 Task: Find connections with filter location Hadgāon with filter topic #engineeringwith filter profile language English with filter current company UNIQLO with filter school Vidya Academy of Science and Technology with filter industry Non-profit Organizations with filter service category Virtual Assistance with filter keywords title Personal Assistant
Action: Mouse moved to (544, 77)
Screenshot: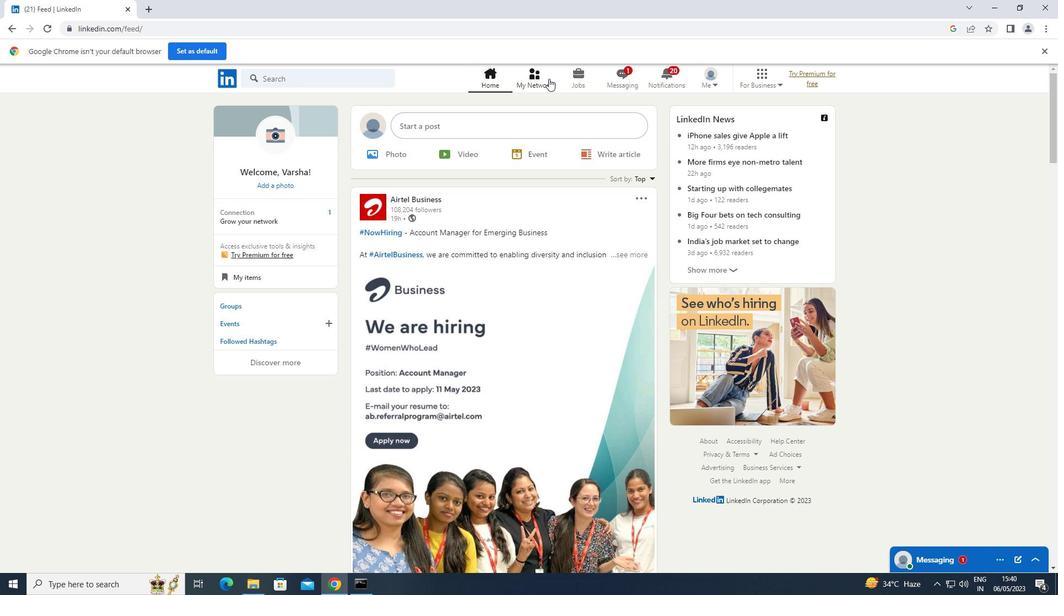 
Action: Mouse pressed left at (544, 77)
Screenshot: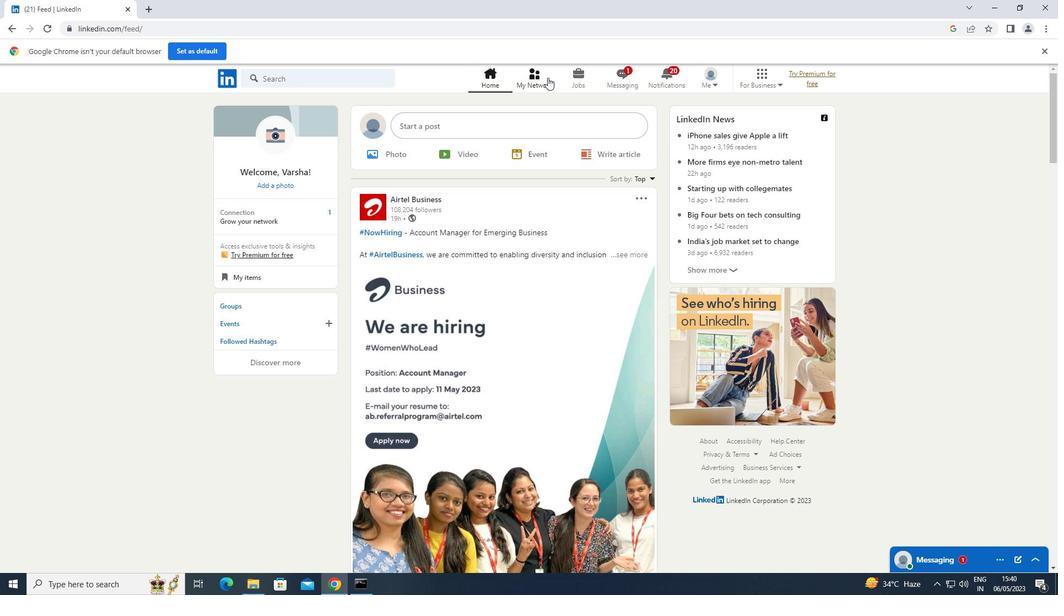 
Action: Mouse moved to (297, 133)
Screenshot: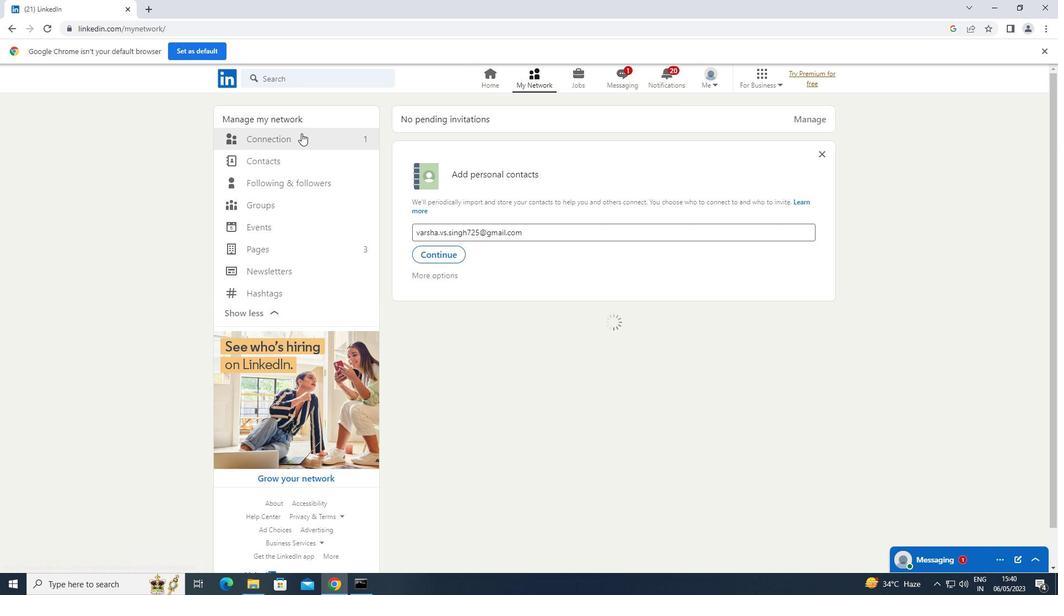 
Action: Mouse pressed left at (297, 133)
Screenshot: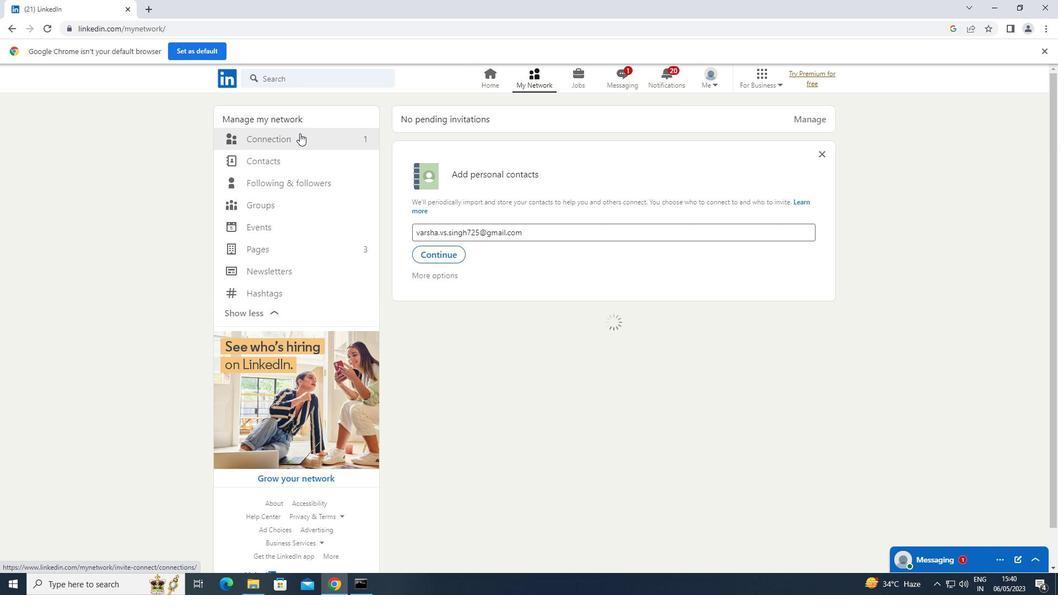 
Action: Mouse moved to (602, 136)
Screenshot: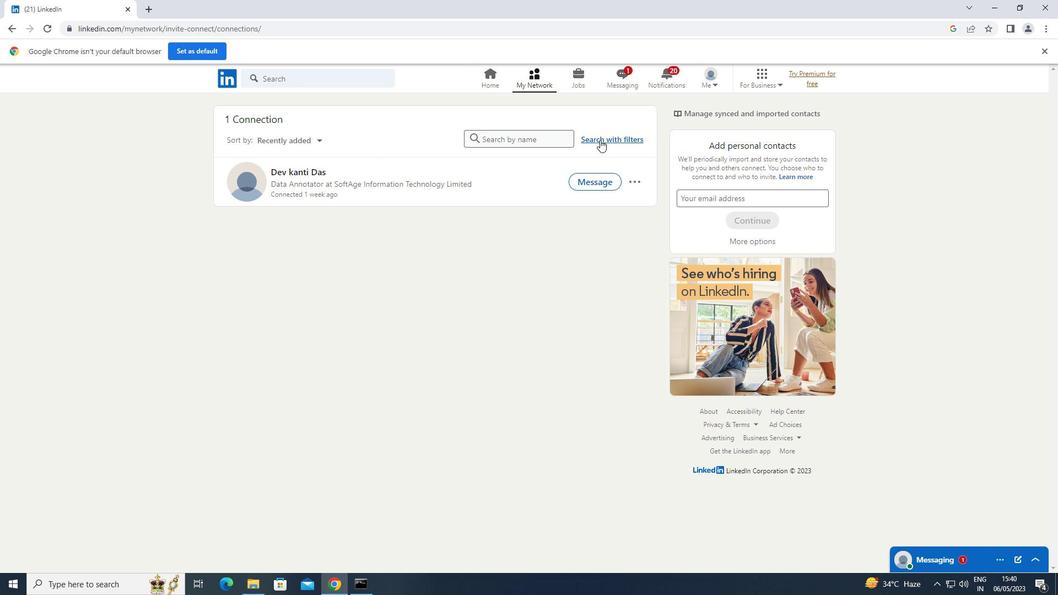 
Action: Mouse pressed left at (602, 136)
Screenshot: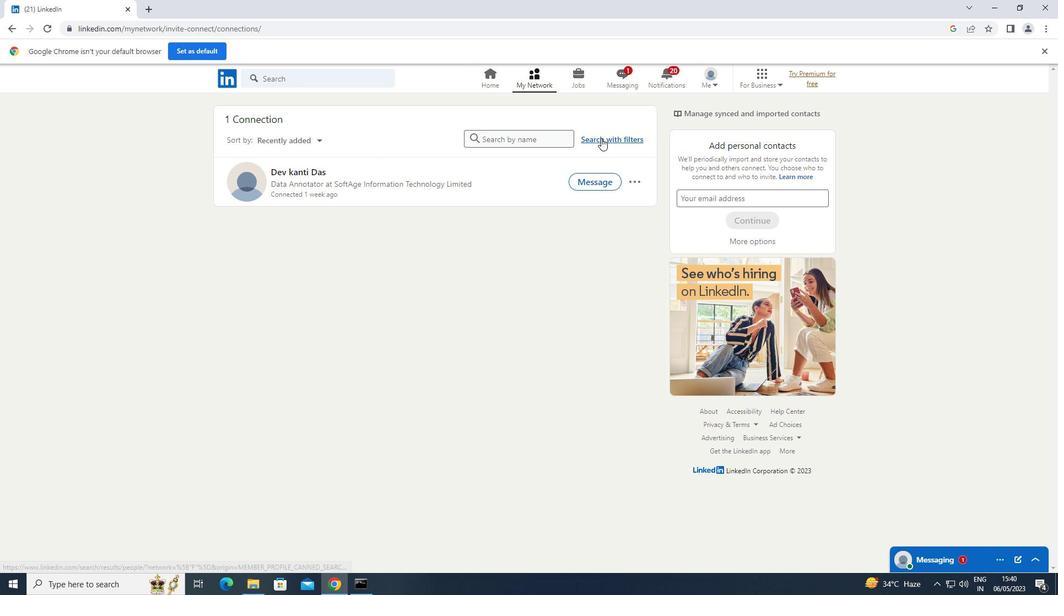 
Action: Mouse moved to (559, 110)
Screenshot: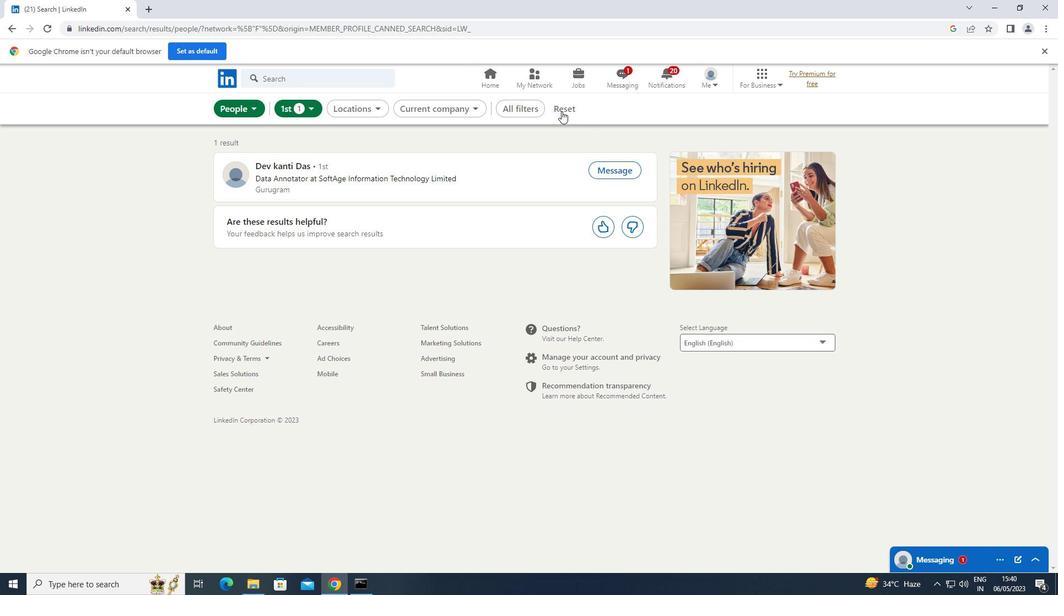 
Action: Mouse pressed left at (559, 110)
Screenshot: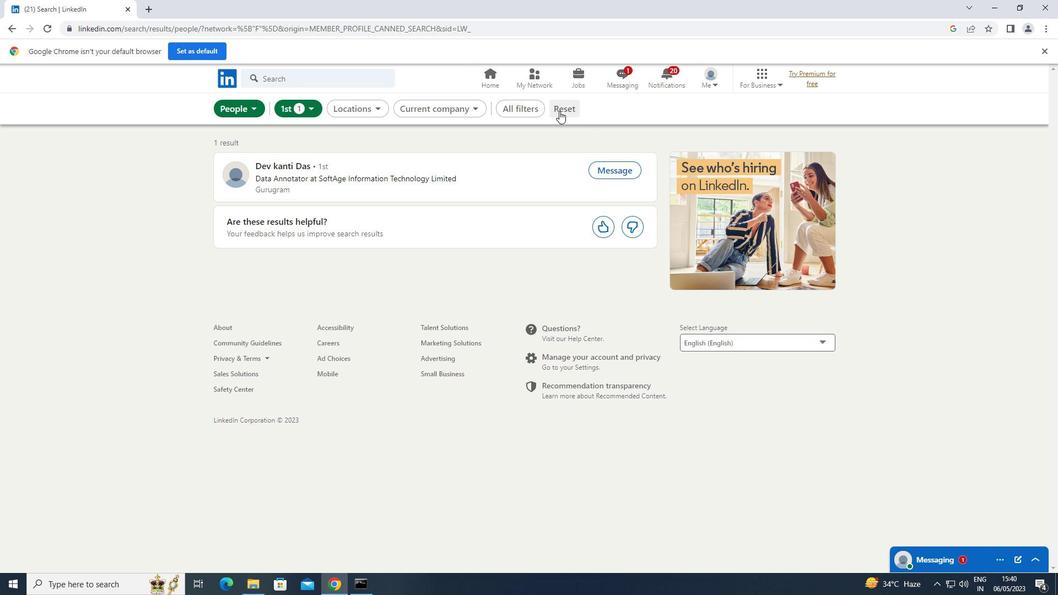 
Action: Mouse moved to (530, 102)
Screenshot: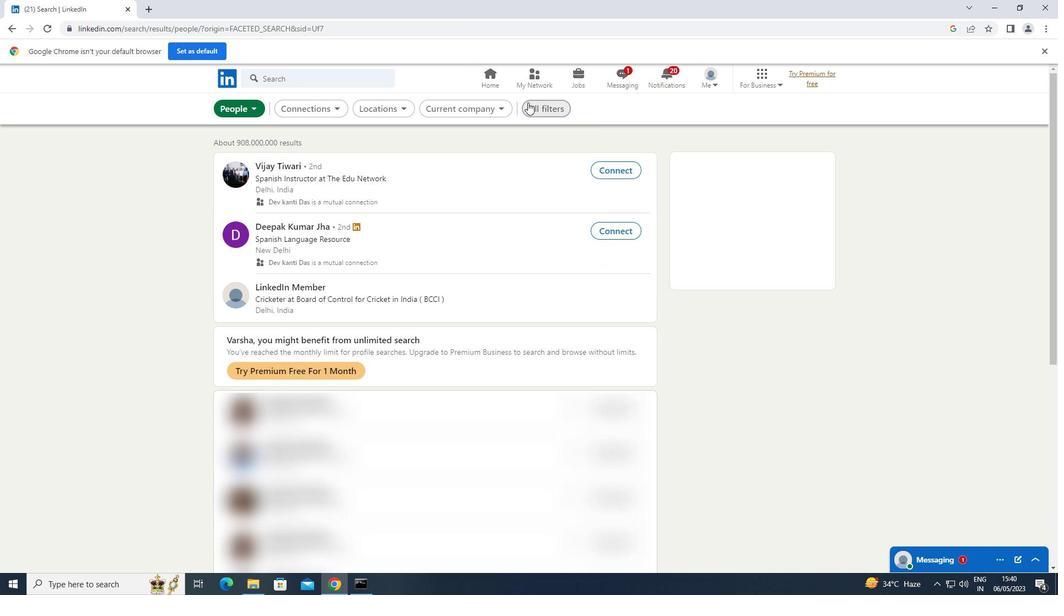 
Action: Mouse pressed left at (530, 102)
Screenshot: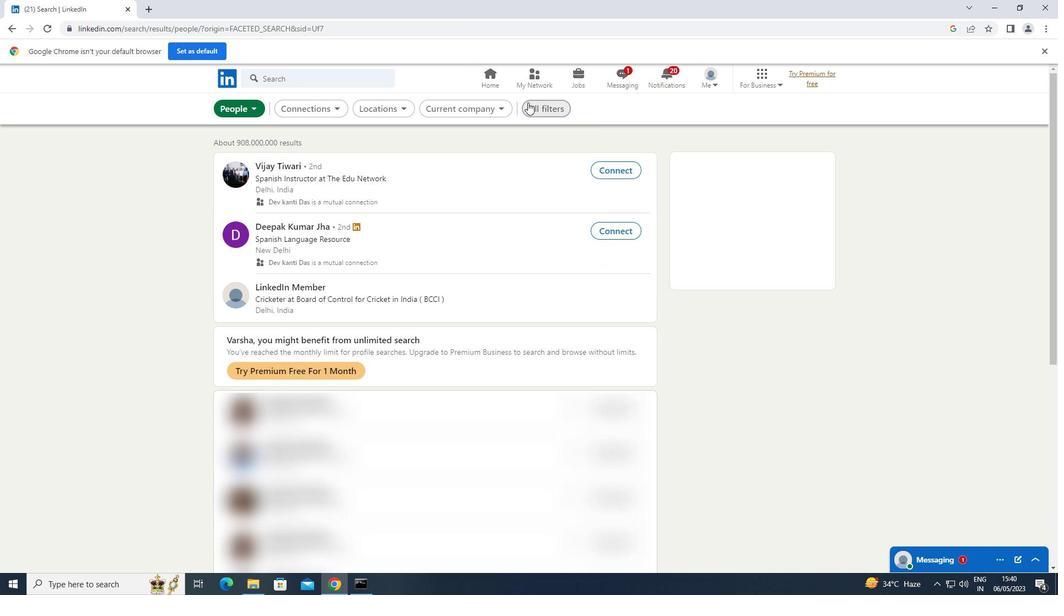 
Action: Mouse moved to (811, 269)
Screenshot: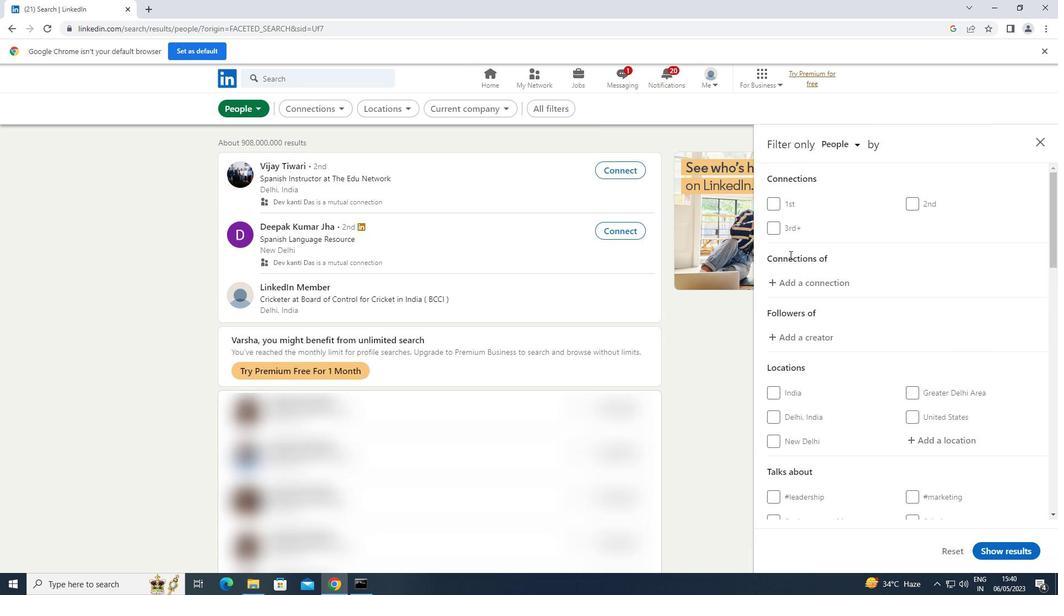 
Action: Mouse scrolled (811, 268) with delta (0, 0)
Screenshot: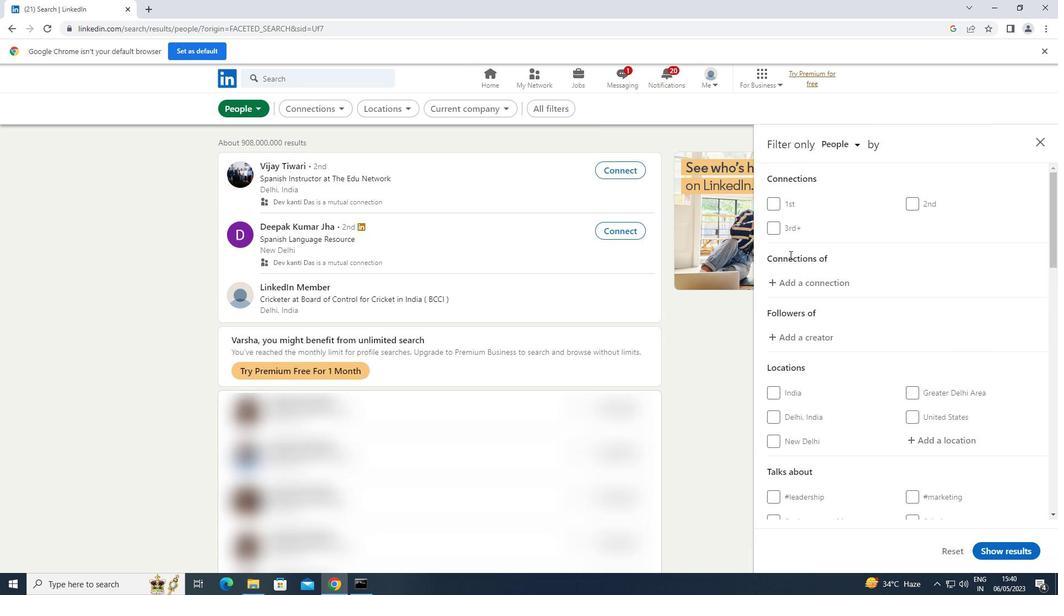
Action: Mouse scrolled (811, 268) with delta (0, 0)
Screenshot: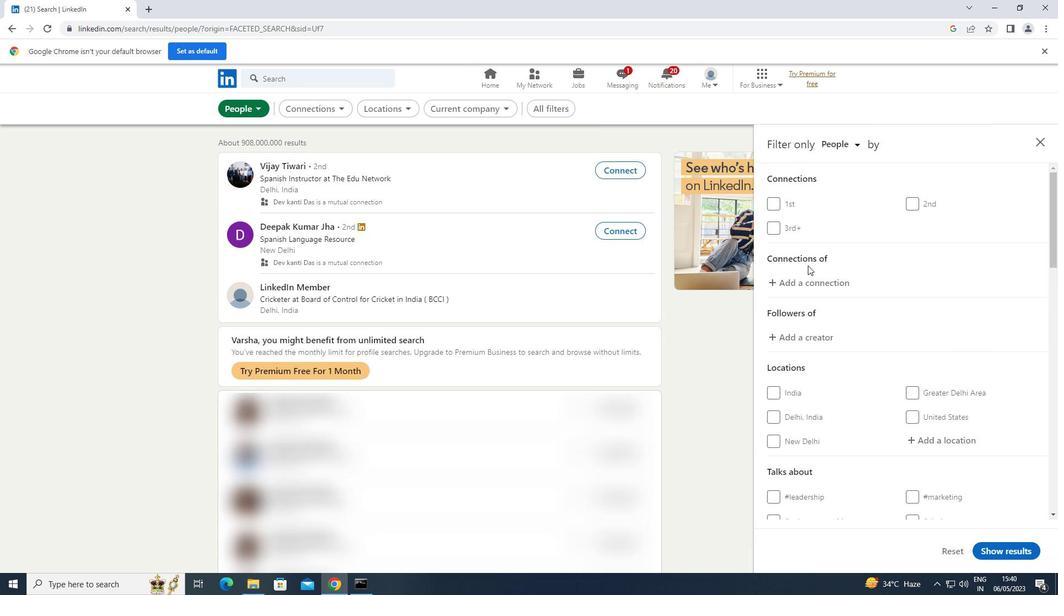 
Action: Mouse moved to (922, 327)
Screenshot: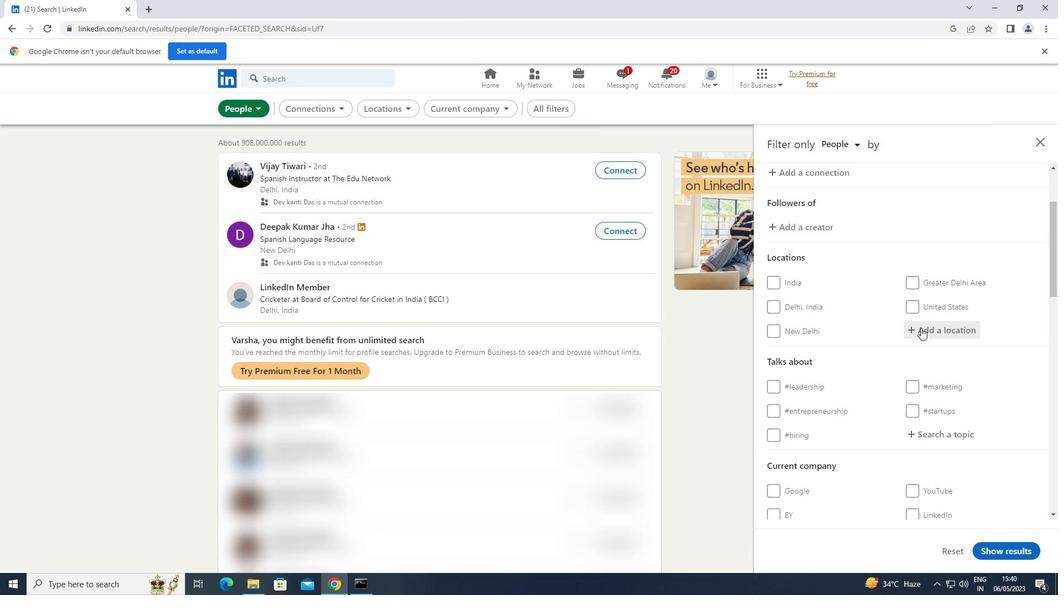 
Action: Mouse pressed left at (922, 327)
Screenshot: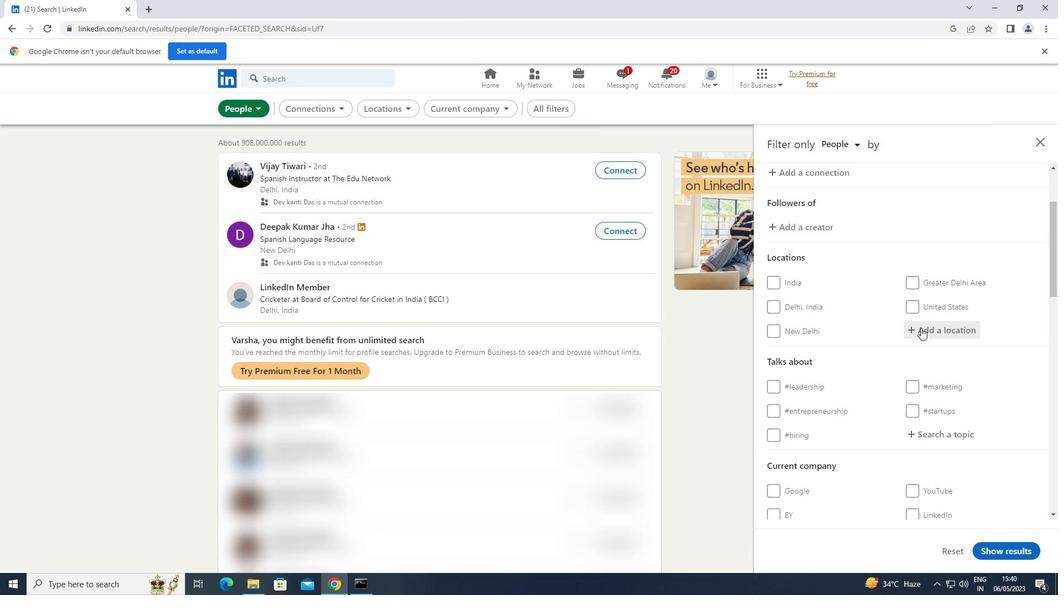 
Action: Mouse moved to (923, 327)
Screenshot: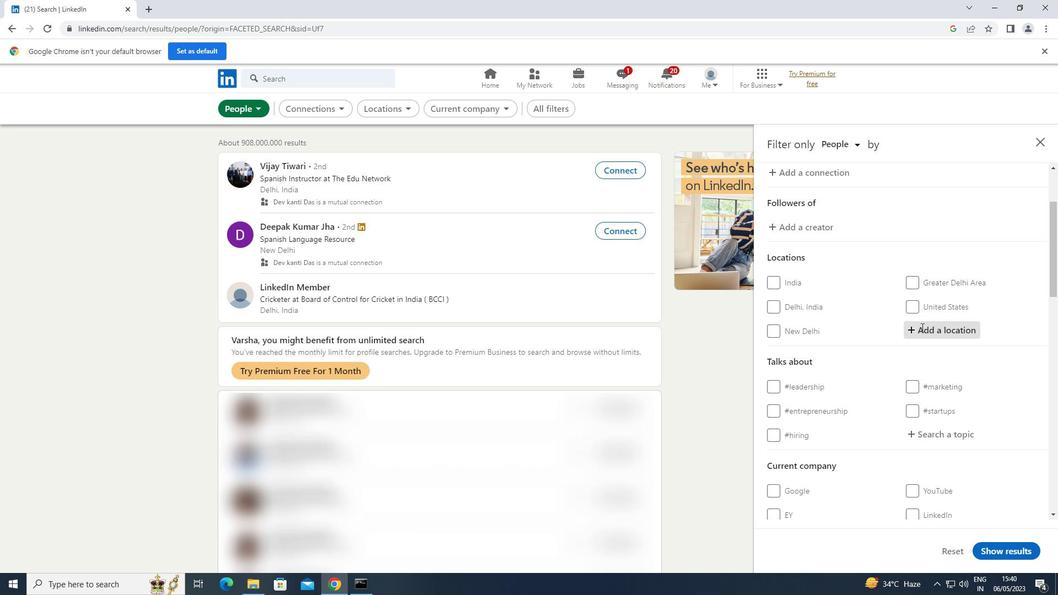 
Action: Key pressed <Key.shift>HA
Screenshot: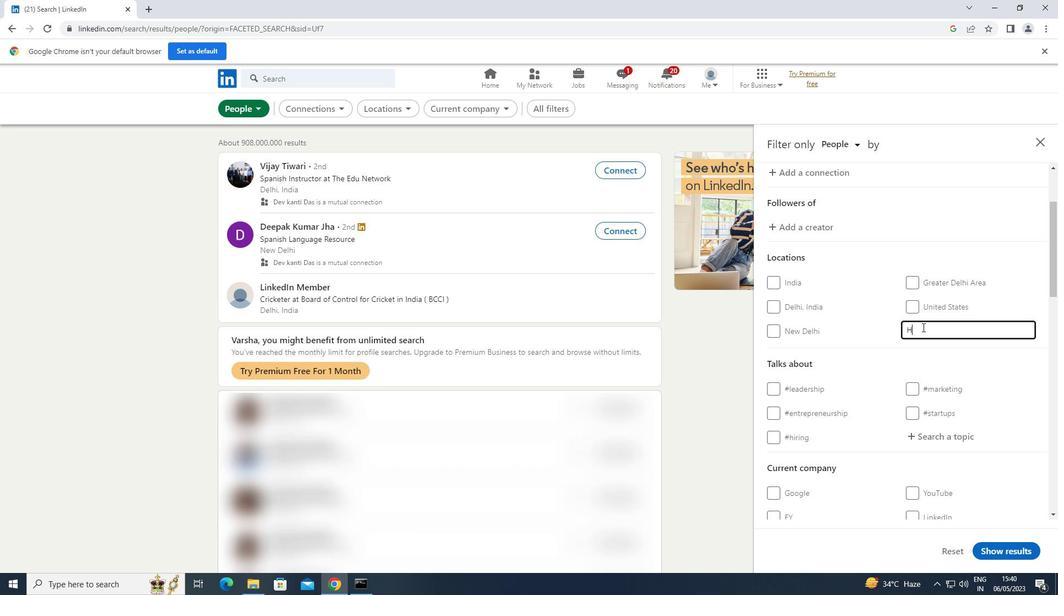 
Action: Mouse moved to (925, 326)
Screenshot: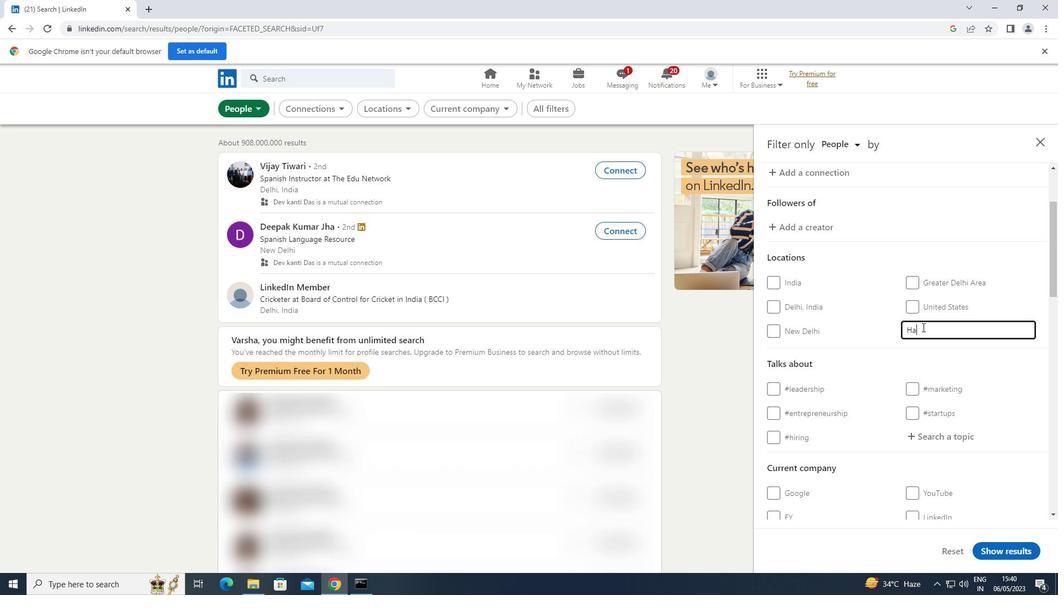 
Action: Key pressed DGAO
Screenshot: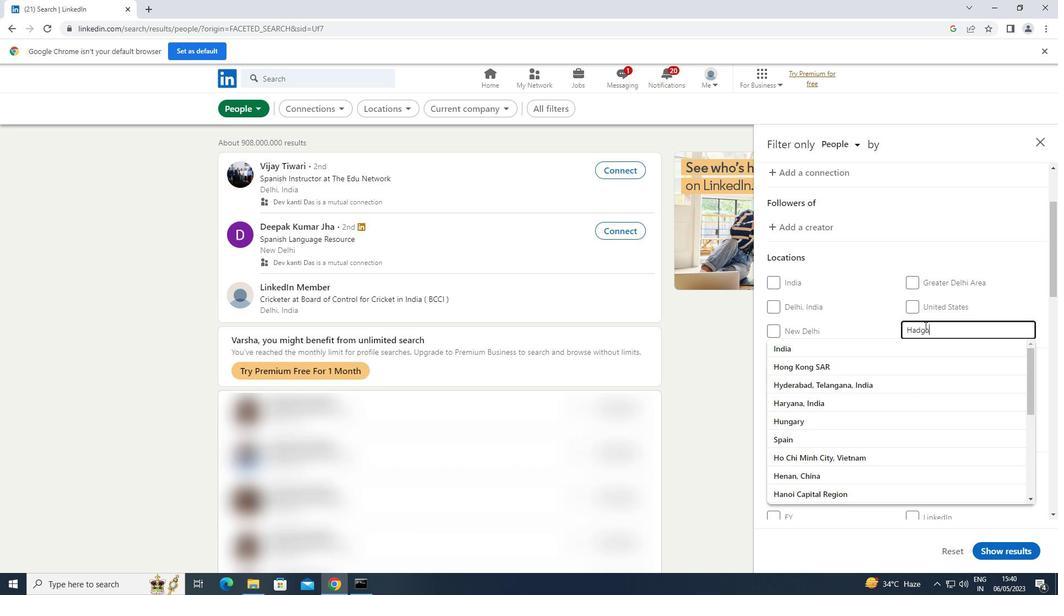 
Action: Mouse moved to (927, 325)
Screenshot: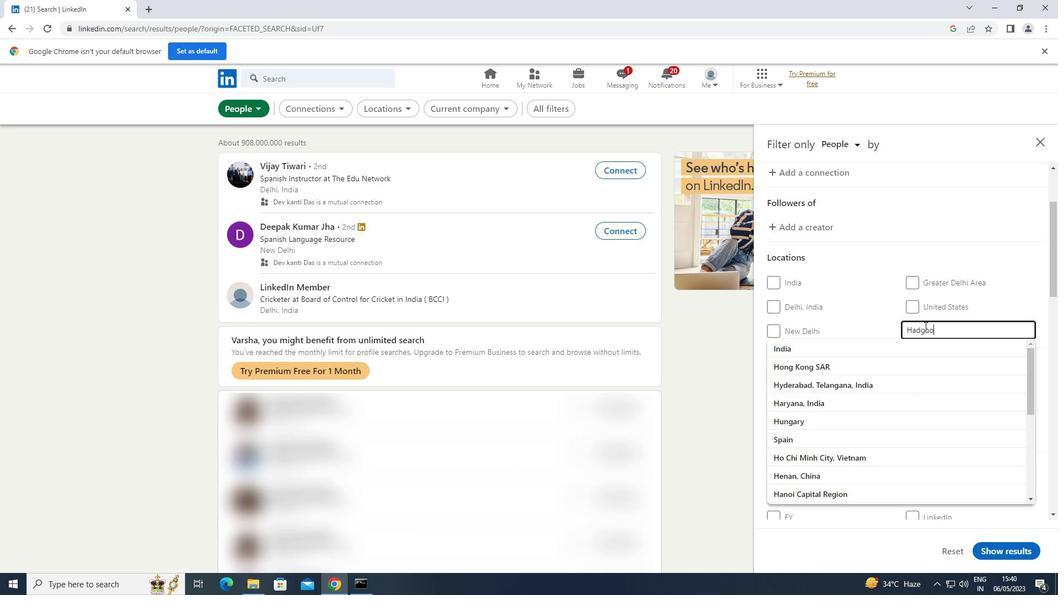 
Action: Key pressed N
Screenshot: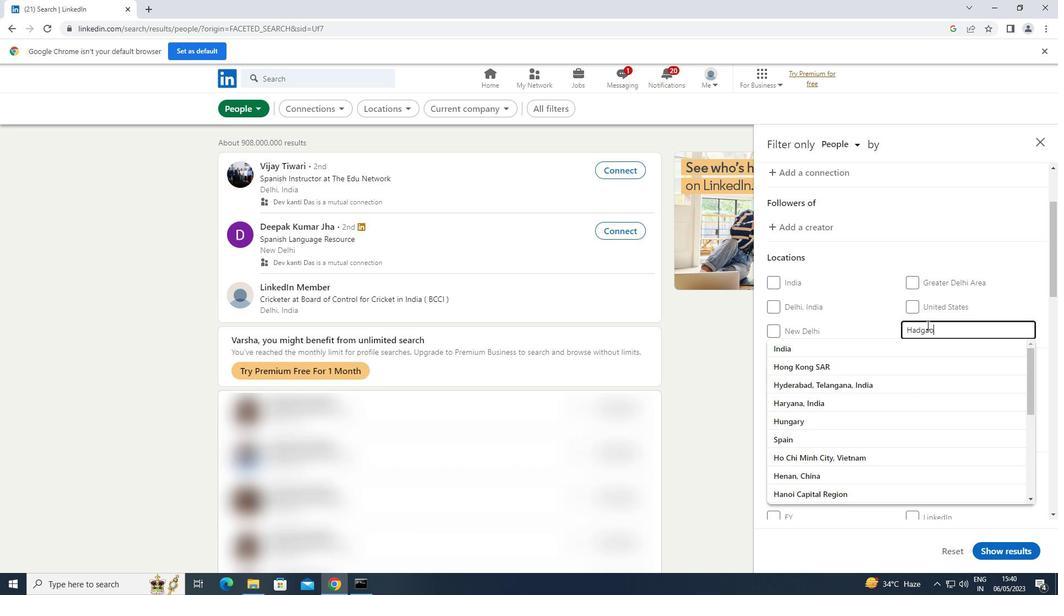 
Action: Mouse moved to (947, 432)
Screenshot: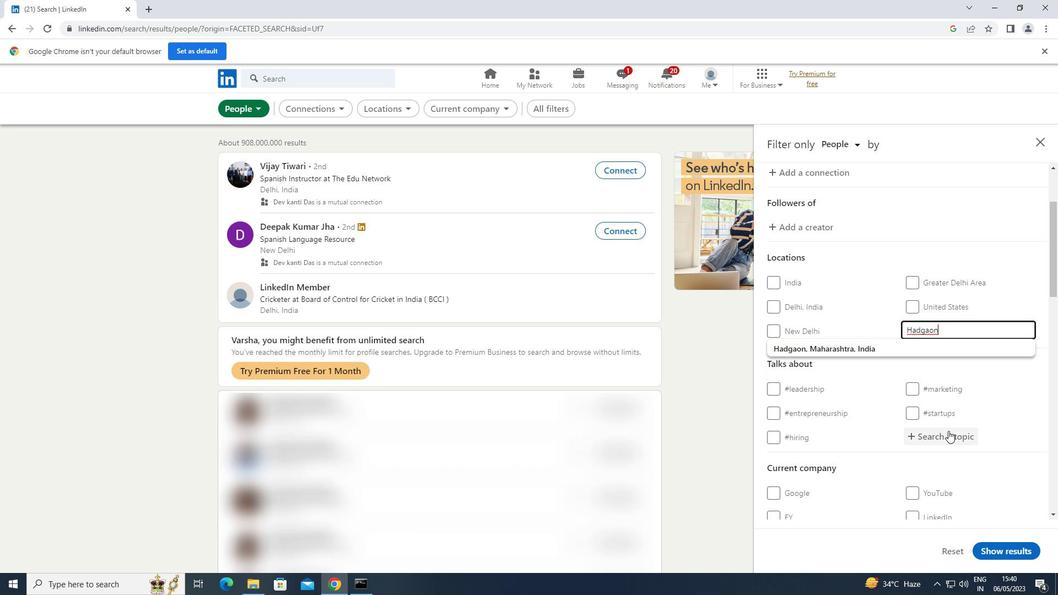 
Action: Mouse pressed left at (947, 432)
Screenshot: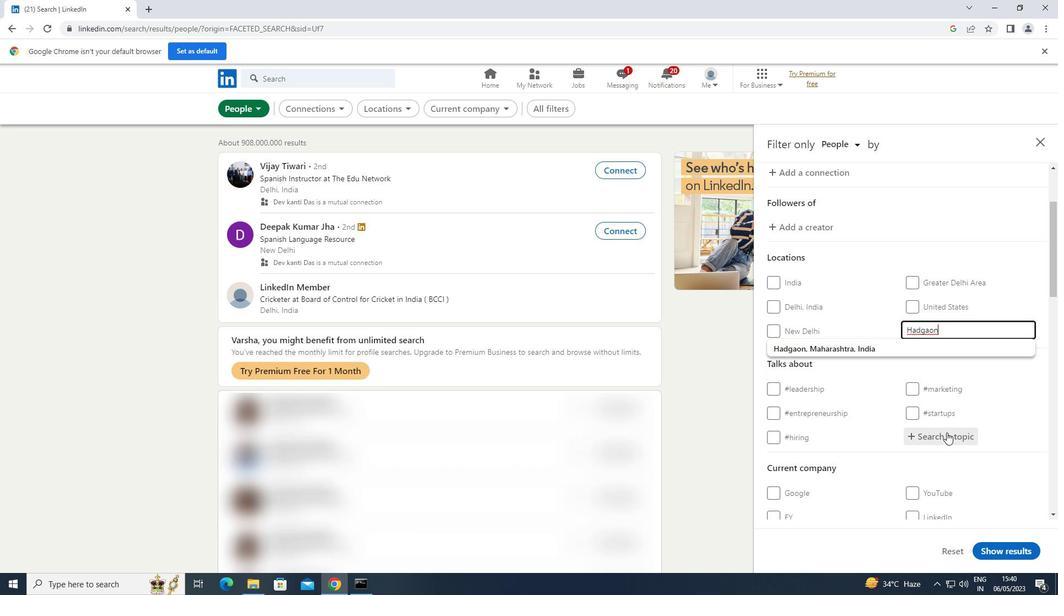 
Action: Key pressed ENGINEER
Screenshot: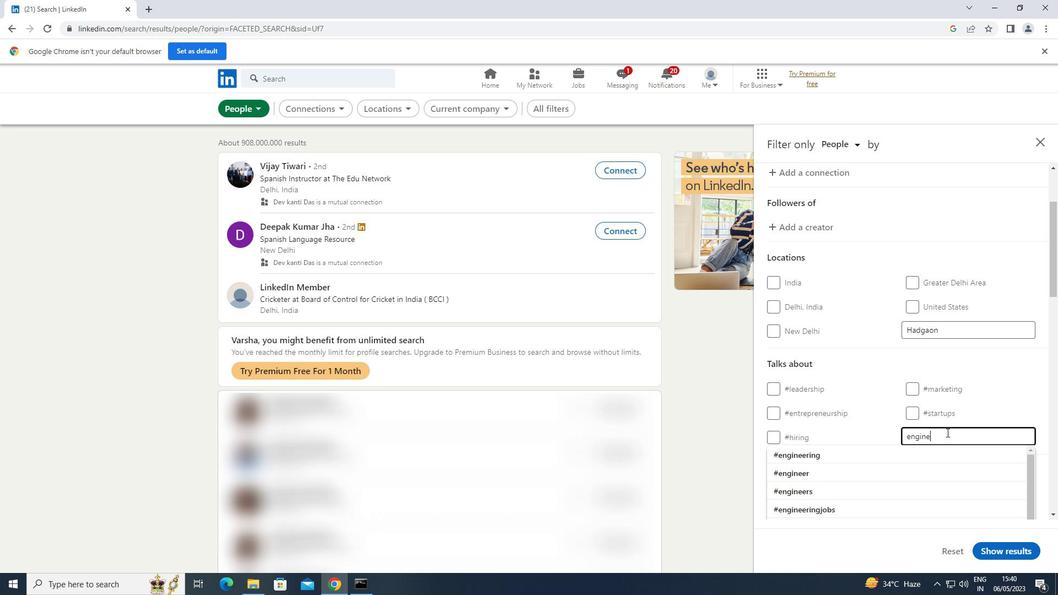 
Action: Mouse moved to (849, 454)
Screenshot: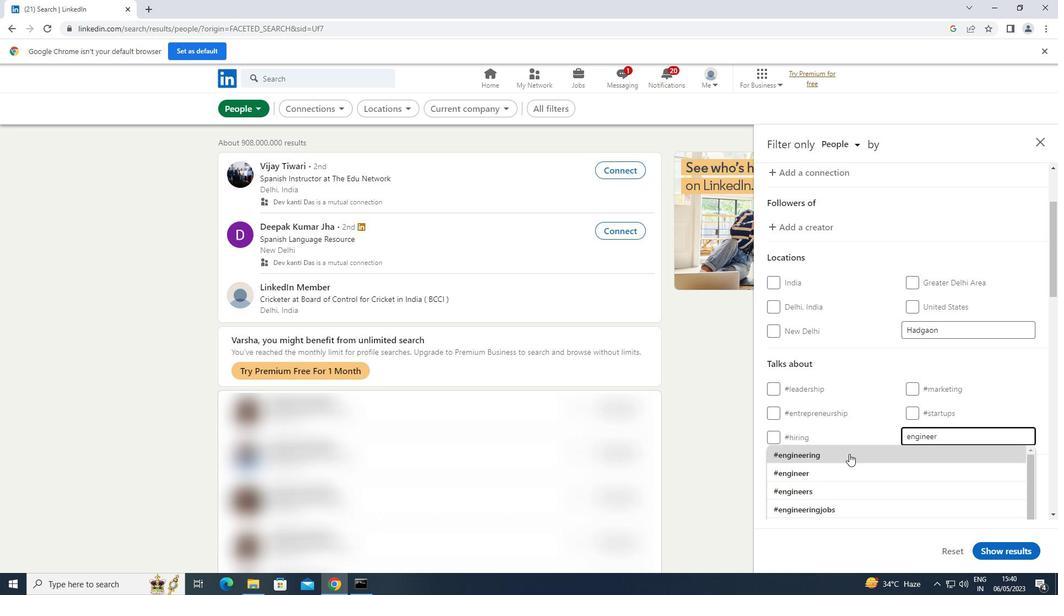 
Action: Mouse pressed left at (849, 454)
Screenshot: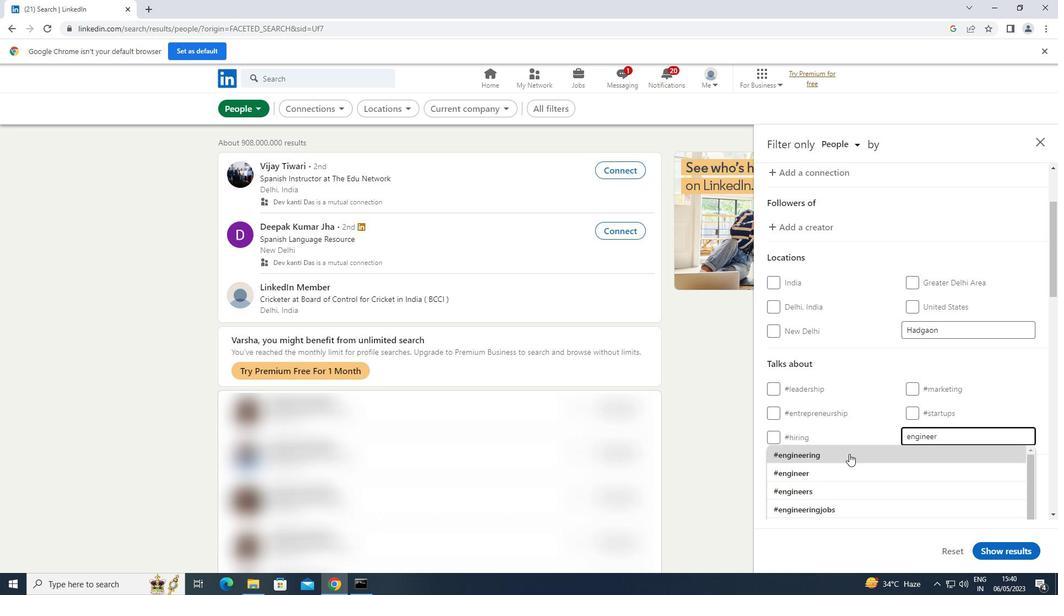 
Action: Mouse moved to (876, 437)
Screenshot: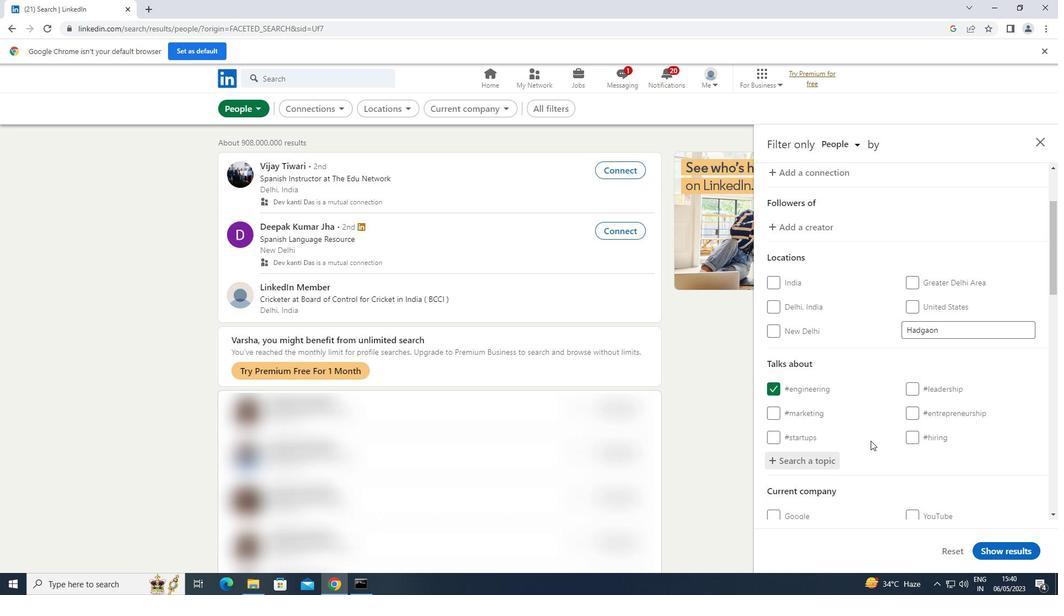 
Action: Mouse scrolled (876, 436) with delta (0, 0)
Screenshot: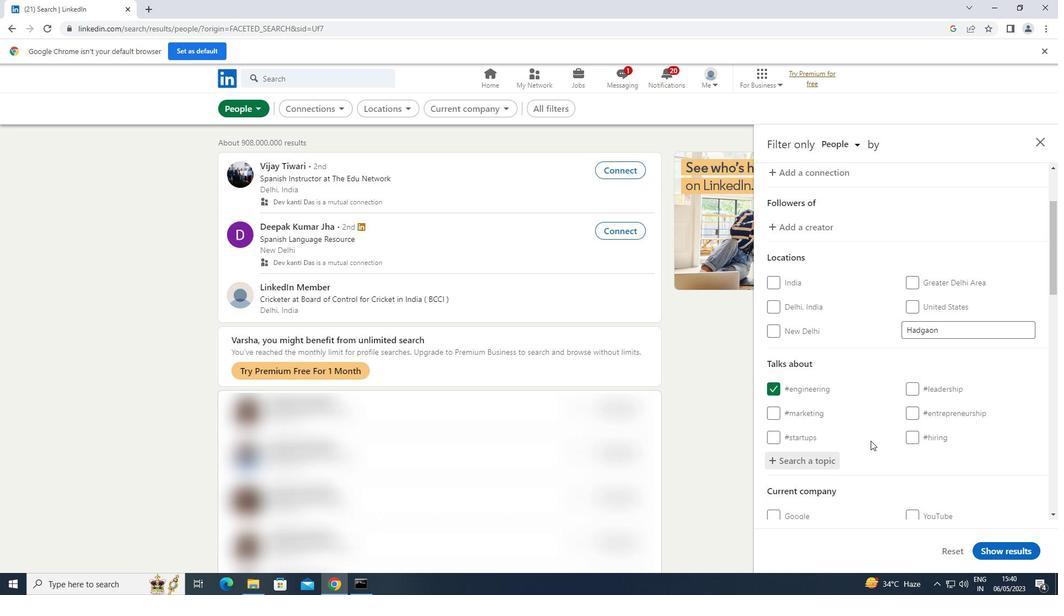 
Action: Mouse scrolled (876, 436) with delta (0, 0)
Screenshot: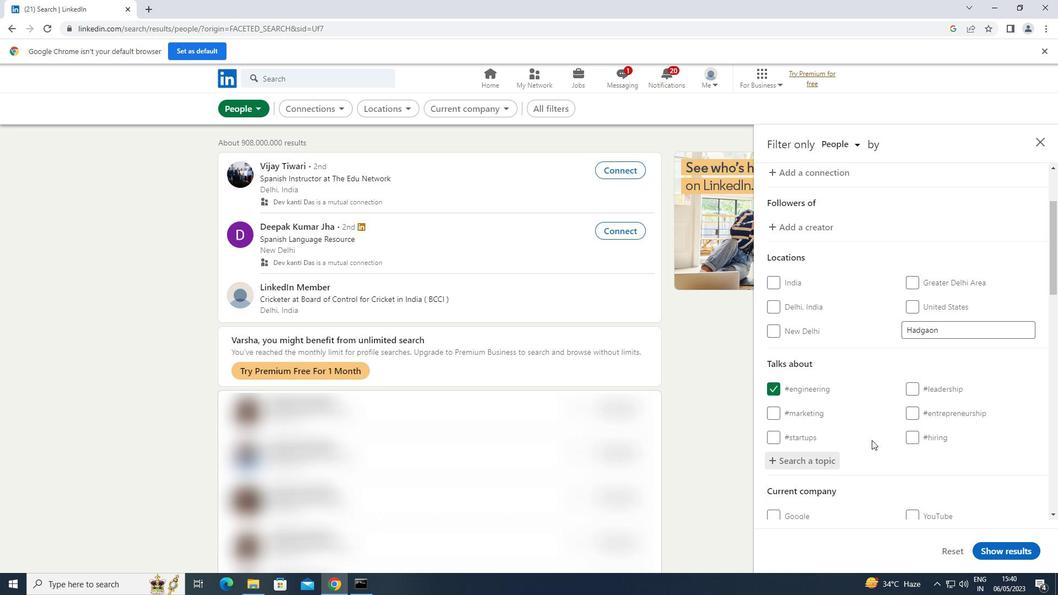 
Action: Mouse scrolled (876, 436) with delta (0, 0)
Screenshot: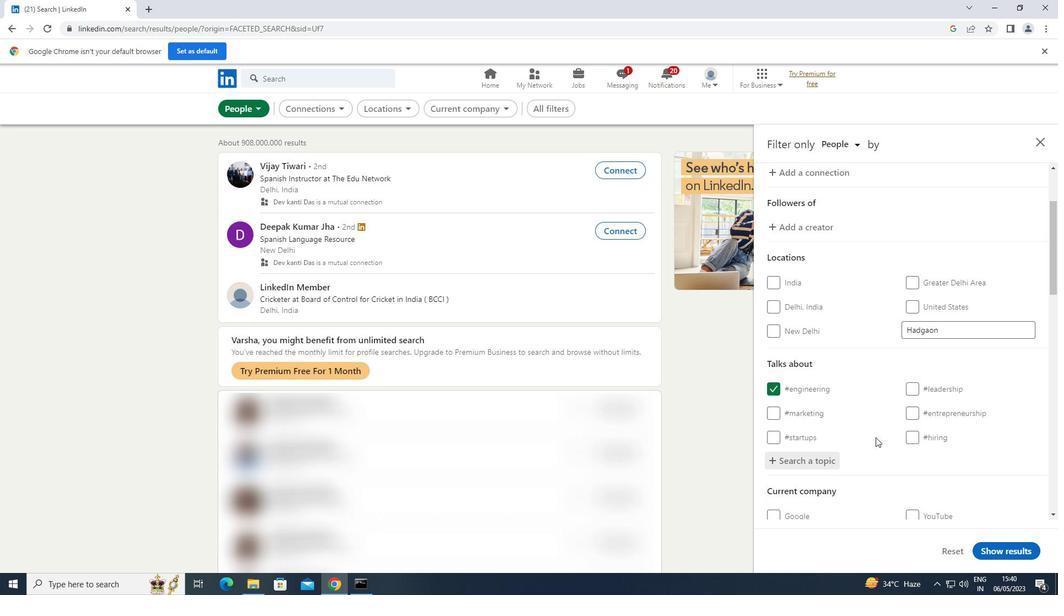 
Action: Mouse scrolled (876, 436) with delta (0, 0)
Screenshot: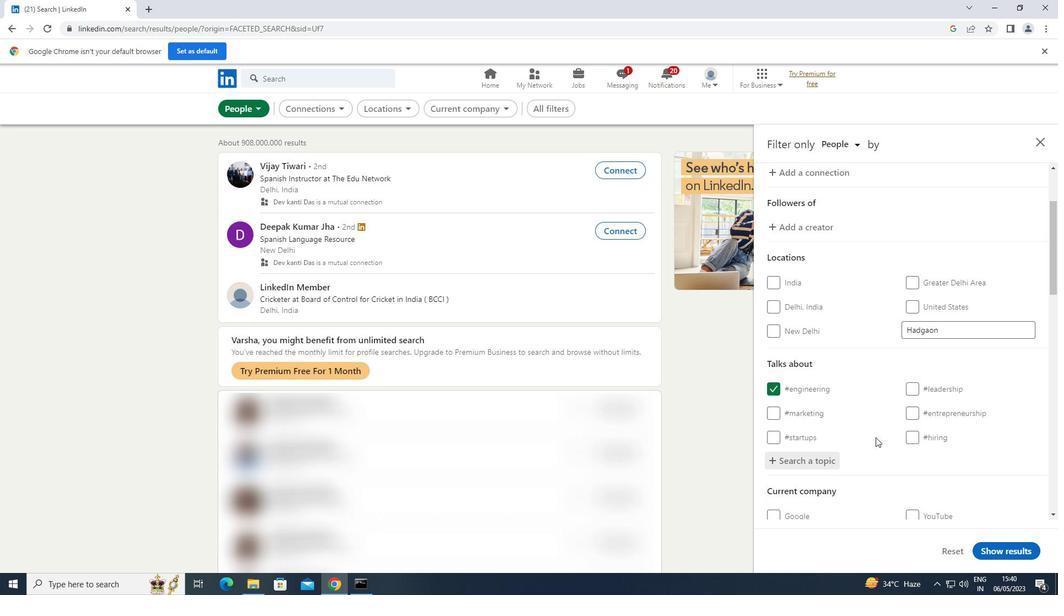 
Action: Mouse moved to (877, 437)
Screenshot: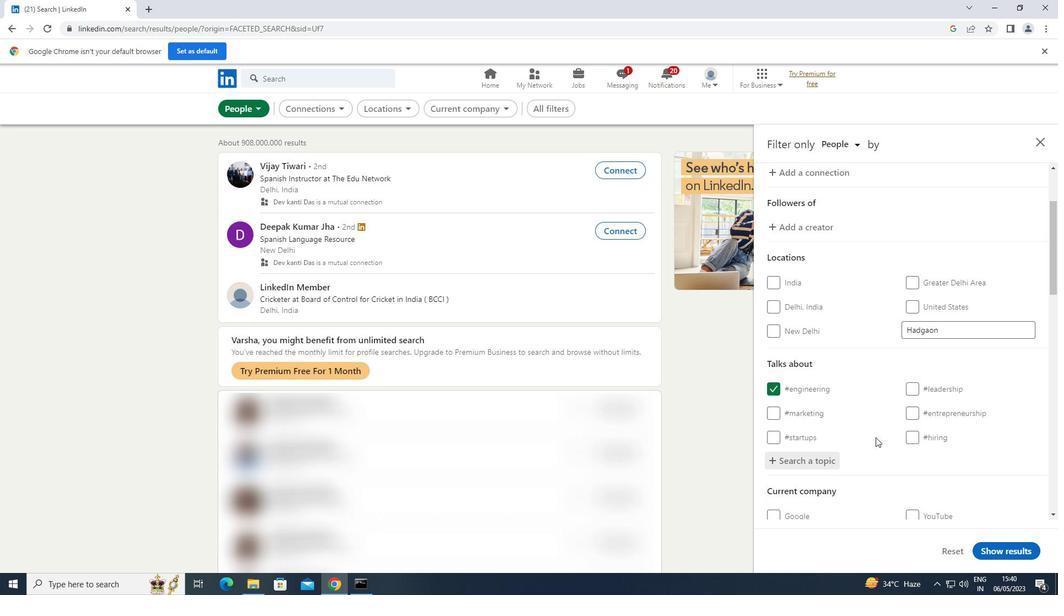 
Action: Mouse scrolled (877, 436) with delta (0, 0)
Screenshot: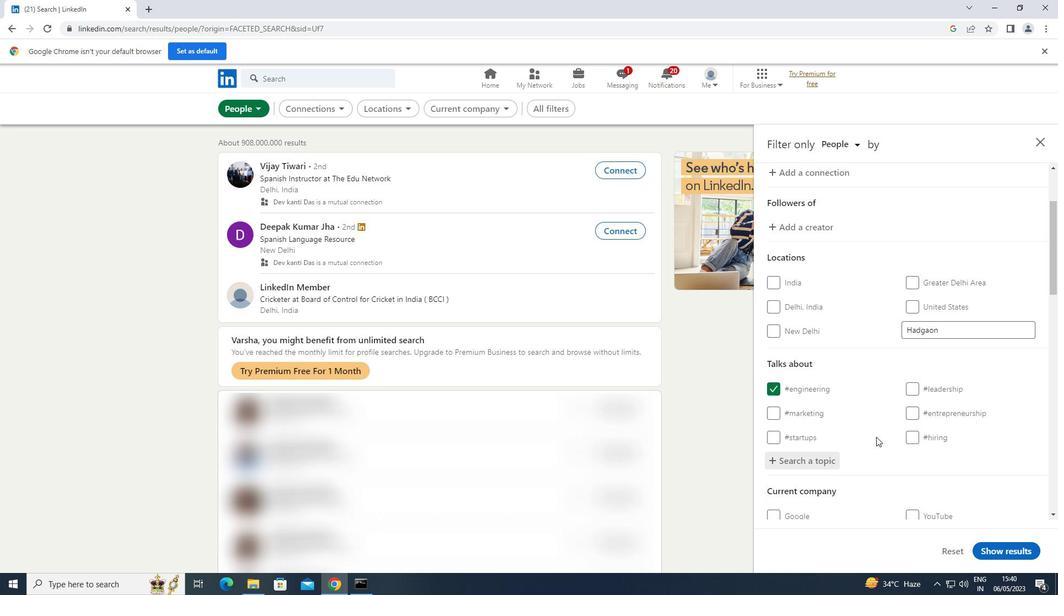 
Action: Mouse moved to (878, 436)
Screenshot: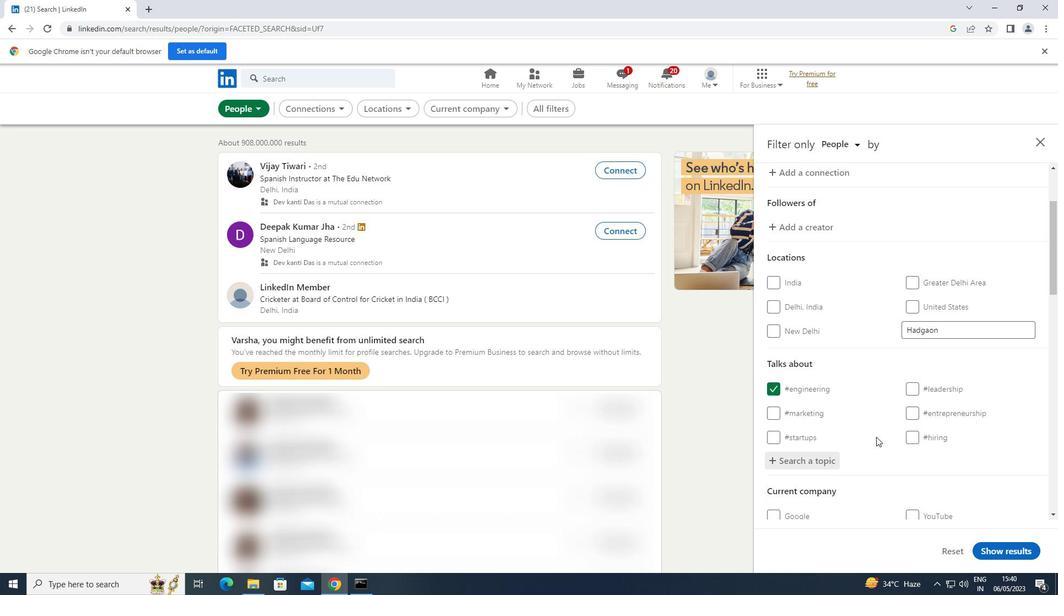
Action: Mouse scrolled (878, 436) with delta (0, 0)
Screenshot: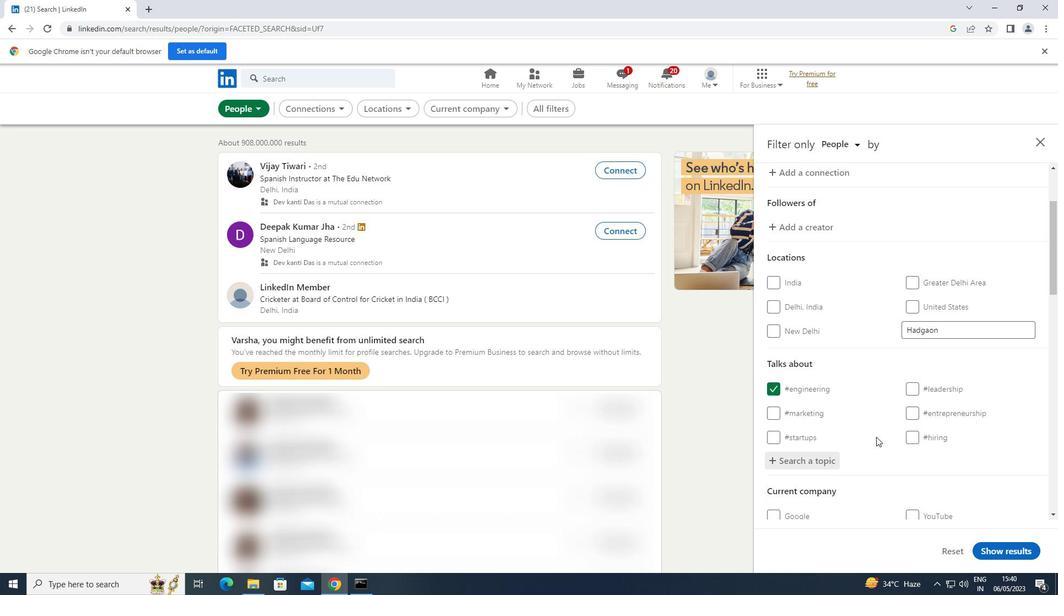 
Action: Mouse scrolled (878, 436) with delta (0, 0)
Screenshot: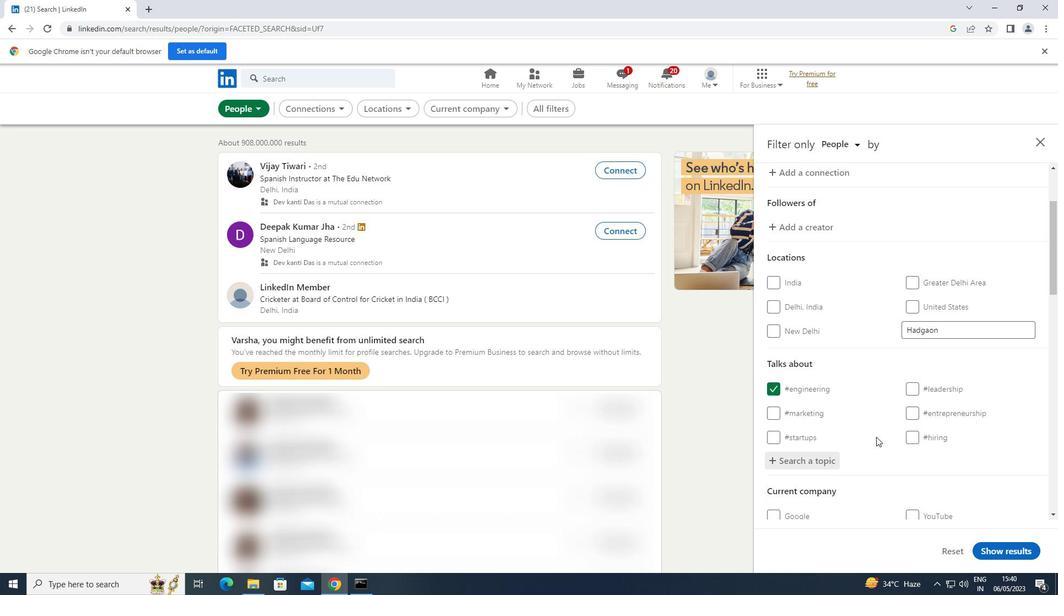 
Action: Mouse moved to (880, 432)
Screenshot: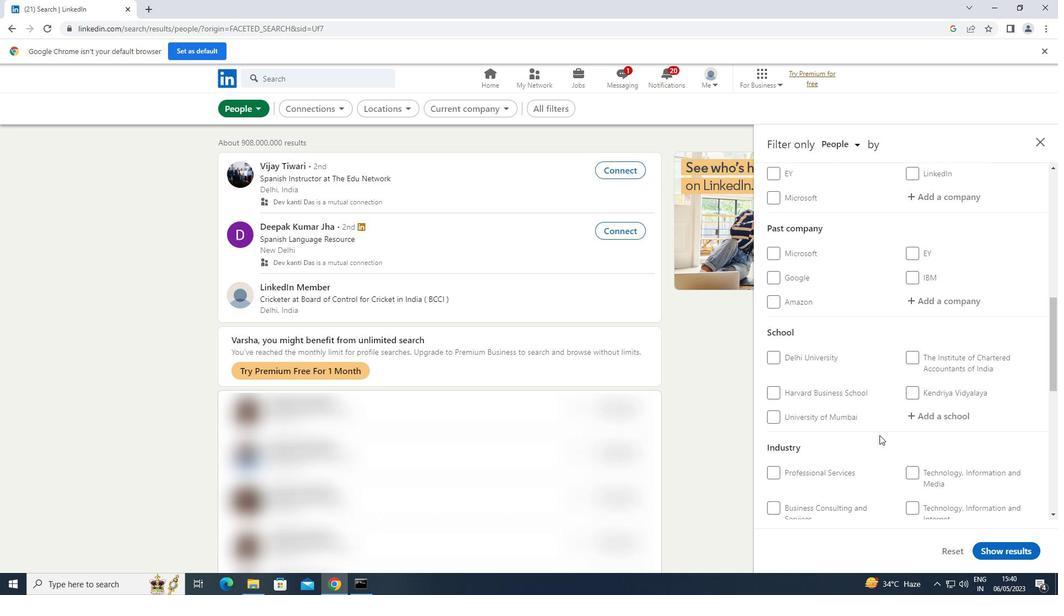 
Action: Mouse scrolled (880, 431) with delta (0, 0)
Screenshot: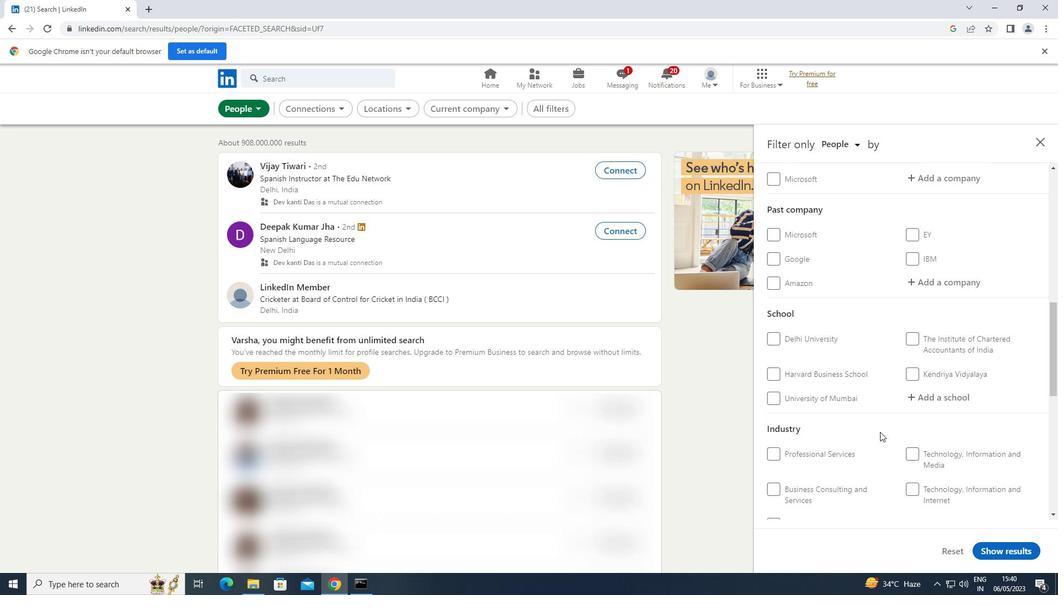 
Action: Mouse moved to (880, 432)
Screenshot: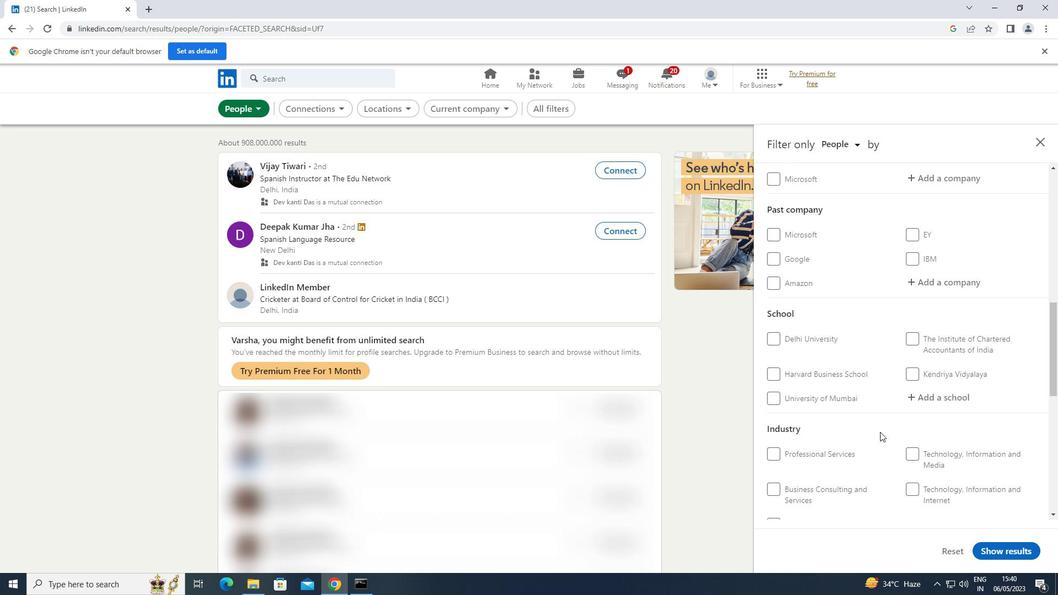 
Action: Mouse scrolled (880, 431) with delta (0, 0)
Screenshot: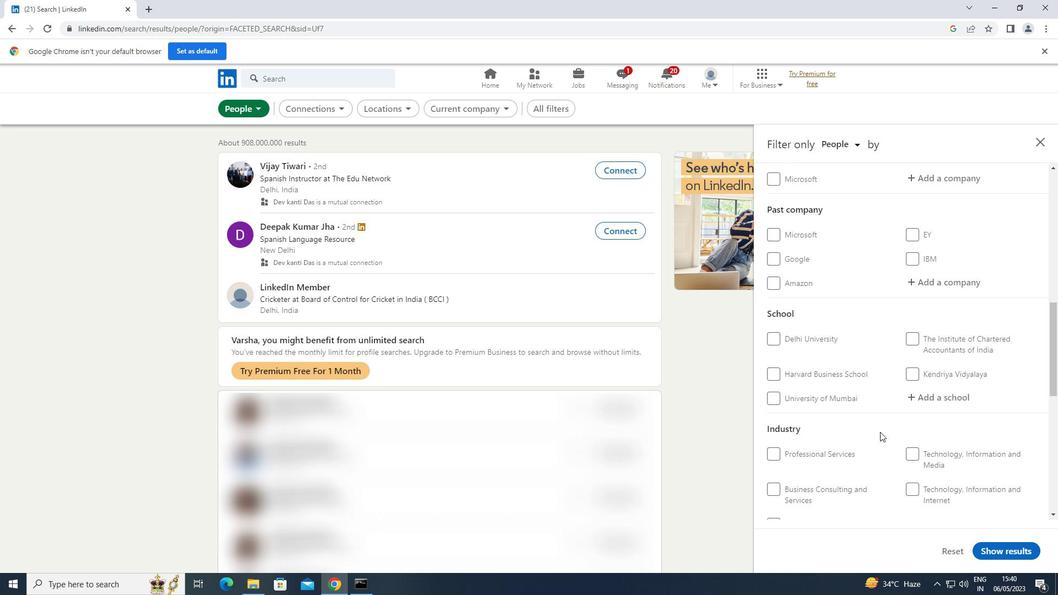 
Action: Mouse moved to (880, 432)
Screenshot: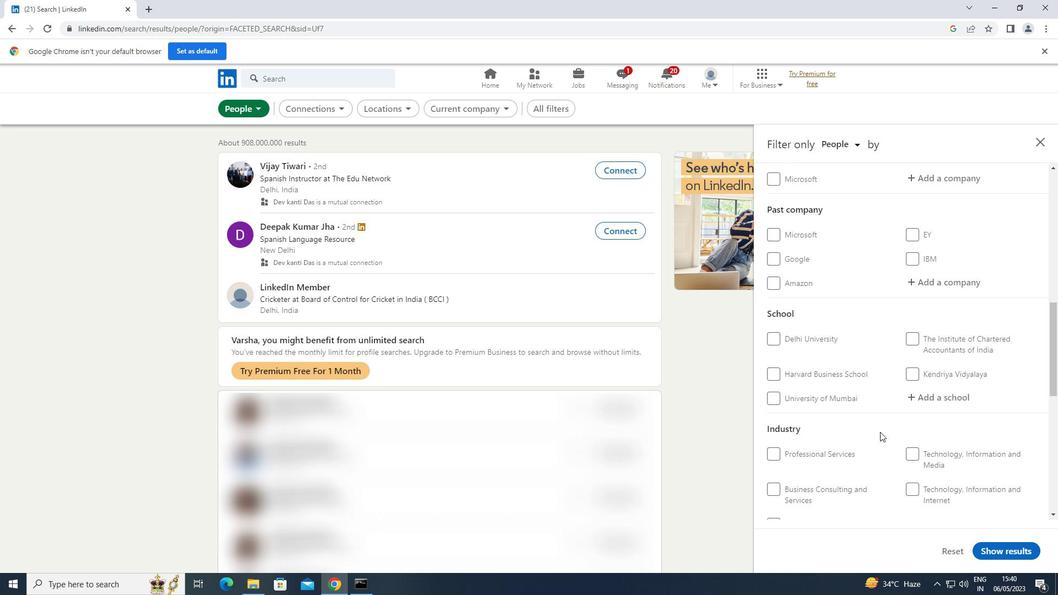 
Action: Mouse scrolled (880, 432) with delta (0, 0)
Screenshot: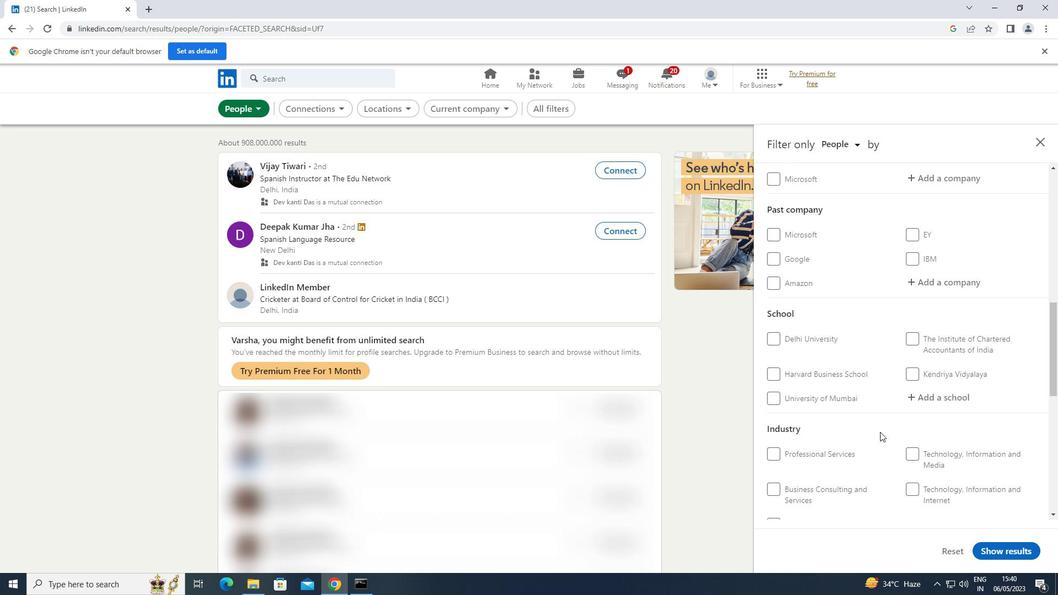 
Action: Mouse moved to (880, 434)
Screenshot: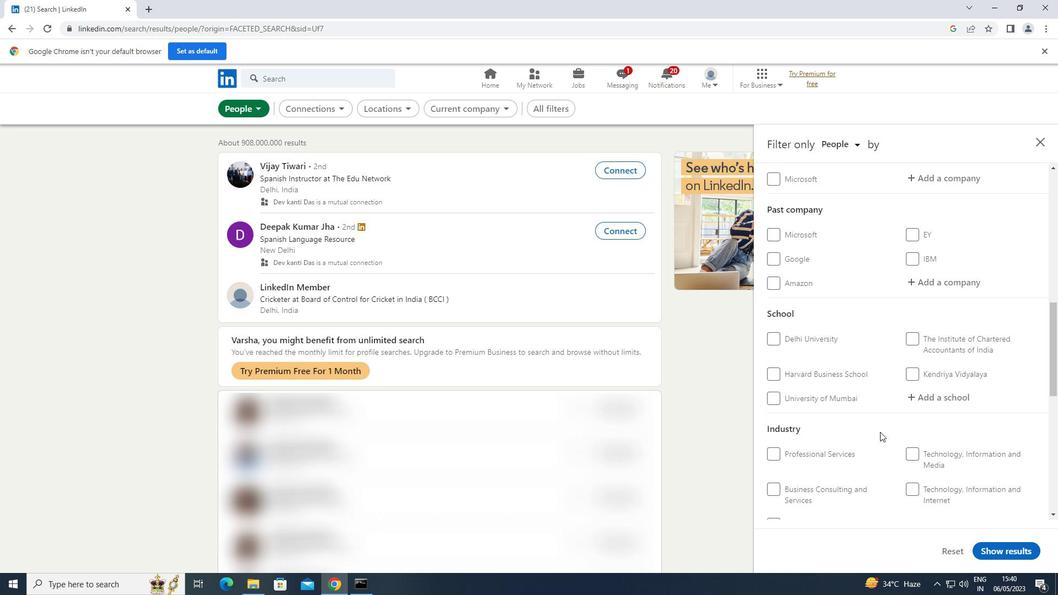 
Action: Mouse scrolled (880, 433) with delta (0, 0)
Screenshot: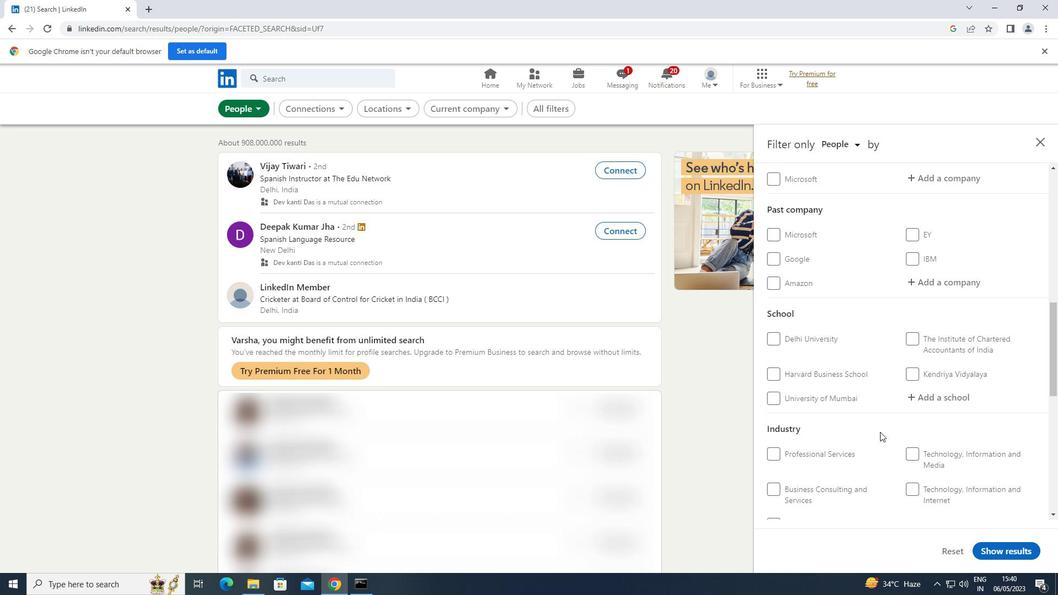 
Action: Mouse moved to (842, 447)
Screenshot: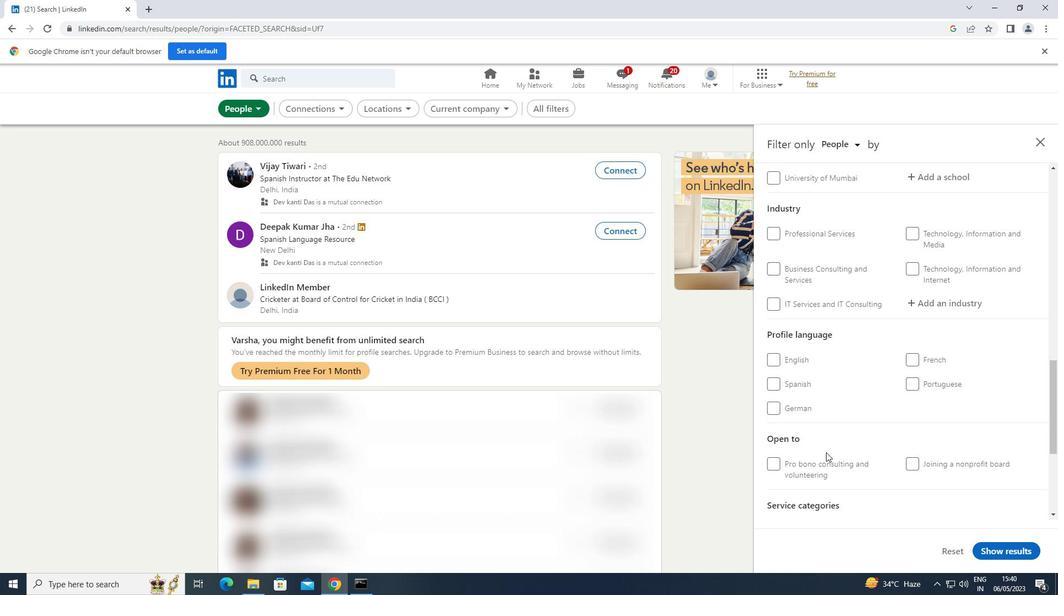 
Action: Mouse scrolled (842, 446) with delta (0, 0)
Screenshot: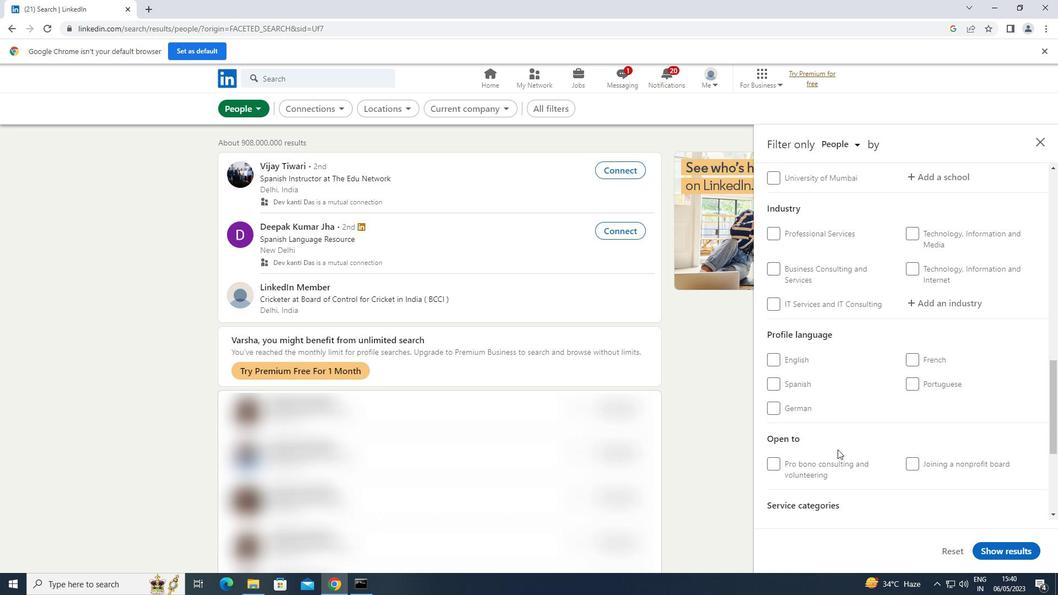 
Action: Mouse scrolled (842, 446) with delta (0, 0)
Screenshot: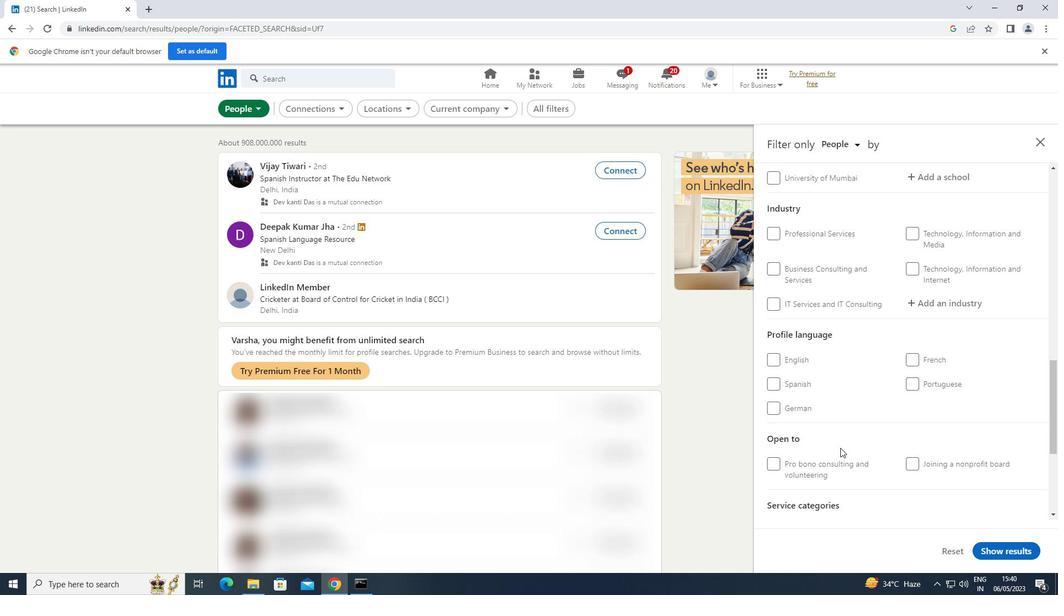 
Action: Mouse moved to (769, 247)
Screenshot: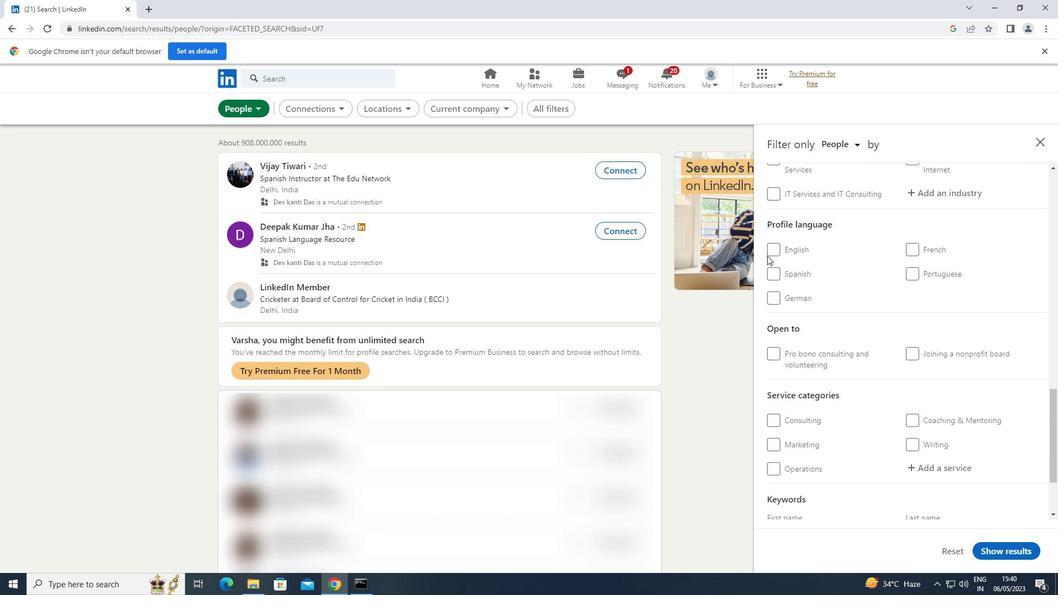 
Action: Mouse pressed left at (769, 247)
Screenshot: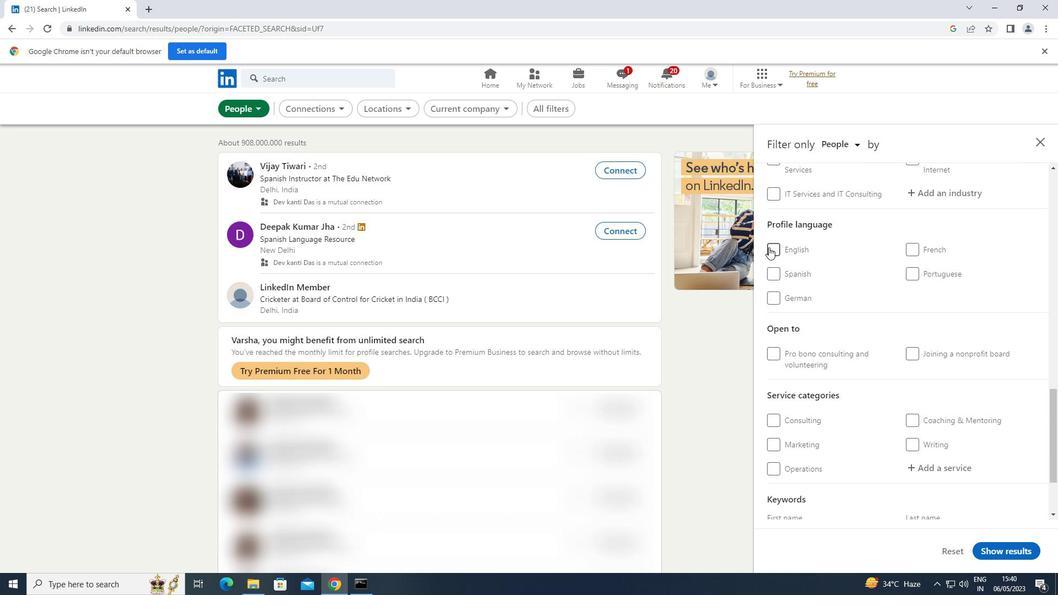 
Action: Mouse moved to (844, 305)
Screenshot: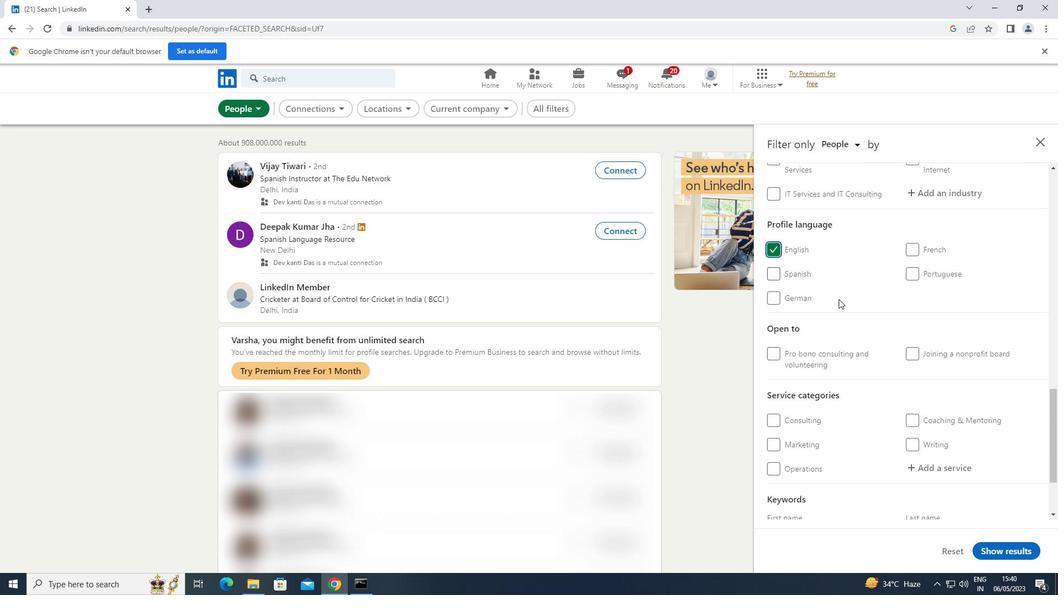 
Action: Mouse scrolled (844, 306) with delta (0, 0)
Screenshot: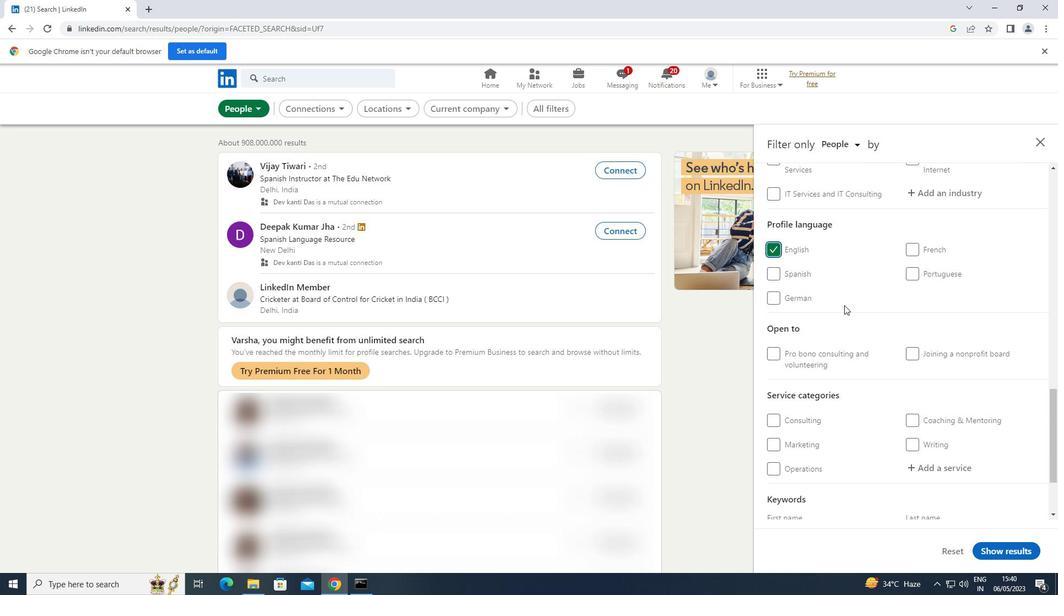 
Action: Mouse scrolled (844, 306) with delta (0, 0)
Screenshot: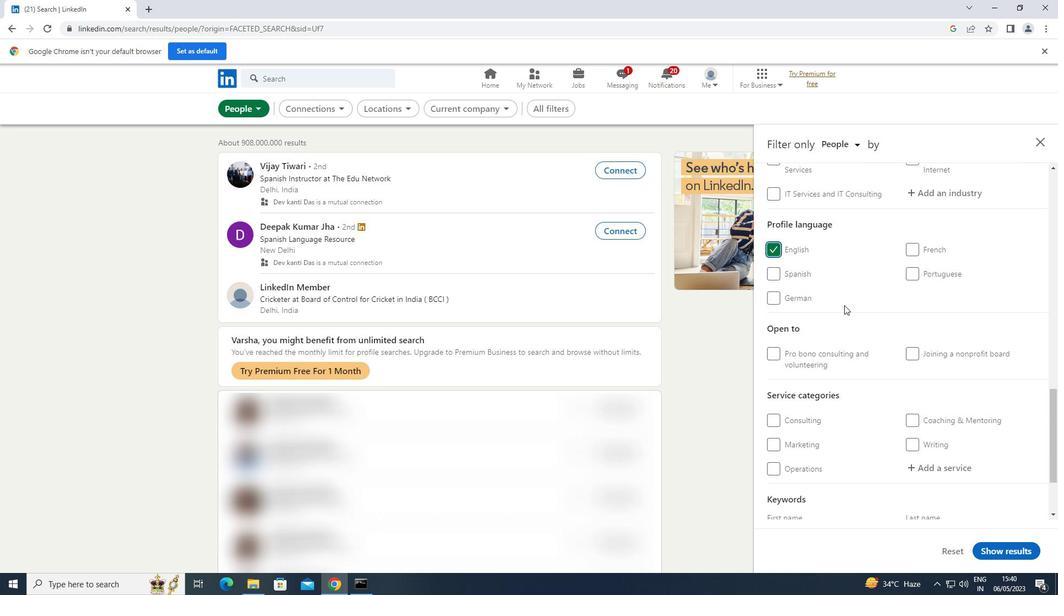 
Action: Mouse moved to (843, 306)
Screenshot: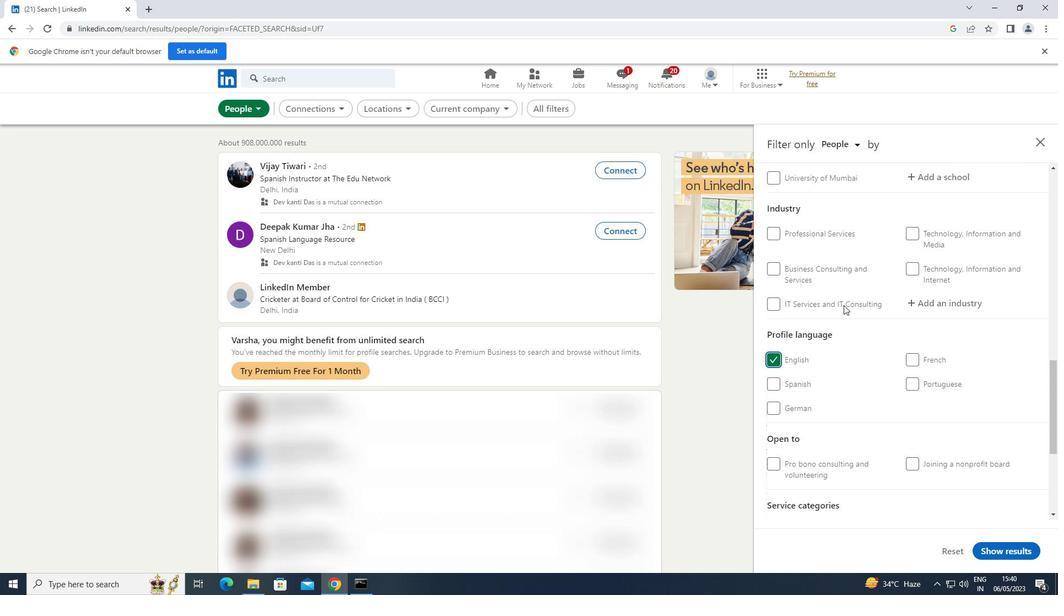 
Action: Mouse scrolled (843, 306) with delta (0, 0)
Screenshot: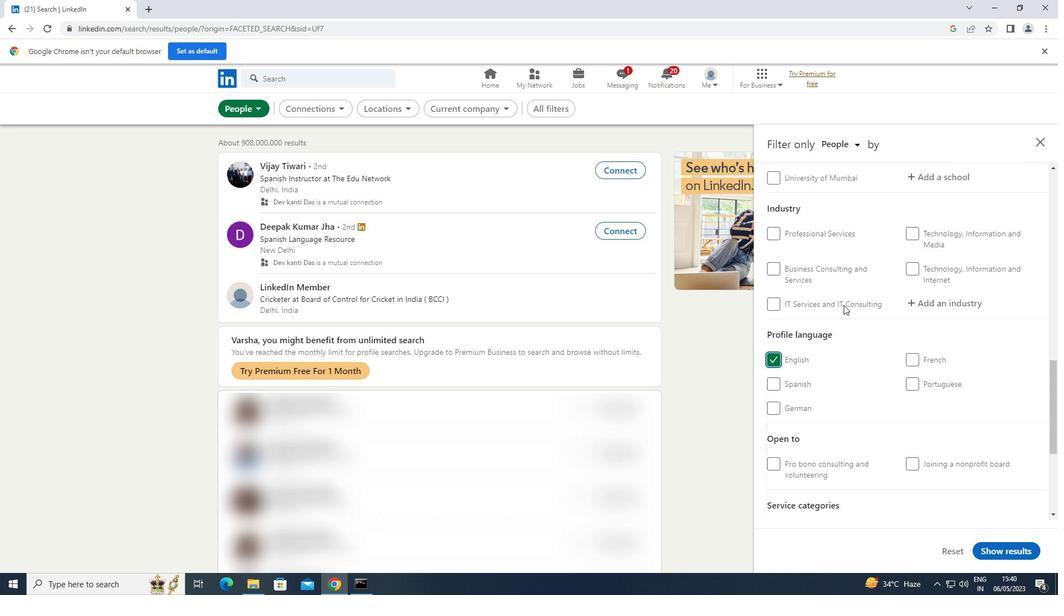 
Action: Mouse scrolled (843, 306) with delta (0, 0)
Screenshot: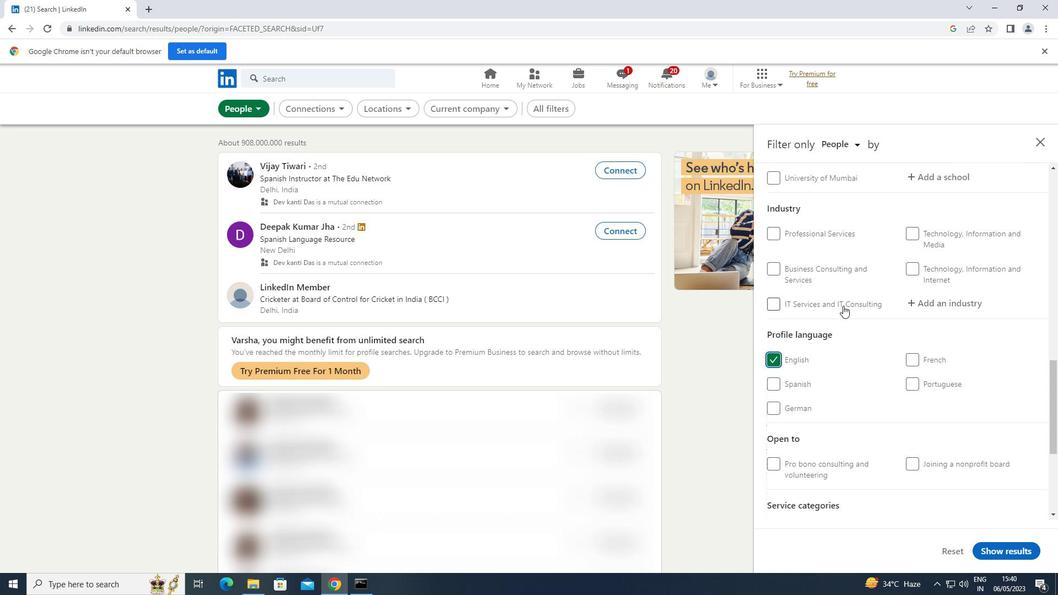 
Action: Mouse scrolled (843, 306) with delta (0, 0)
Screenshot: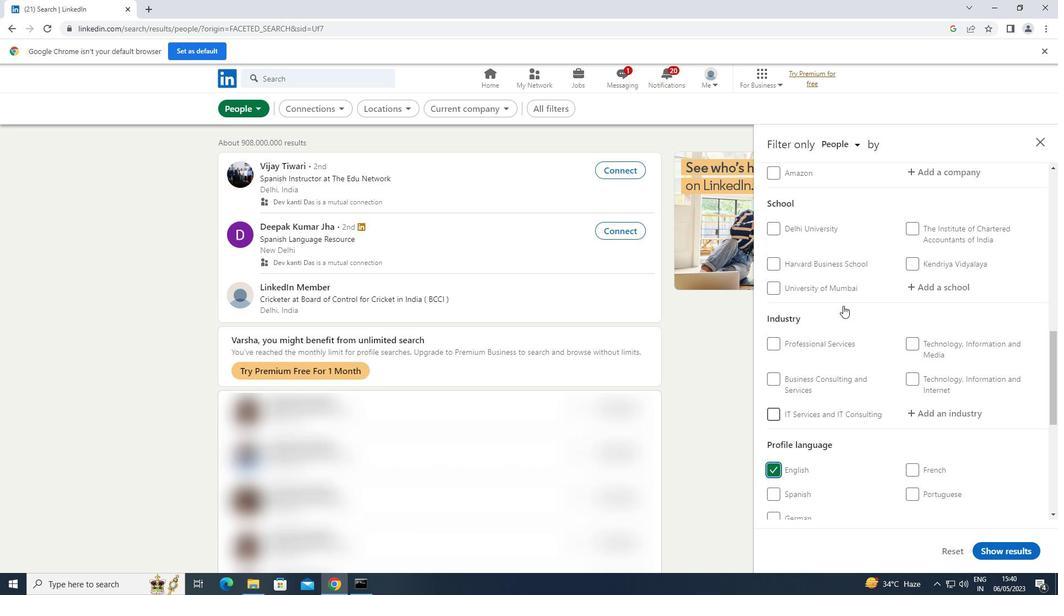 
Action: Mouse moved to (856, 291)
Screenshot: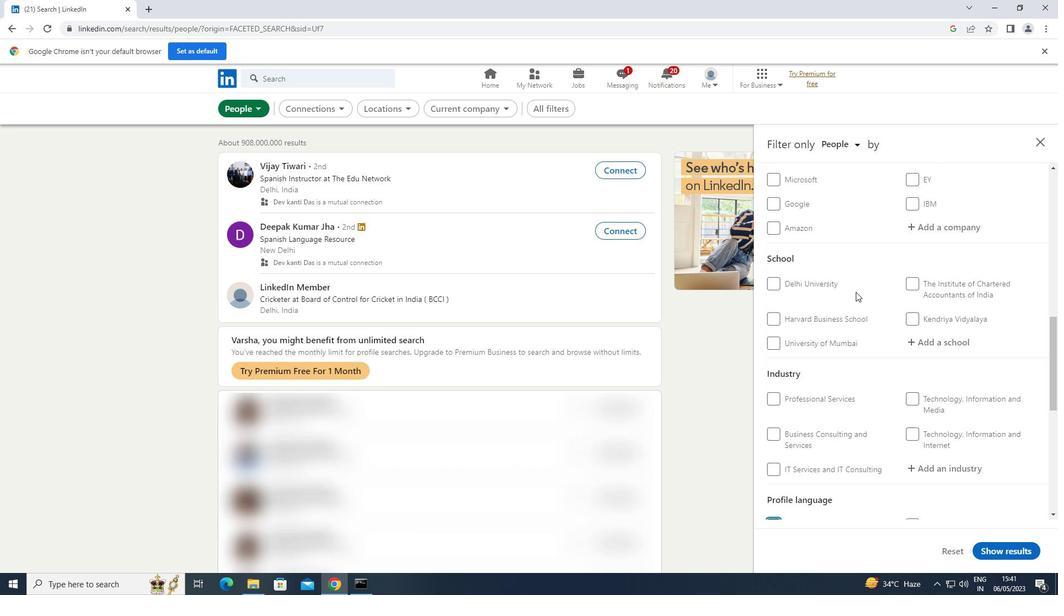 
Action: Mouse scrolled (856, 292) with delta (0, 0)
Screenshot: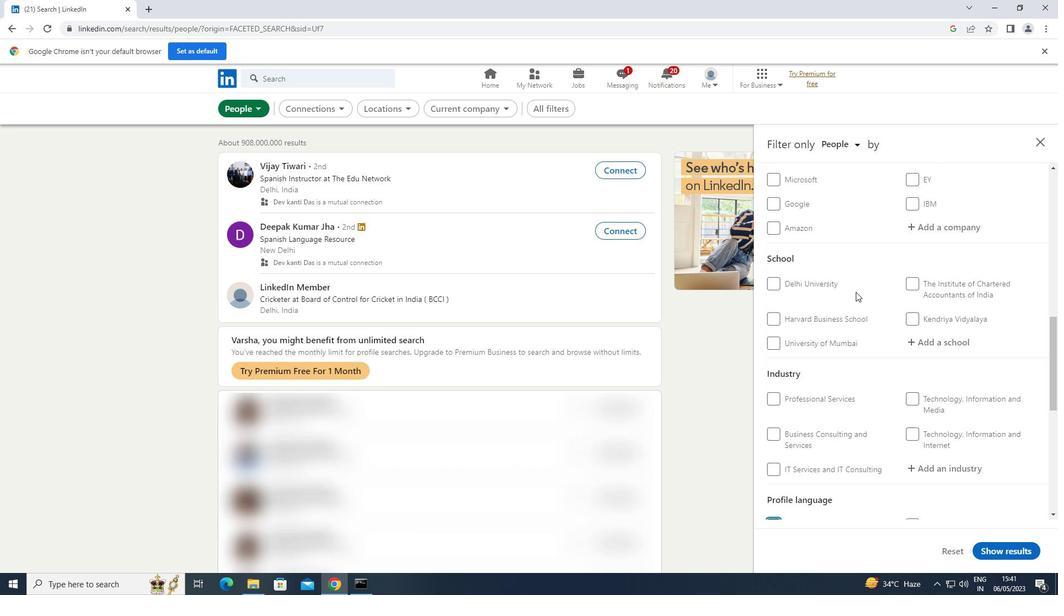 
Action: Mouse moved to (857, 290)
Screenshot: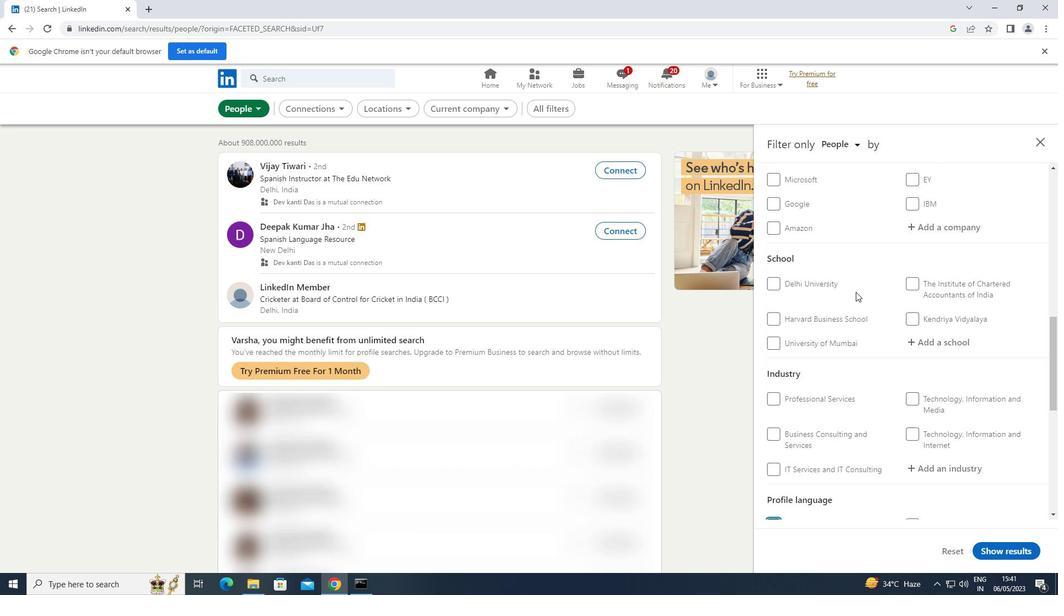
Action: Mouse scrolled (857, 291) with delta (0, 0)
Screenshot: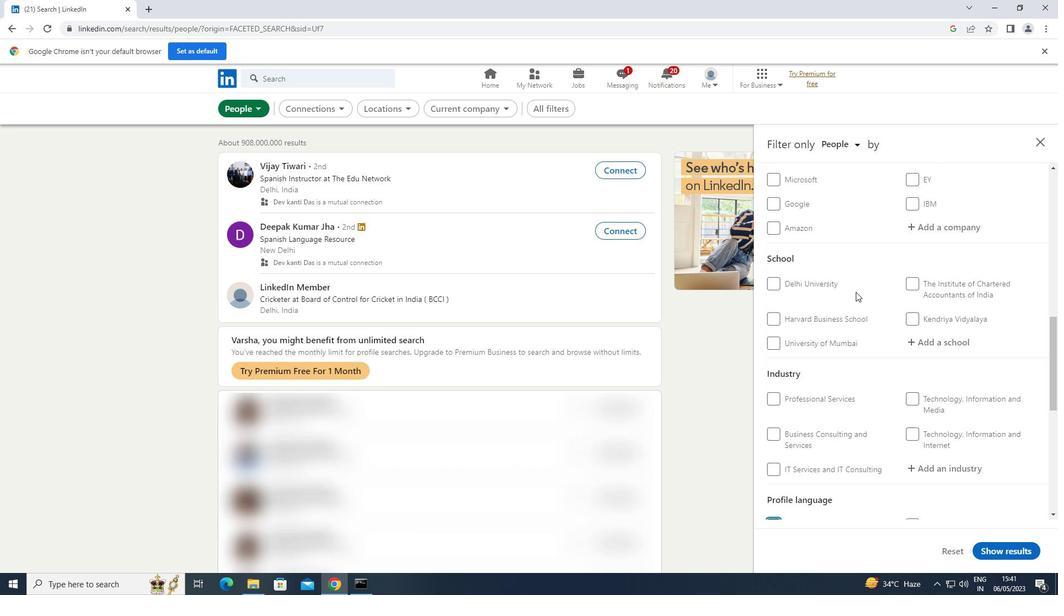 
Action: Mouse scrolled (857, 291) with delta (0, 0)
Screenshot: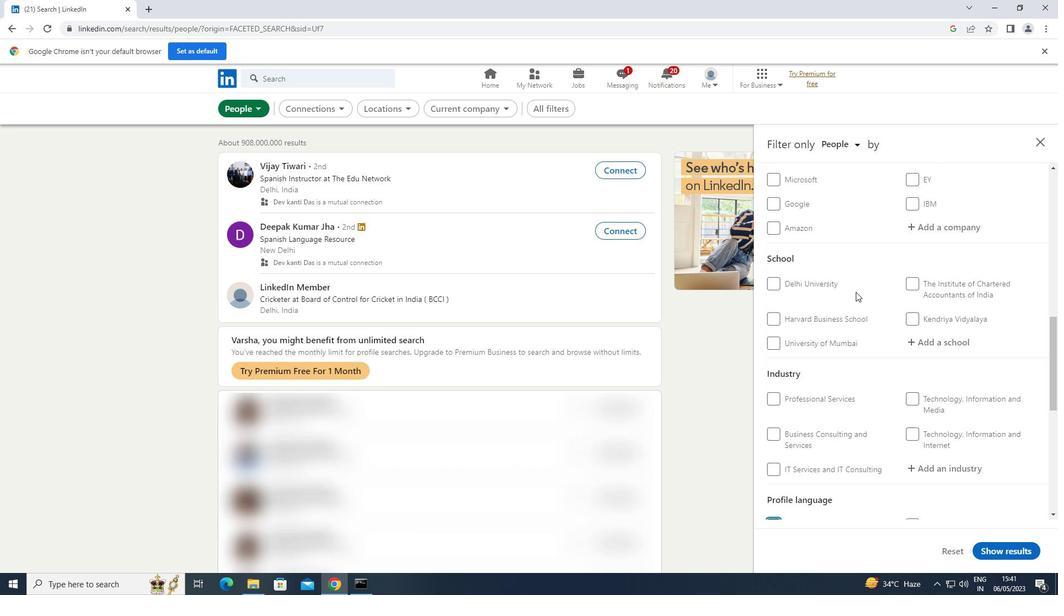 
Action: Mouse moved to (945, 282)
Screenshot: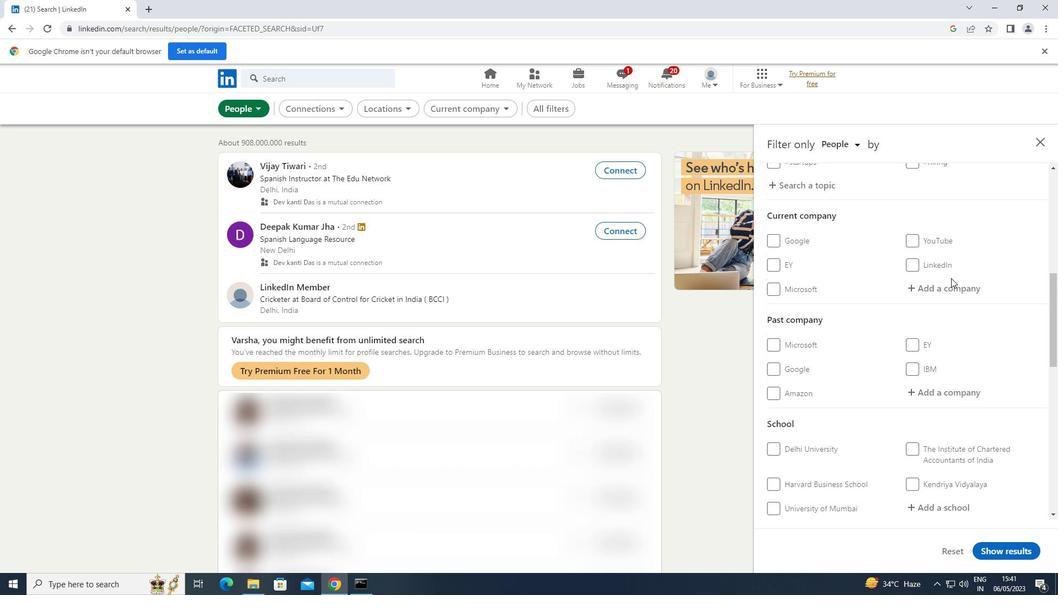 
Action: Mouse pressed left at (945, 282)
Screenshot: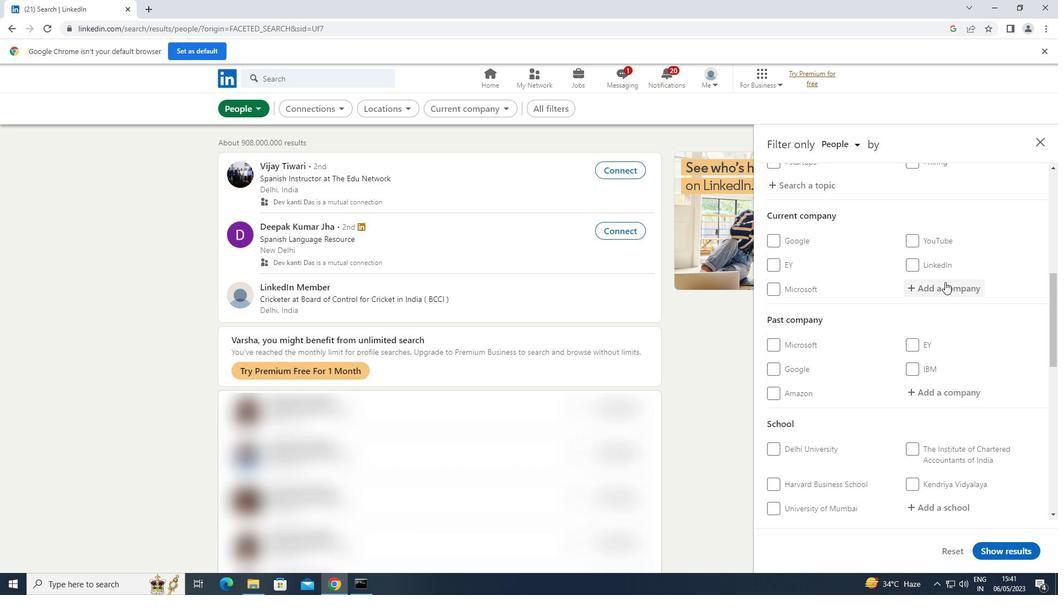 
Action: Mouse moved to (944, 285)
Screenshot: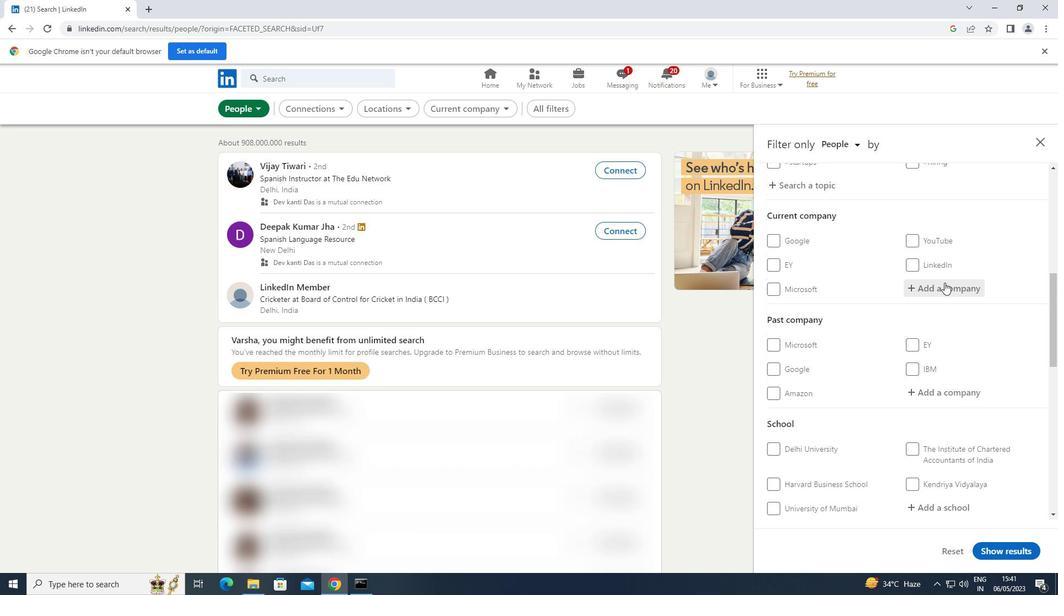 
Action: Key pressed <Key.shift>UNIQLO
Screenshot: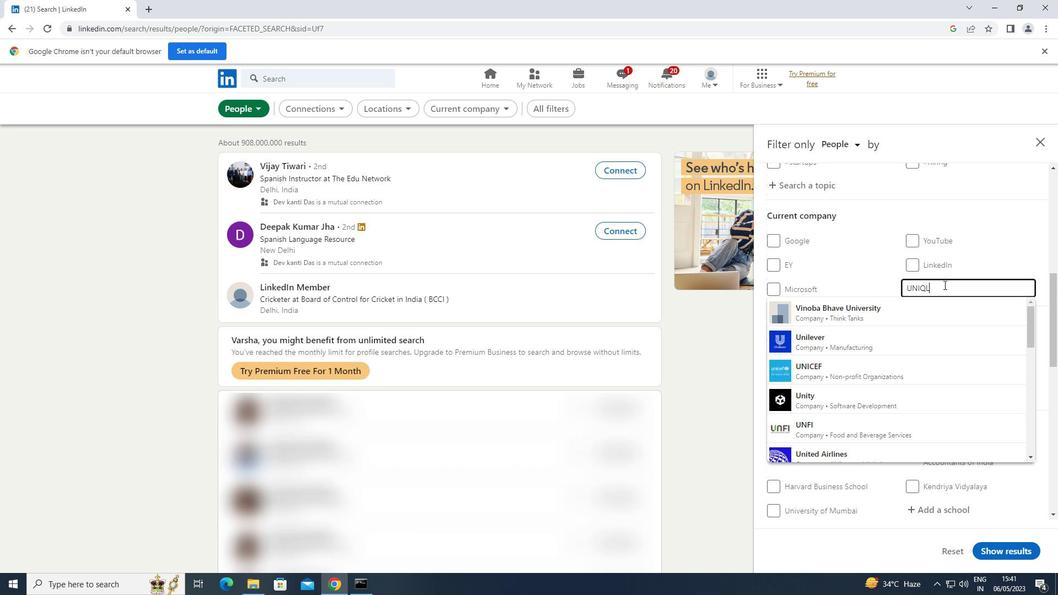 
Action: Mouse moved to (859, 302)
Screenshot: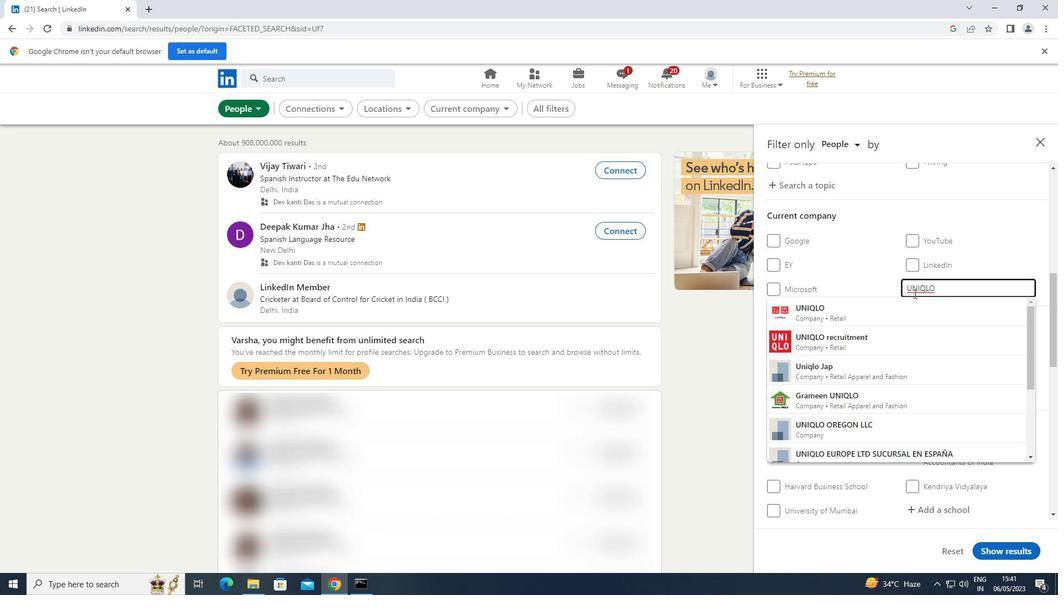 
Action: Mouse pressed left at (859, 302)
Screenshot: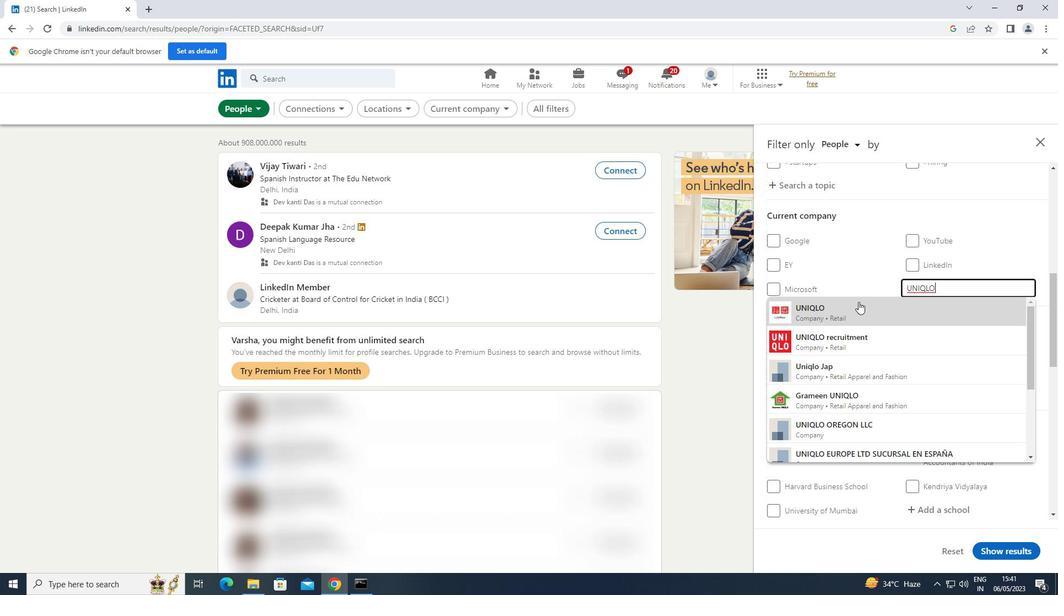 
Action: Mouse moved to (860, 301)
Screenshot: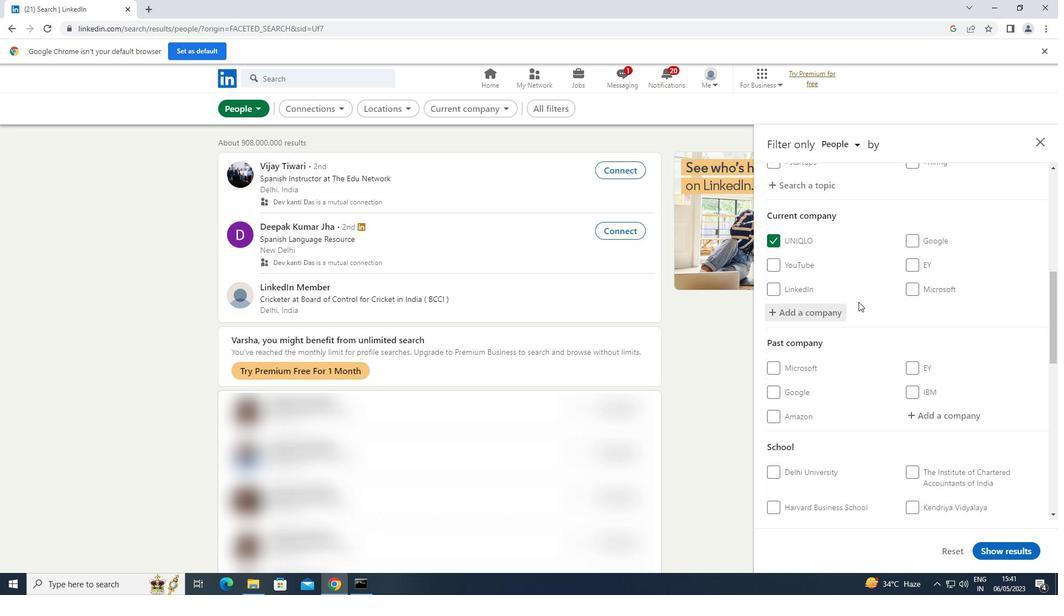 
Action: Mouse scrolled (860, 300) with delta (0, 0)
Screenshot: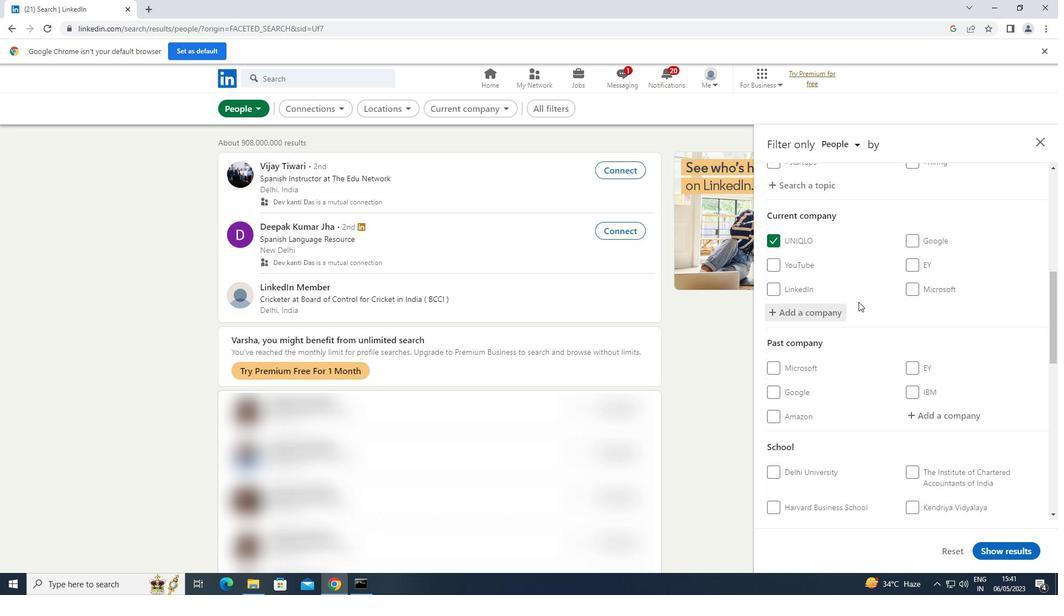 
Action: Mouse scrolled (860, 300) with delta (0, 0)
Screenshot: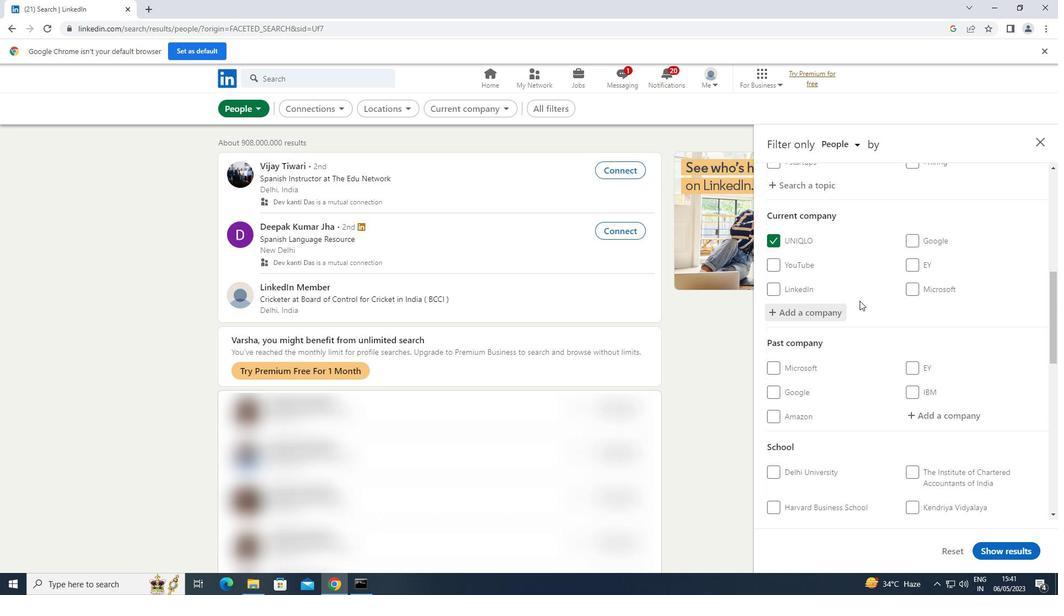 
Action: Mouse scrolled (860, 300) with delta (0, 0)
Screenshot: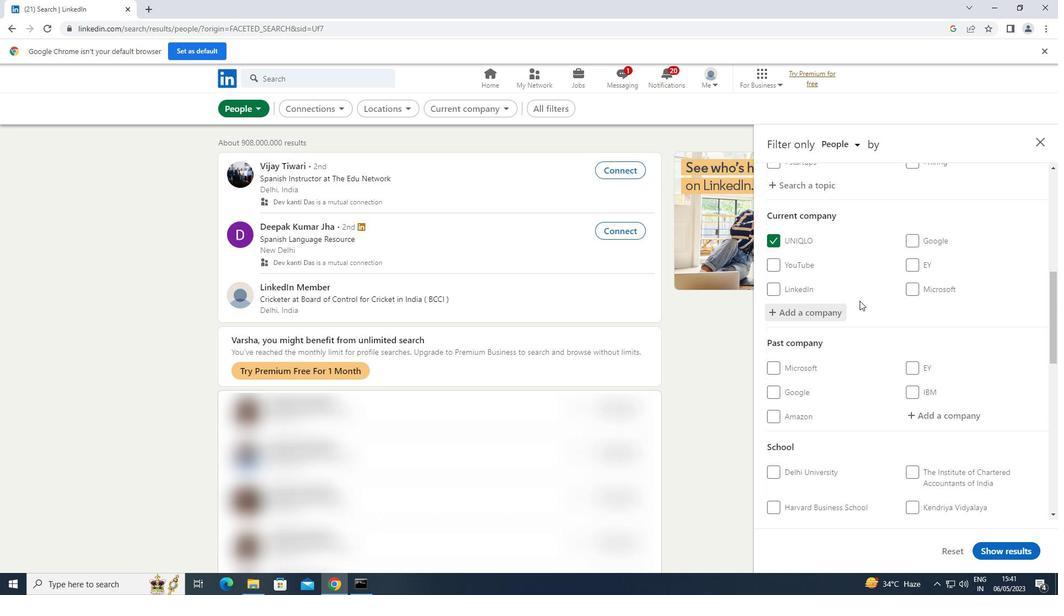 
Action: Mouse scrolled (860, 300) with delta (0, 0)
Screenshot: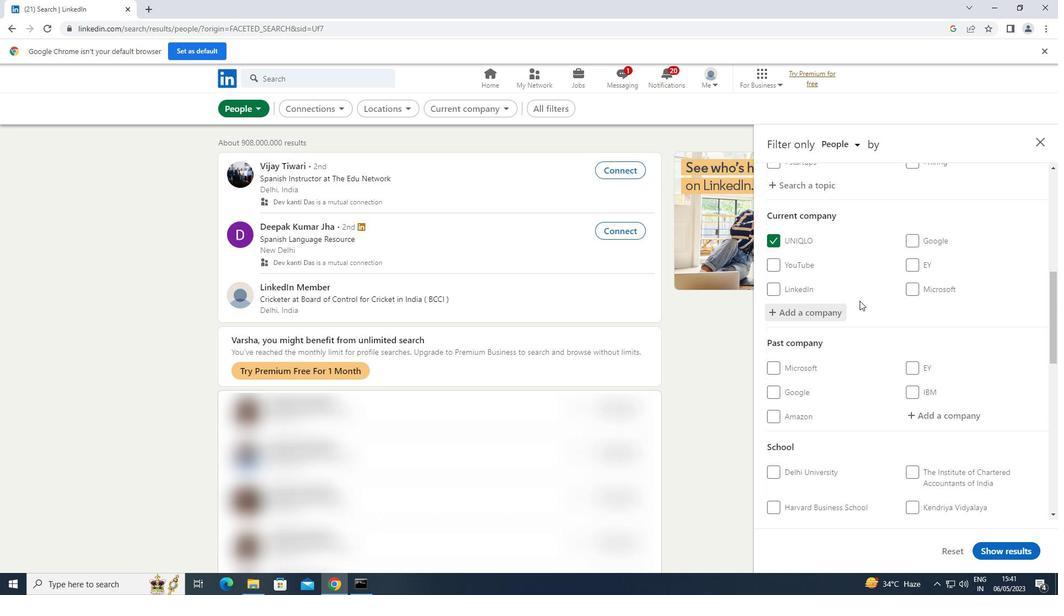 
Action: Mouse moved to (929, 305)
Screenshot: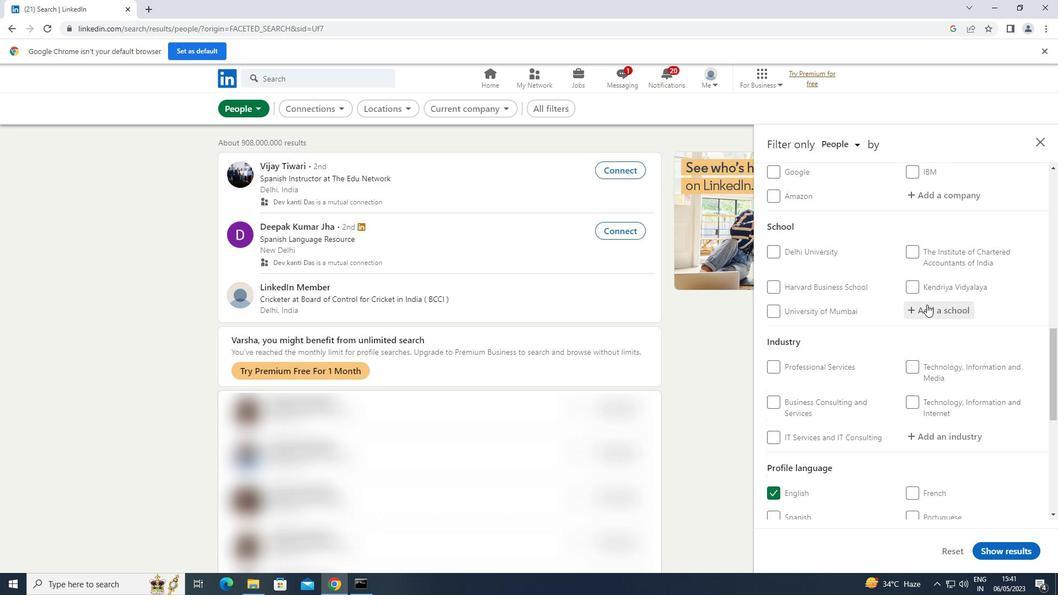 
Action: Mouse pressed left at (929, 305)
Screenshot: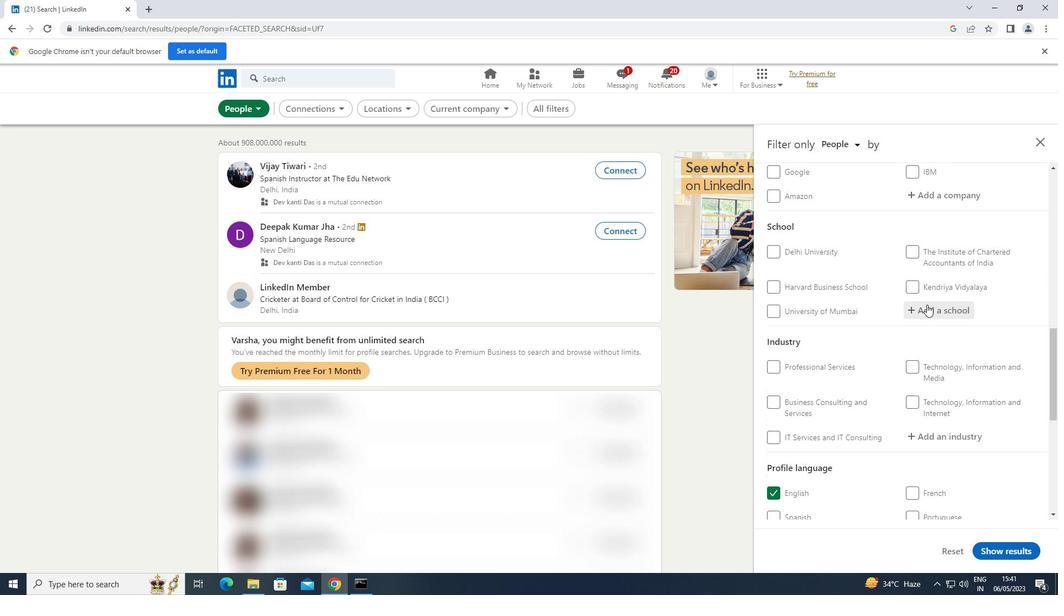 
Action: Key pressed <Key.shift>VIDYA<Key.space><Key.shift>ACADEM
Screenshot: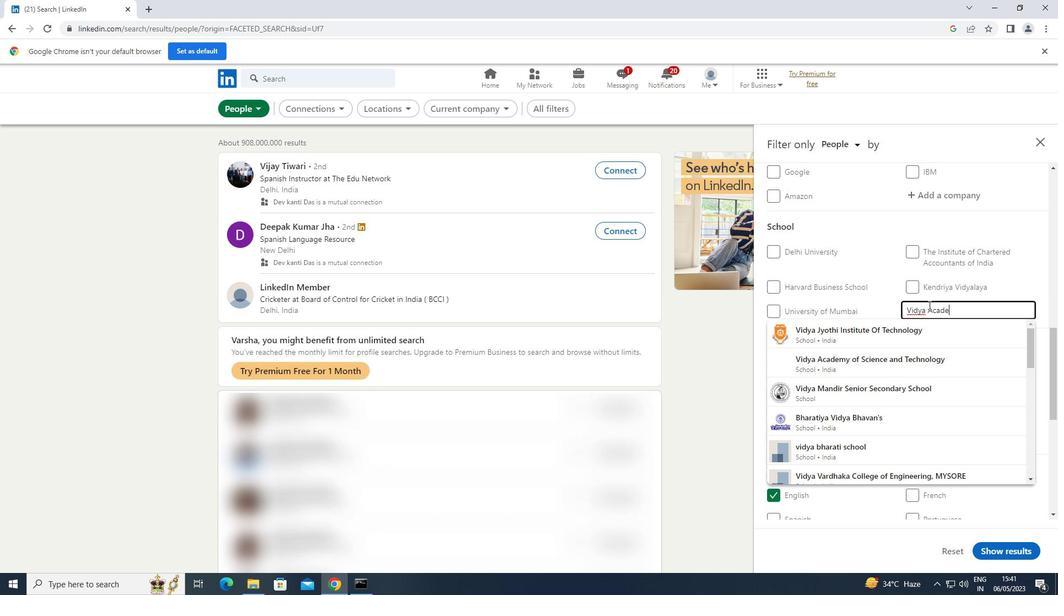 
Action: Mouse moved to (819, 328)
Screenshot: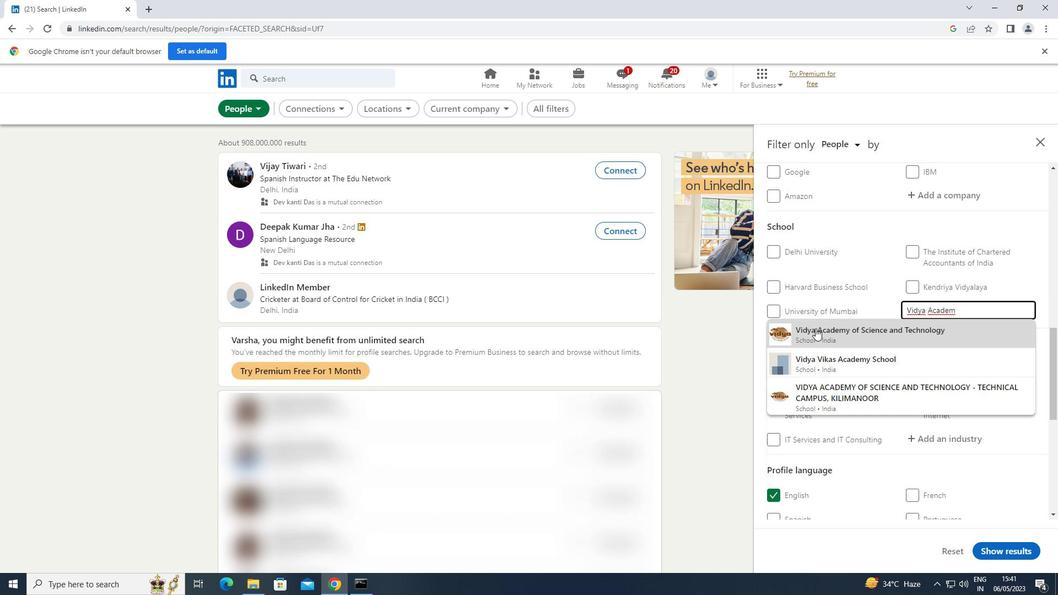 
Action: Mouse pressed left at (819, 328)
Screenshot: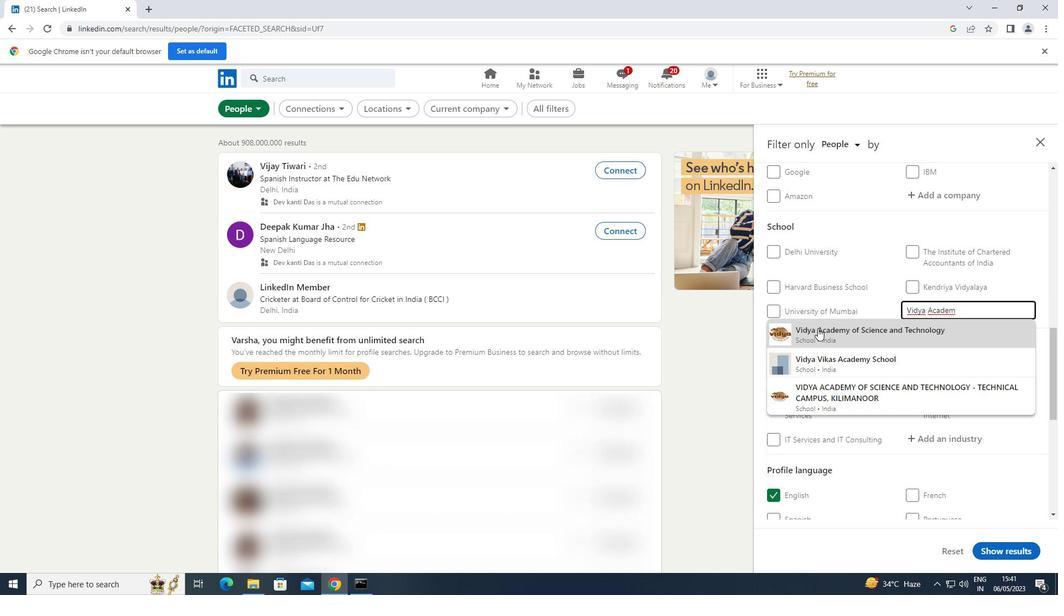 
Action: Mouse moved to (840, 320)
Screenshot: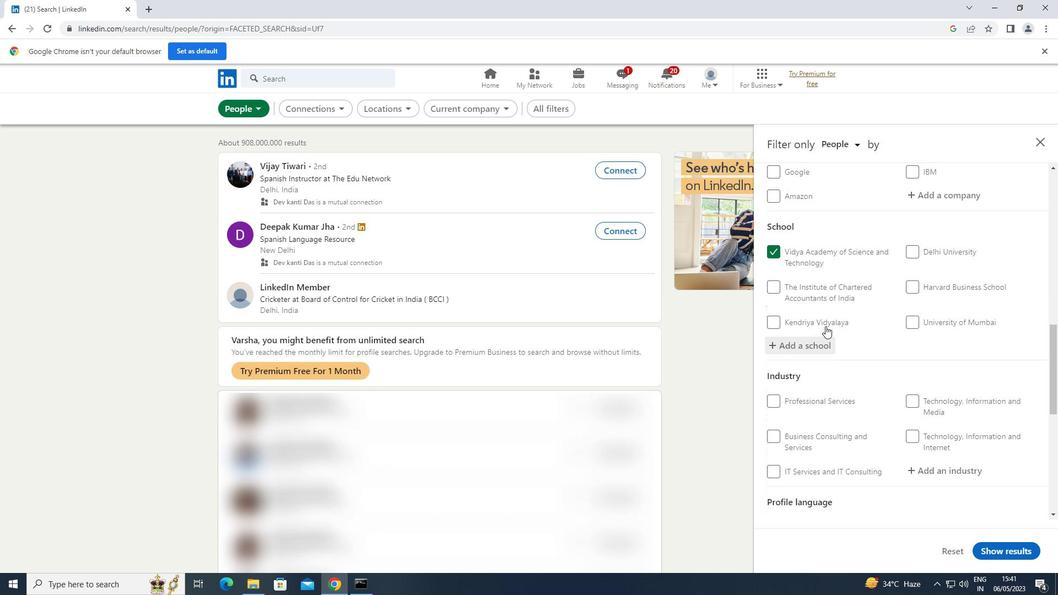 
Action: Mouse scrolled (840, 319) with delta (0, 0)
Screenshot: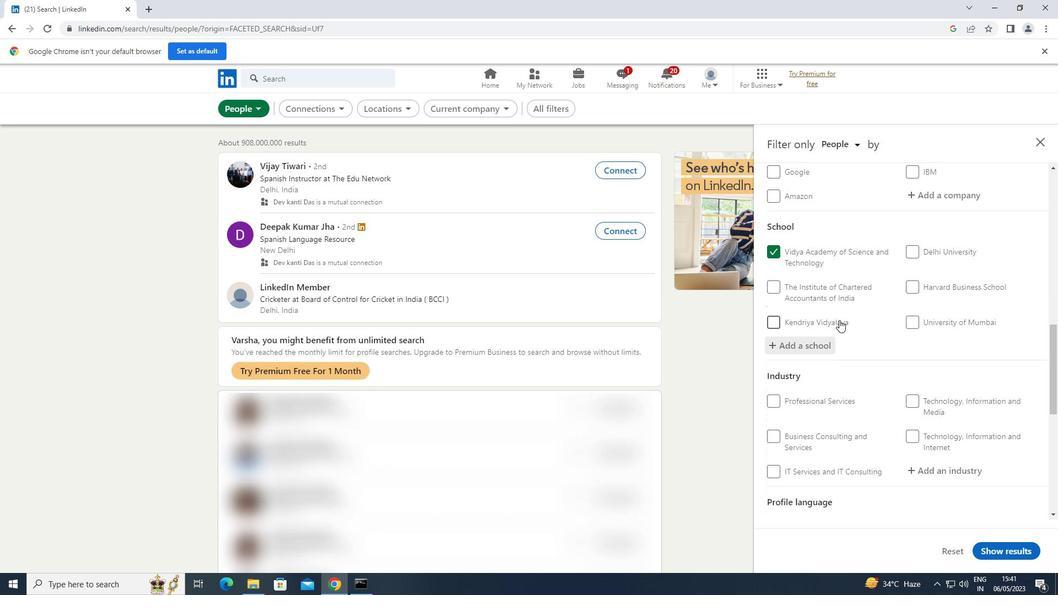 
Action: Mouse scrolled (840, 319) with delta (0, 0)
Screenshot: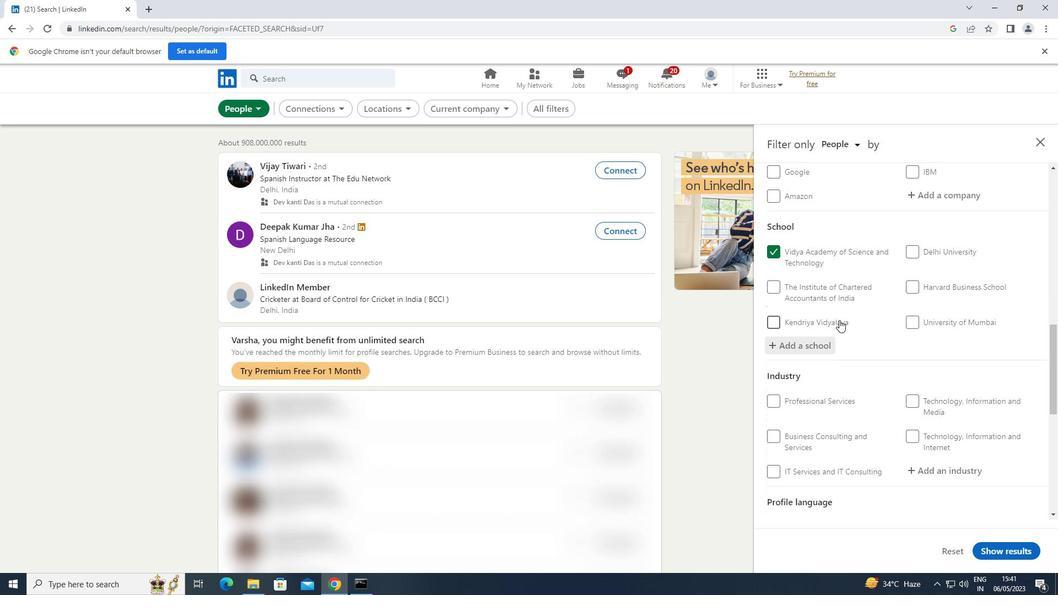 
Action: Mouse scrolled (840, 319) with delta (0, 0)
Screenshot: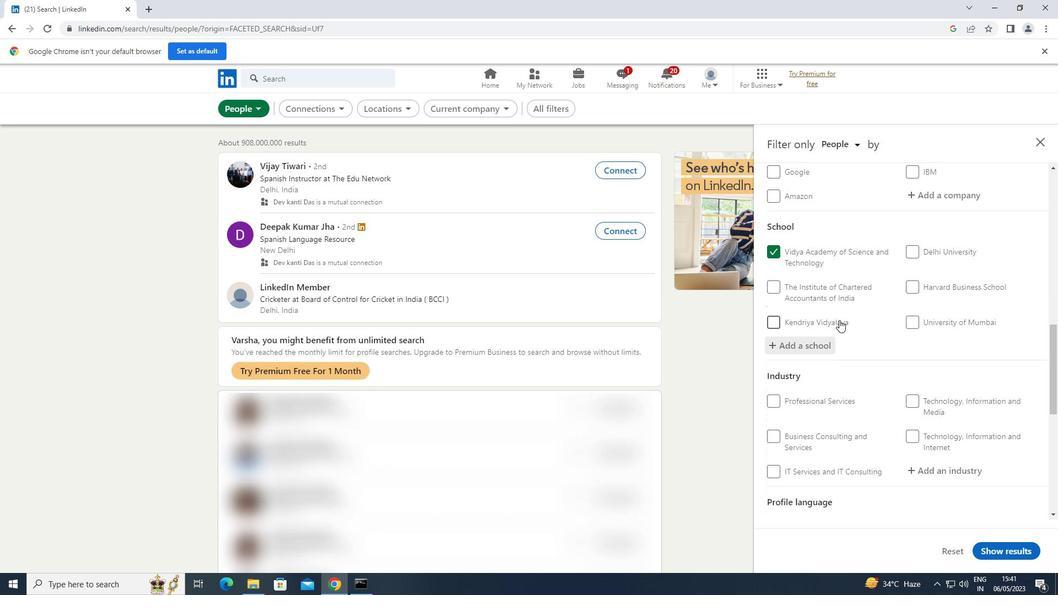 
Action: Mouse moved to (944, 304)
Screenshot: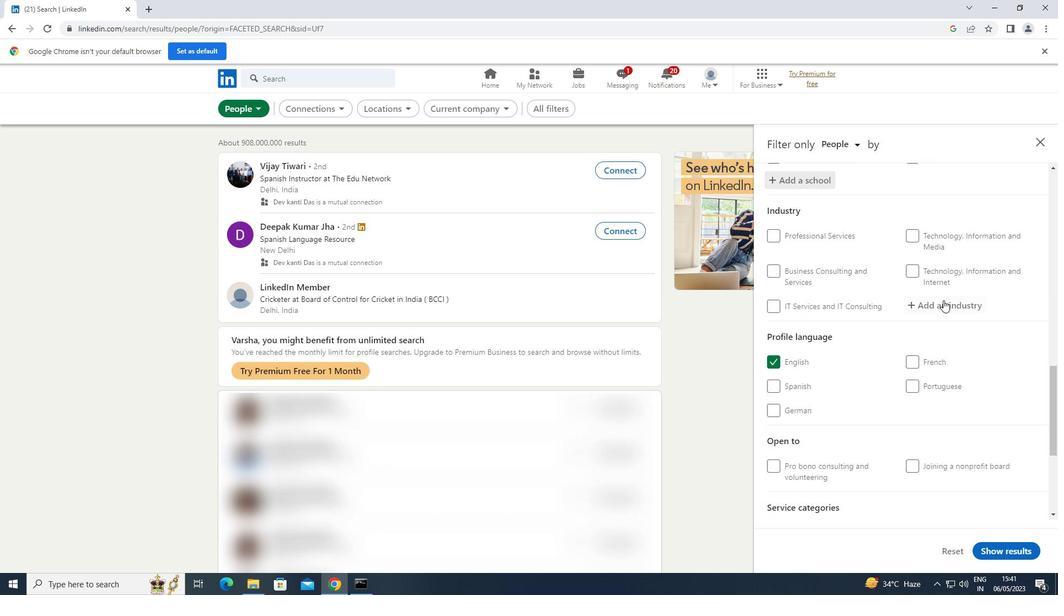 
Action: Mouse pressed left at (944, 304)
Screenshot: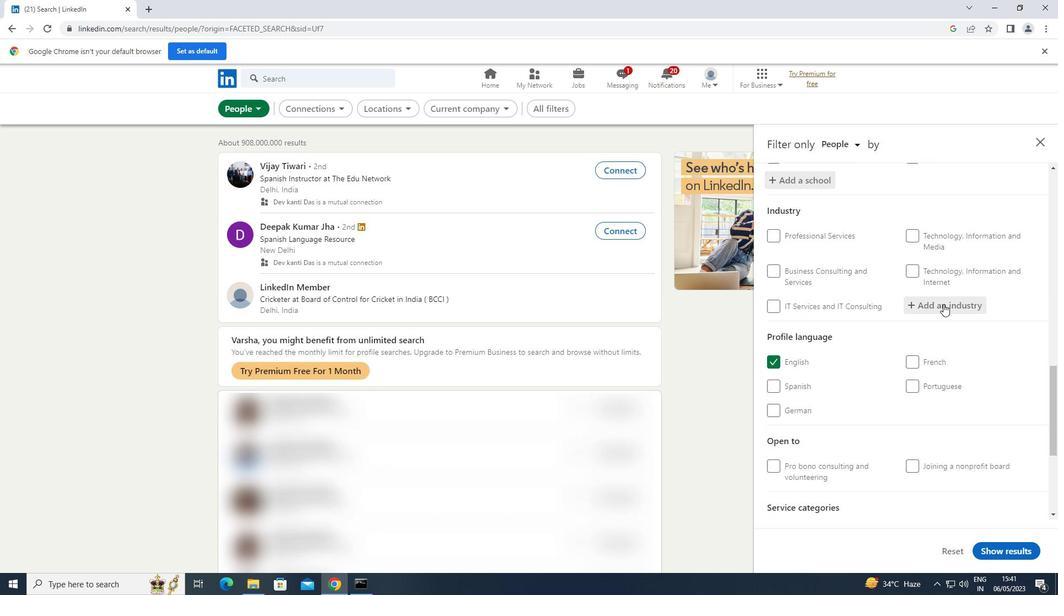 
Action: Key pressed <Key.shift>NON
Screenshot: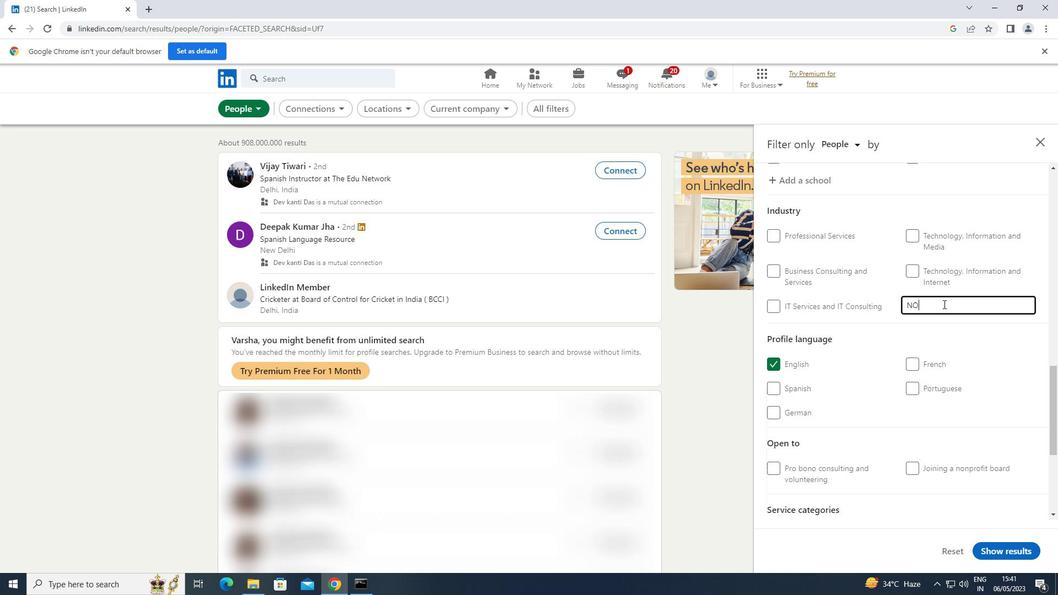 
Action: Mouse moved to (845, 320)
Screenshot: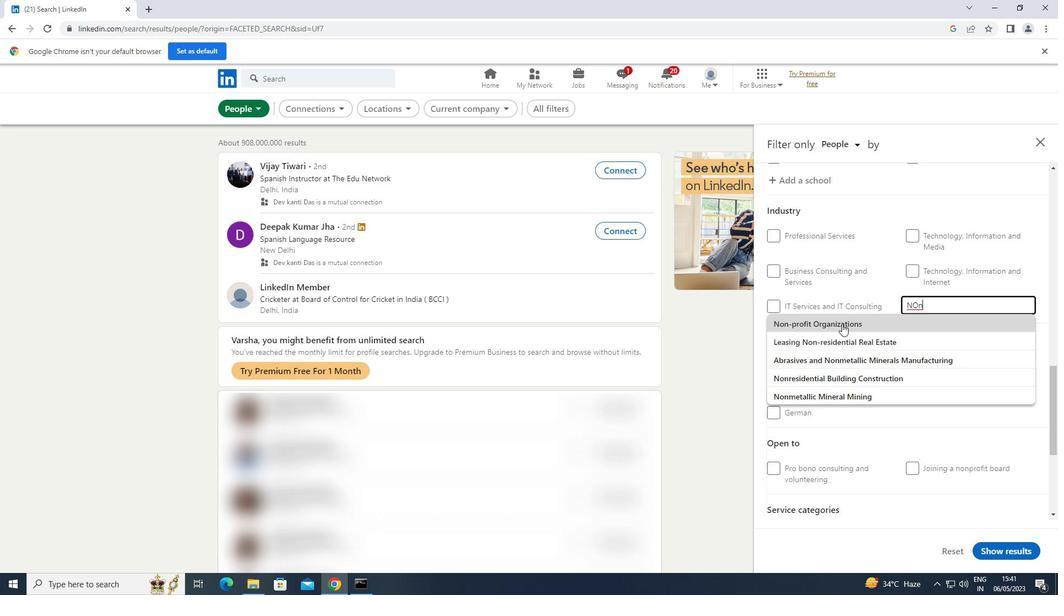 
Action: Mouse pressed left at (845, 320)
Screenshot: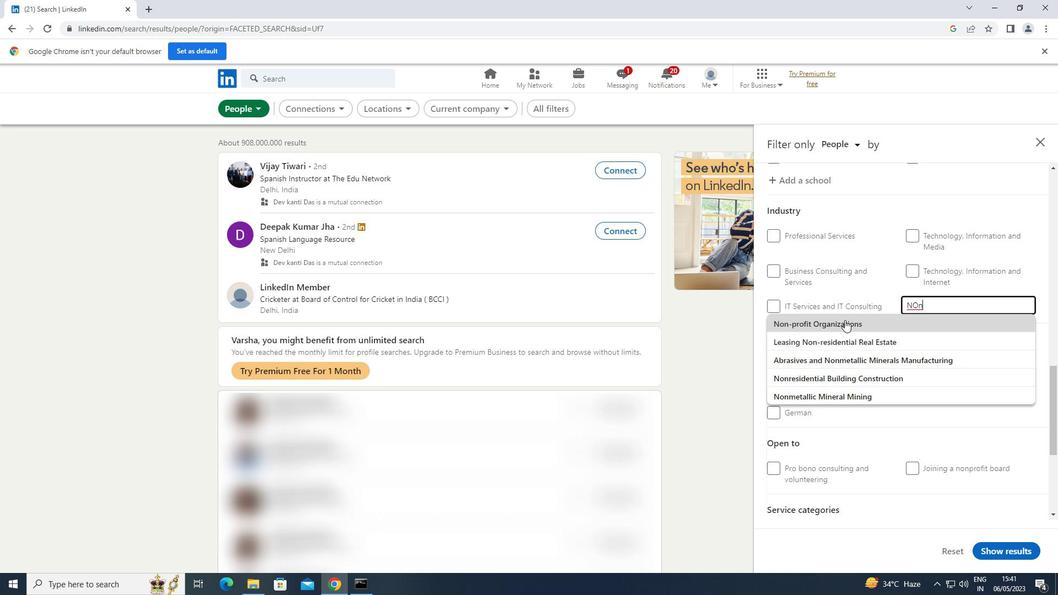 
Action: Mouse moved to (845, 320)
Screenshot: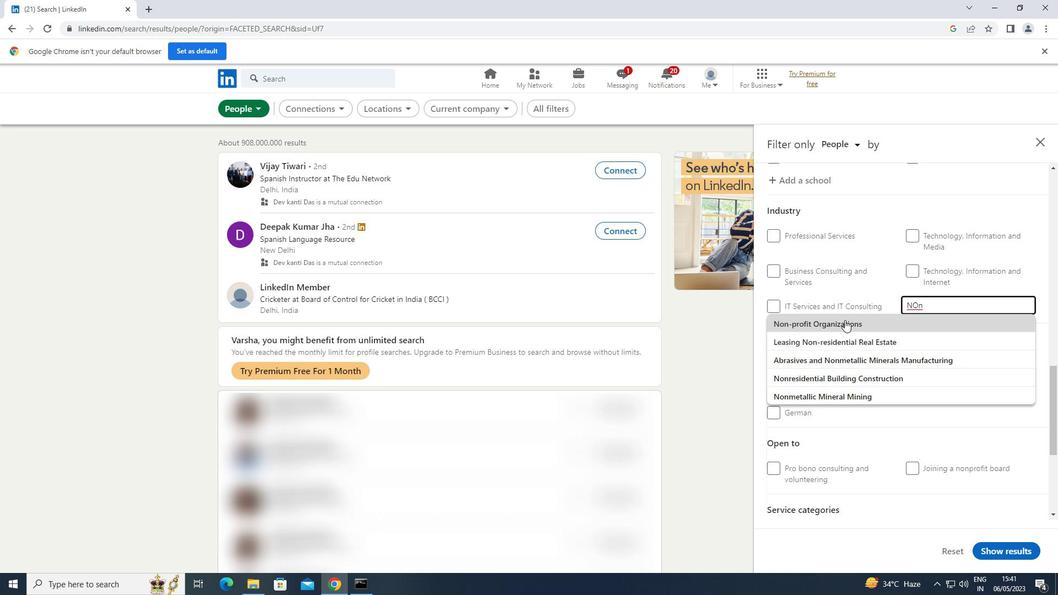 
Action: Mouse scrolled (845, 319) with delta (0, 0)
Screenshot: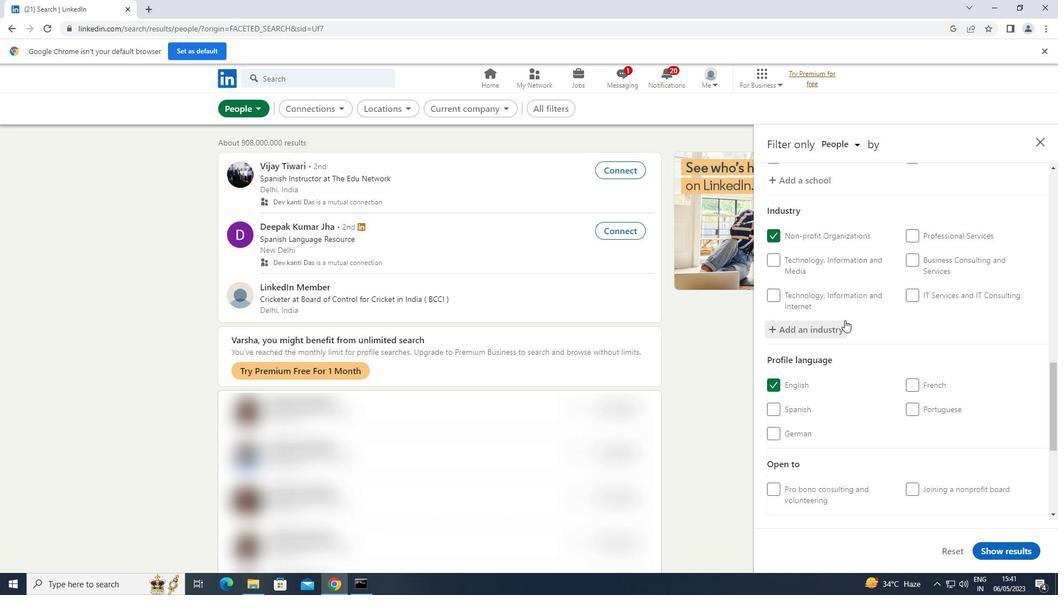 
Action: Mouse scrolled (845, 319) with delta (0, 0)
Screenshot: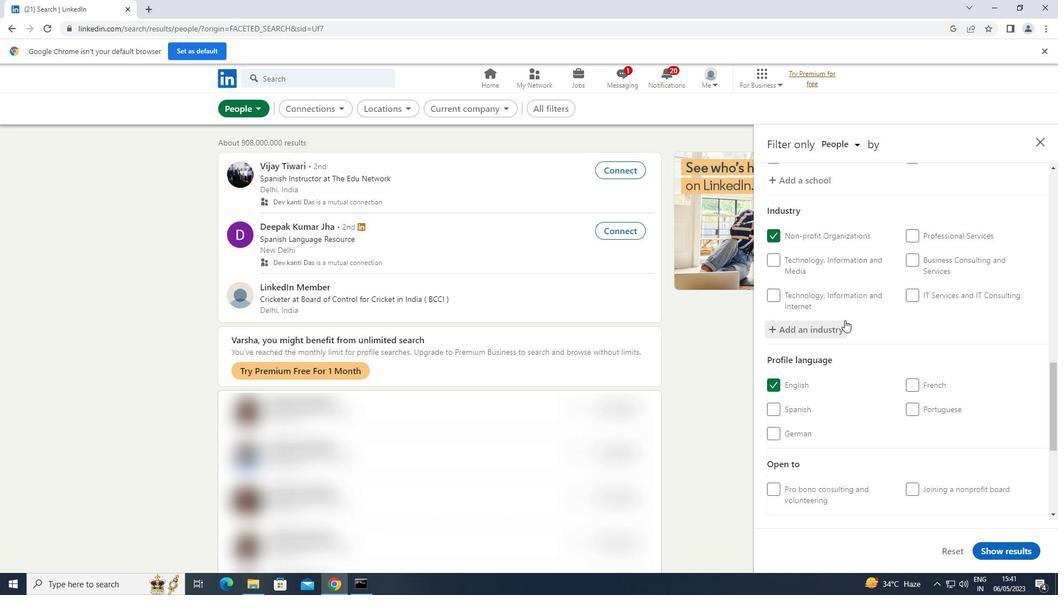 
Action: Mouse scrolled (845, 319) with delta (0, 0)
Screenshot: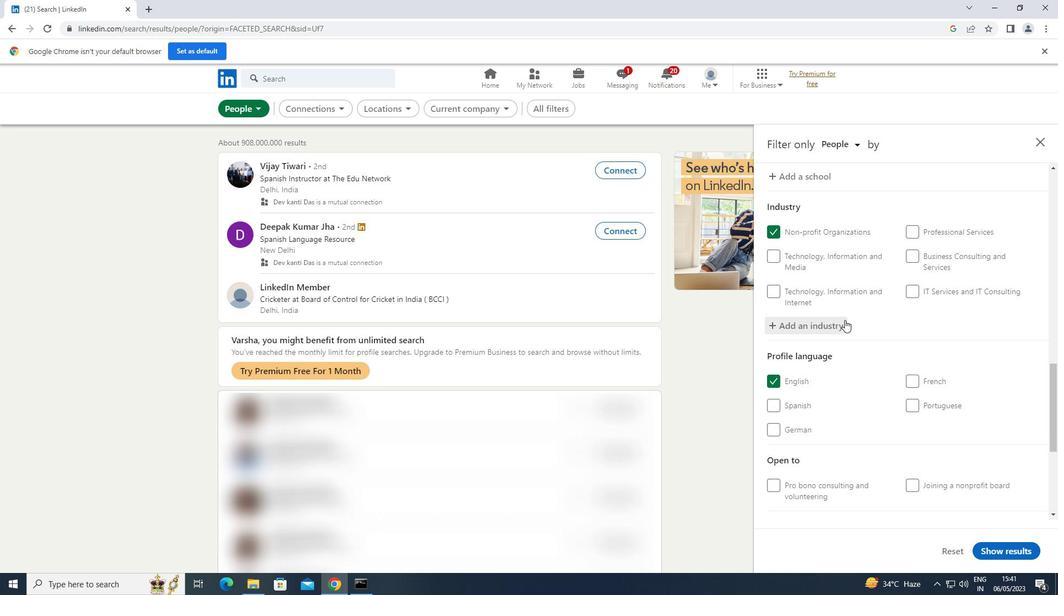 
Action: Mouse scrolled (845, 319) with delta (0, 0)
Screenshot: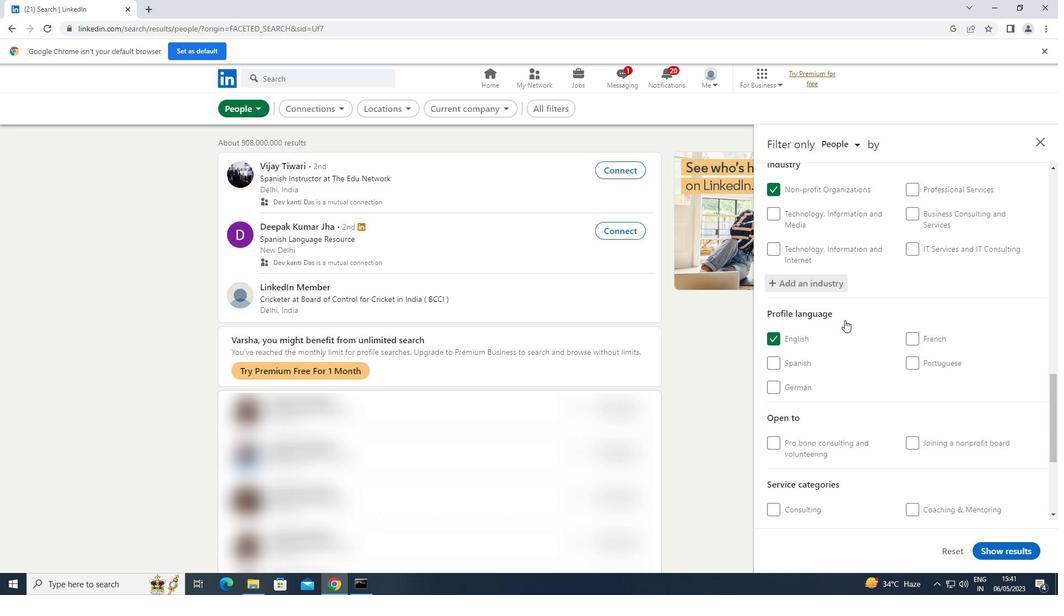 
Action: Mouse moved to (950, 377)
Screenshot: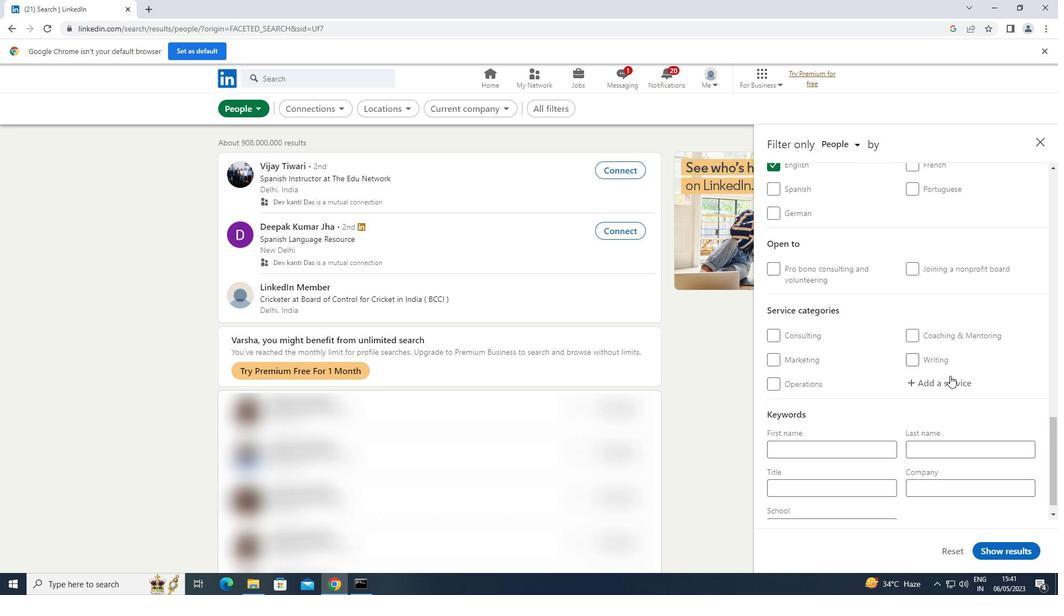
Action: Mouse pressed left at (950, 377)
Screenshot: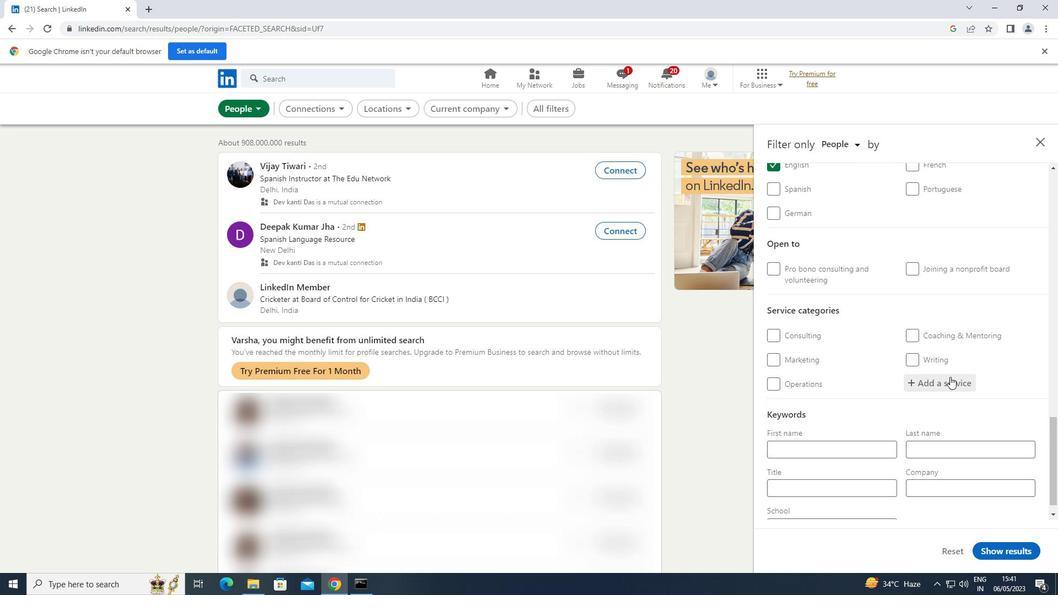 
Action: Key pressed <Key.shift>VIRTUAL
Screenshot: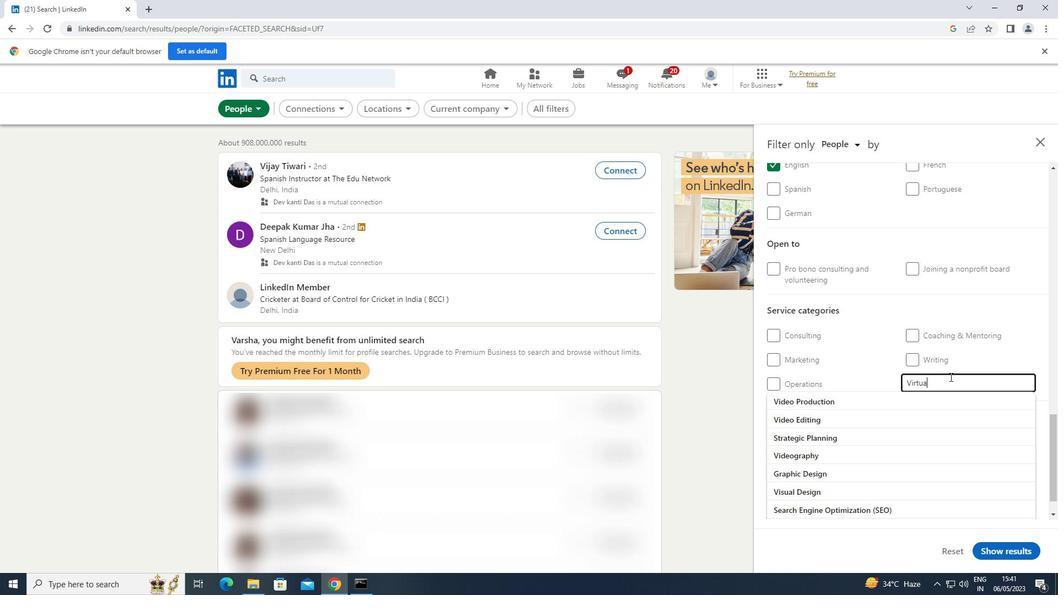 
Action: Mouse moved to (845, 396)
Screenshot: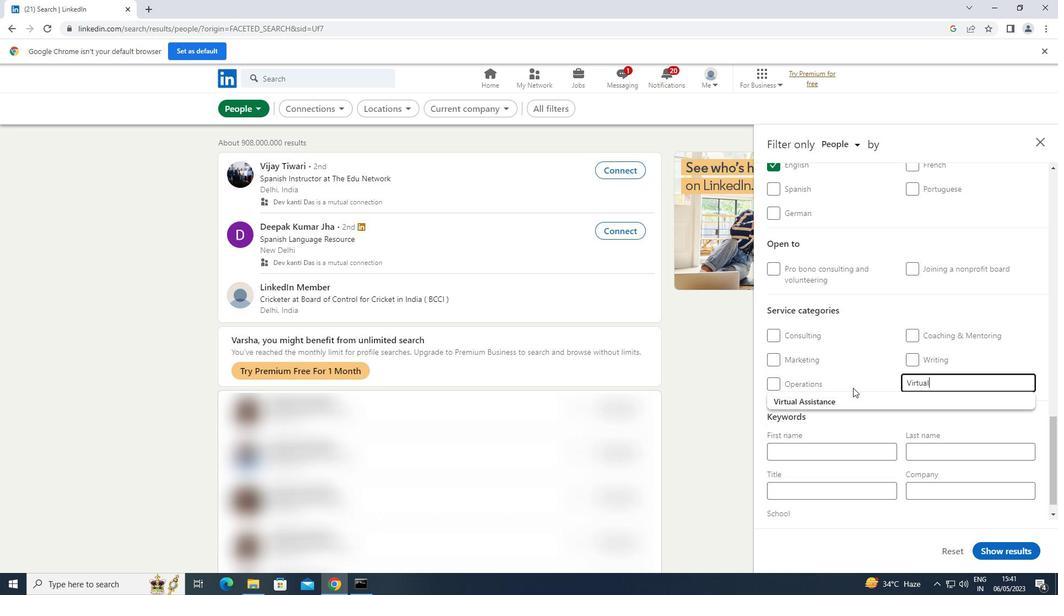 
Action: Mouse pressed left at (845, 396)
Screenshot: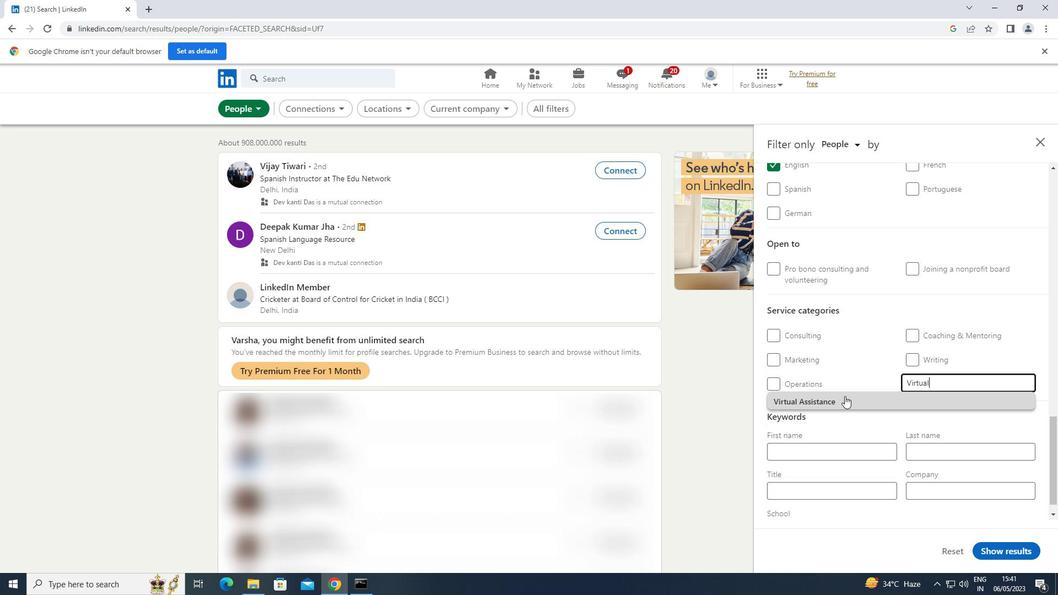 
Action: Mouse moved to (851, 383)
Screenshot: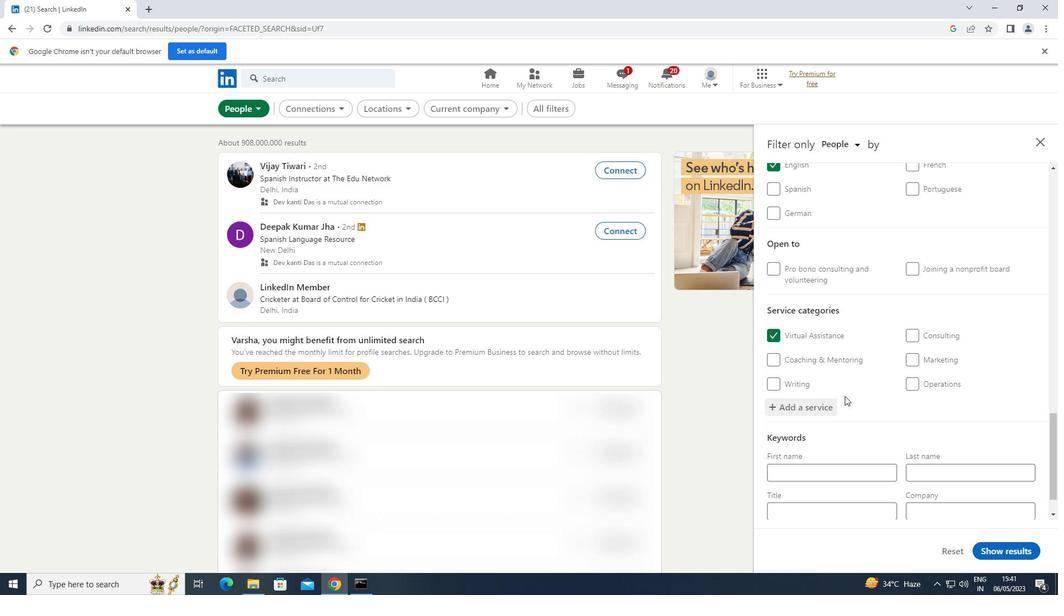 
Action: Mouse scrolled (851, 383) with delta (0, 0)
Screenshot: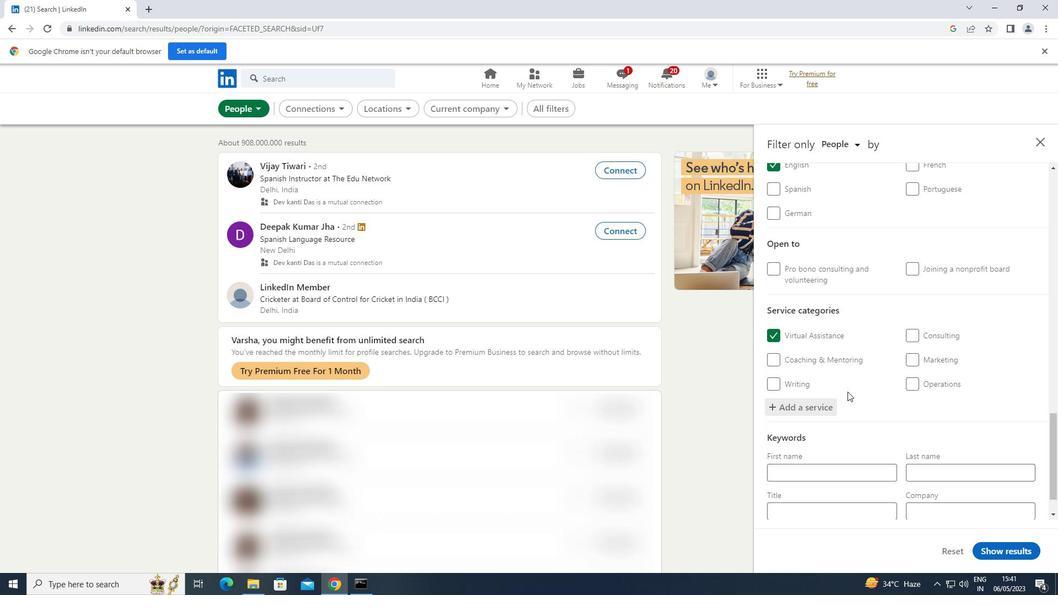 
Action: Mouse scrolled (851, 383) with delta (0, 0)
Screenshot: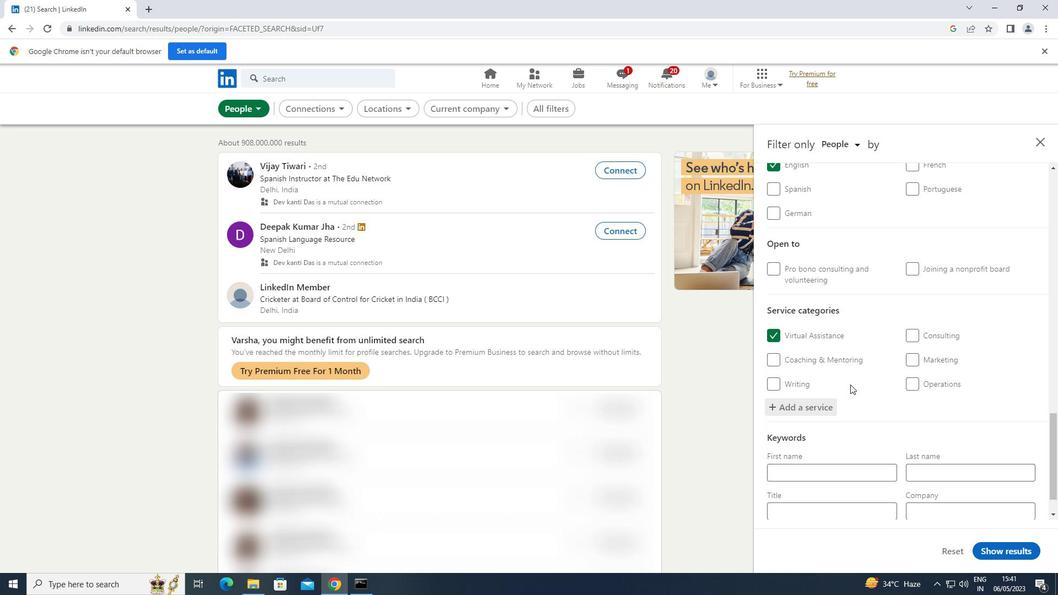
Action: Mouse scrolled (851, 383) with delta (0, 0)
Screenshot: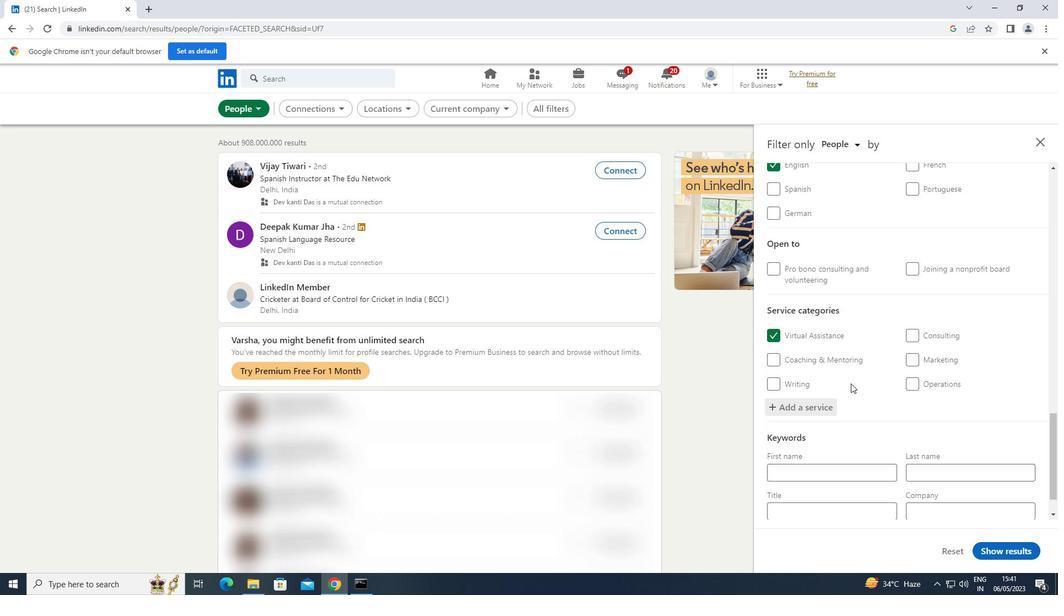 
Action: Mouse scrolled (851, 383) with delta (0, 0)
Screenshot: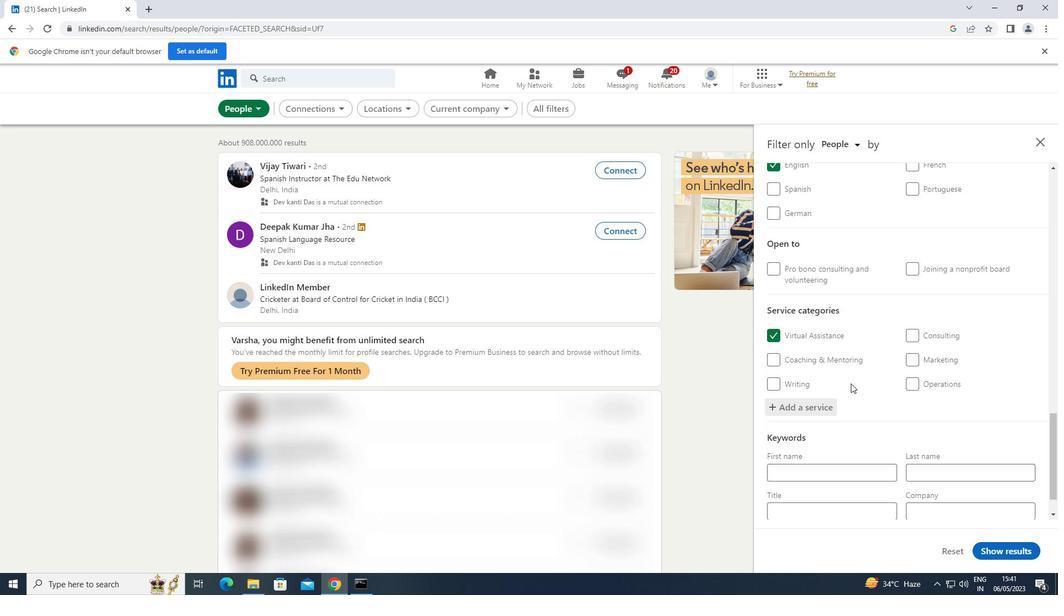 
Action: Mouse scrolled (851, 383) with delta (0, 0)
Screenshot: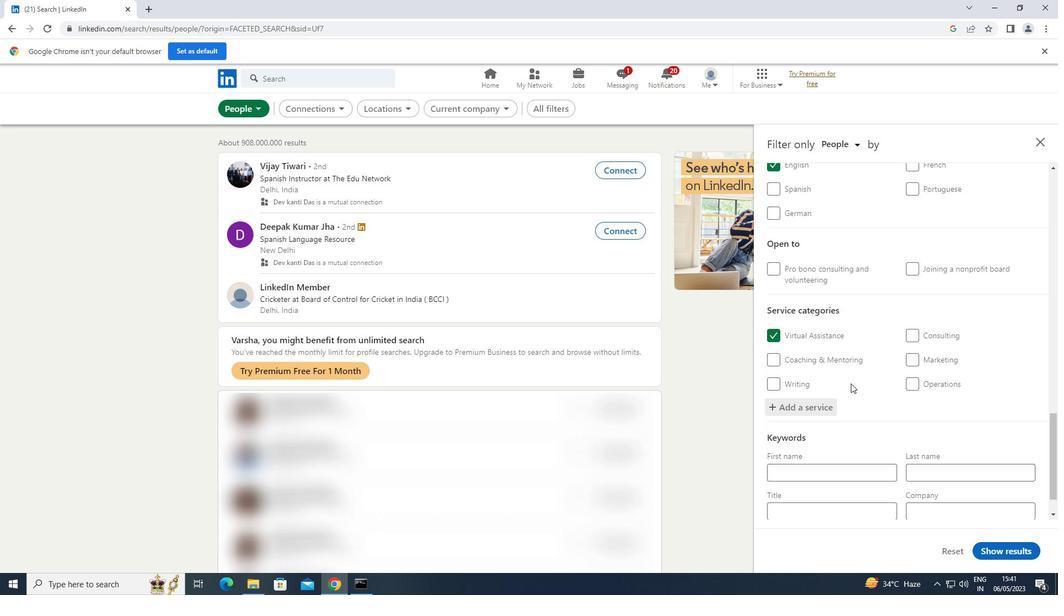 
Action: Mouse moved to (850, 462)
Screenshot: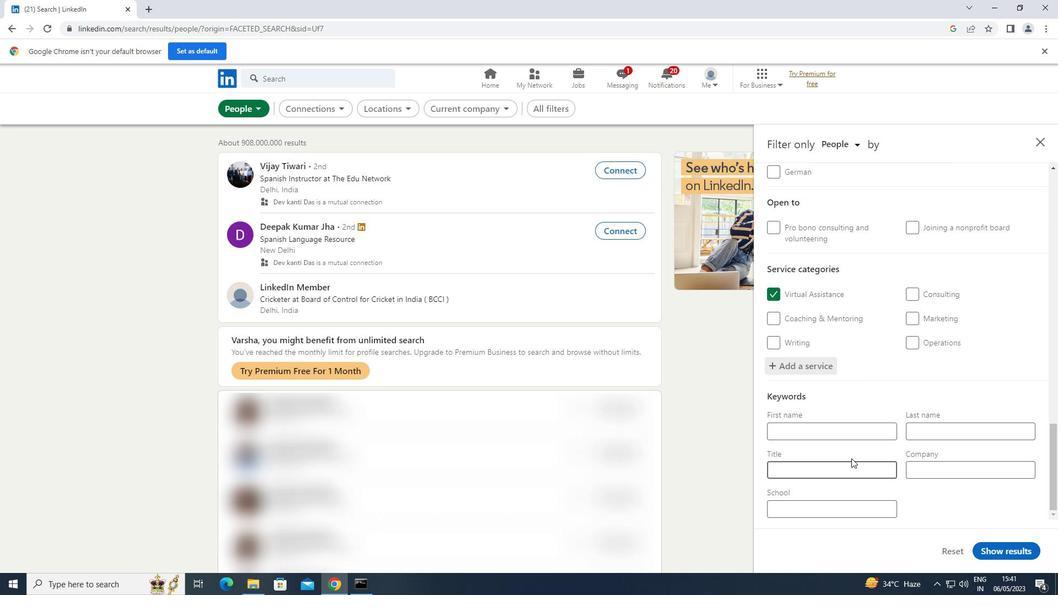 
Action: Mouse pressed left at (850, 462)
Screenshot: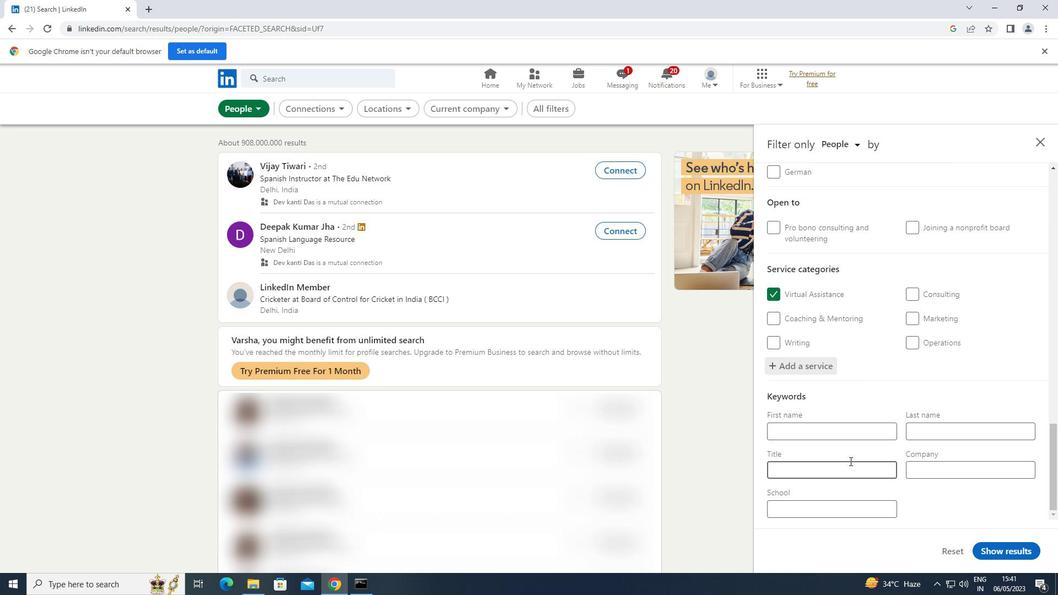 
Action: Mouse moved to (850, 462)
Screenshot: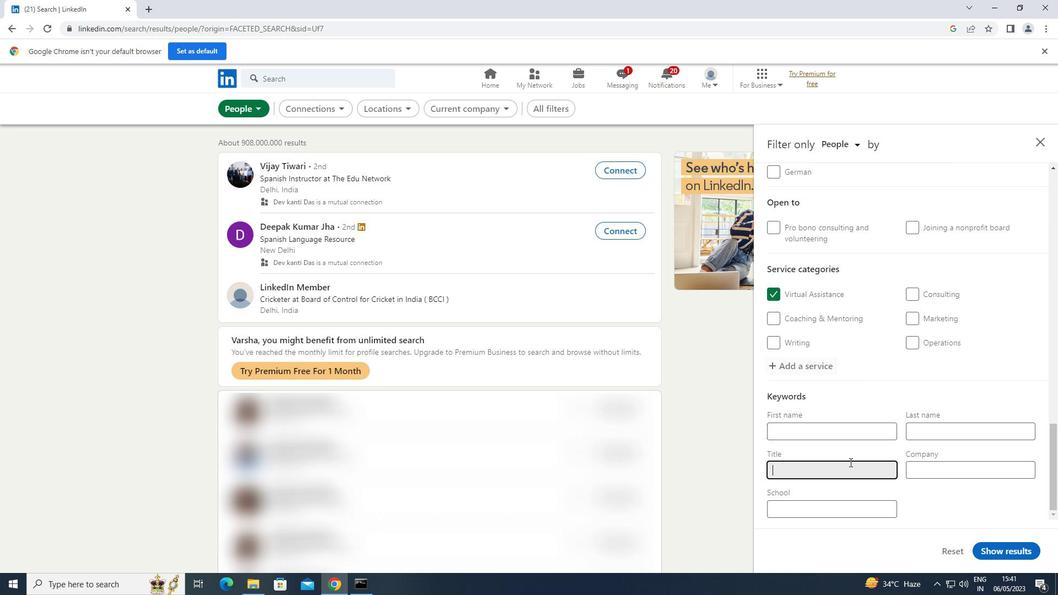
Action: Key pressed <Key.shift>PERSONAL<Key.space><Key.shift>ASSISTANT
Screenshot: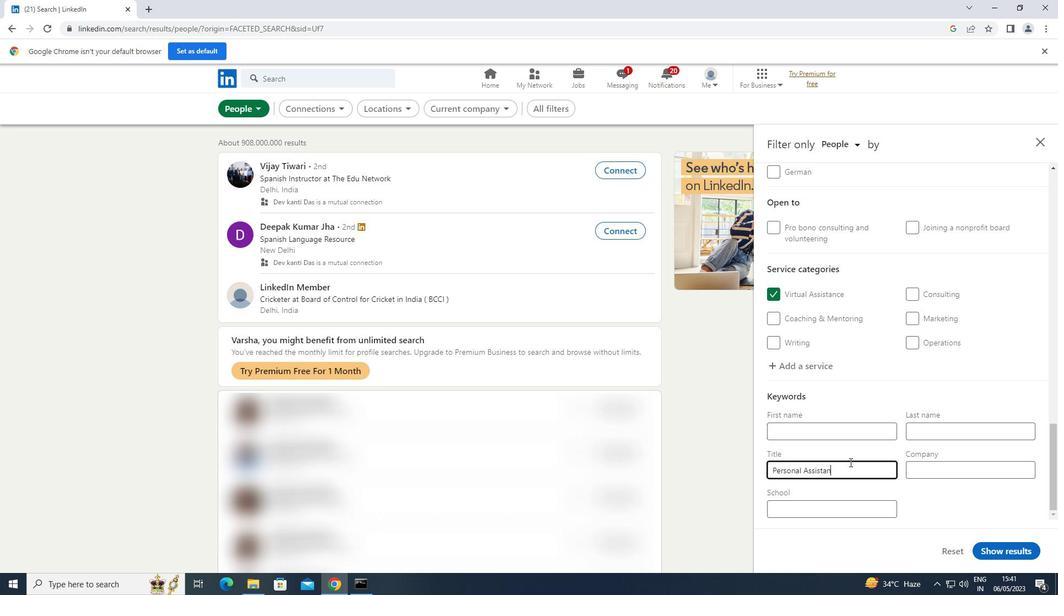 
Action: Mouse moved to (1014, 549)
Screenshot: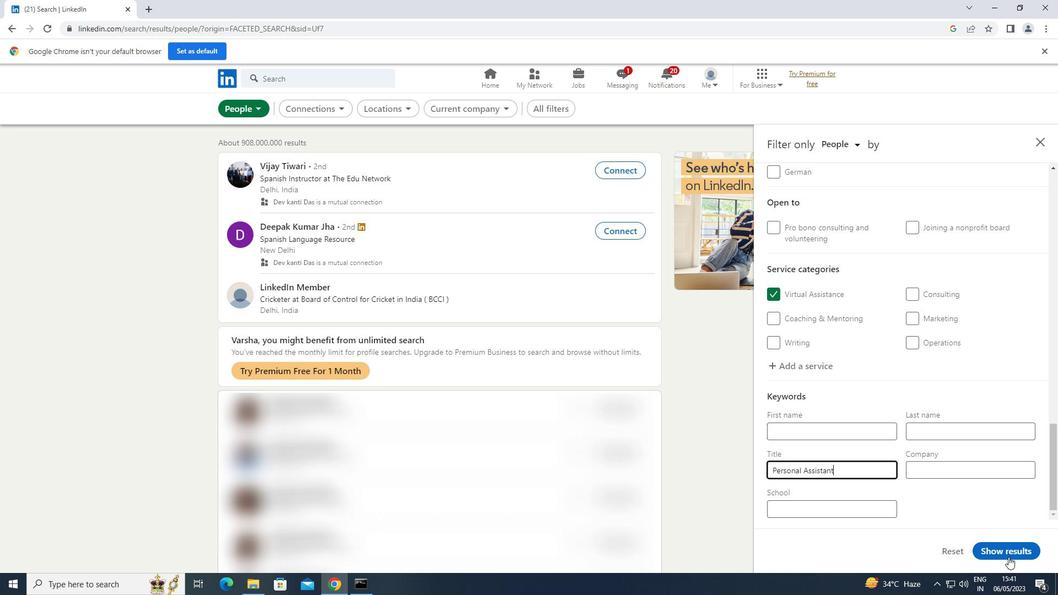 
Action: Mouse pressed left at (1014, 549)
Screenshot: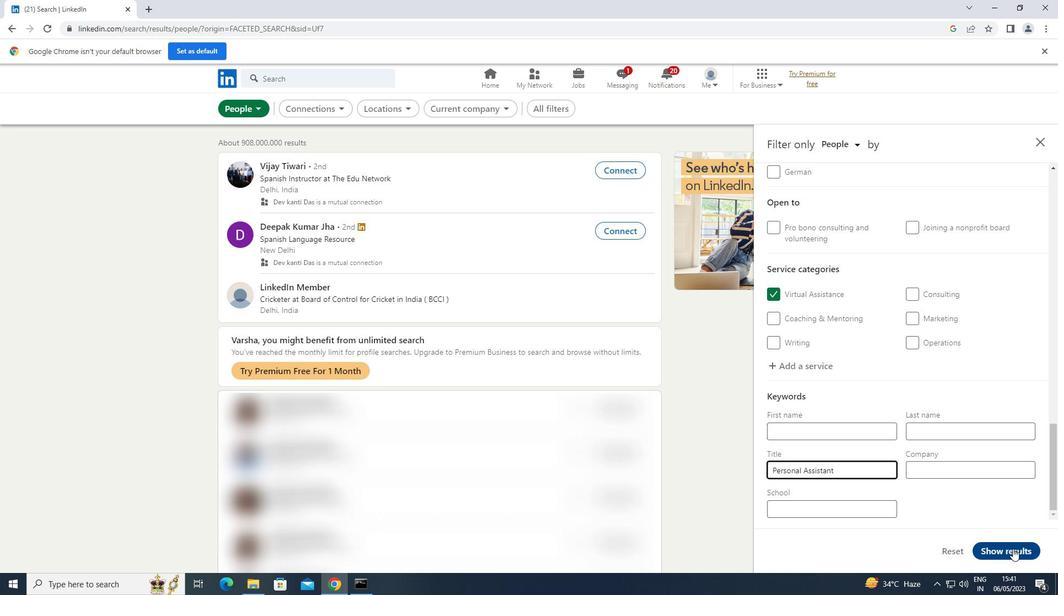 
Action: Mouse moved to (1012, 549)
Screenshot: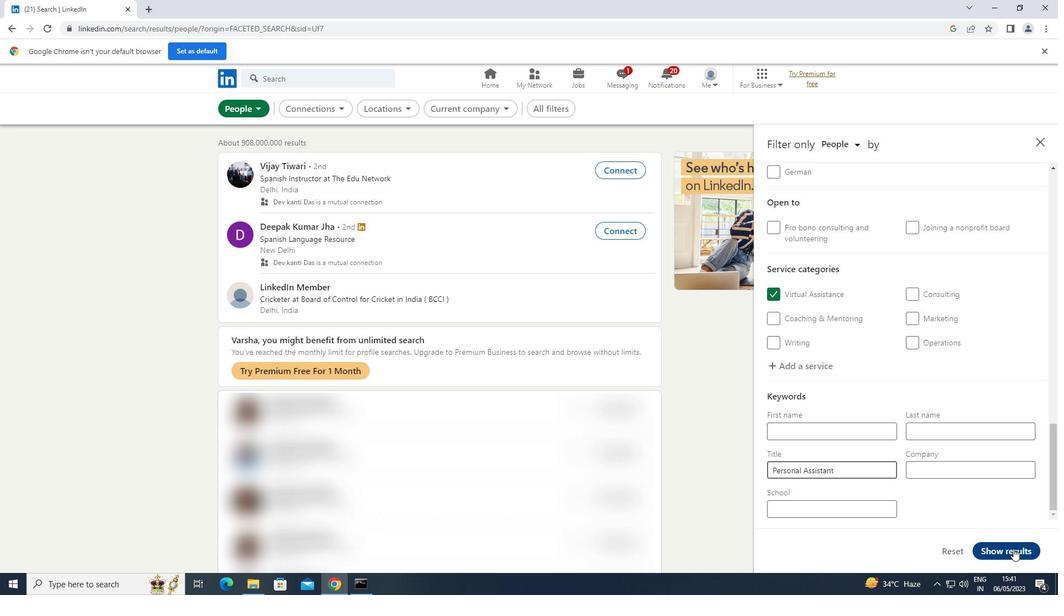 
